 Task: Find connections with filter location Isla Cristina with filter topic #technologywith filter profile language German with filter current company BYJU'S with filter school Srinivas Institute of Technology, Mangalore with filter industry Household Services with filter service category Nature Photography with filter keywords title Biological Engineer
Action: Mouse moved to (535, 72)
Screenshot: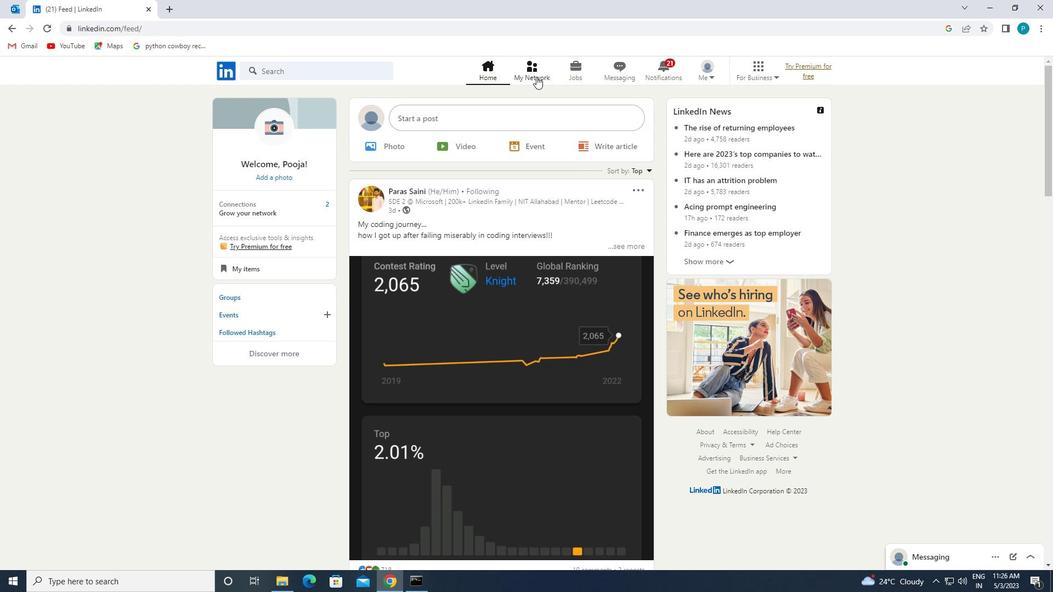 
Action: Mouse pressed left at (535, 72)
Screenshot: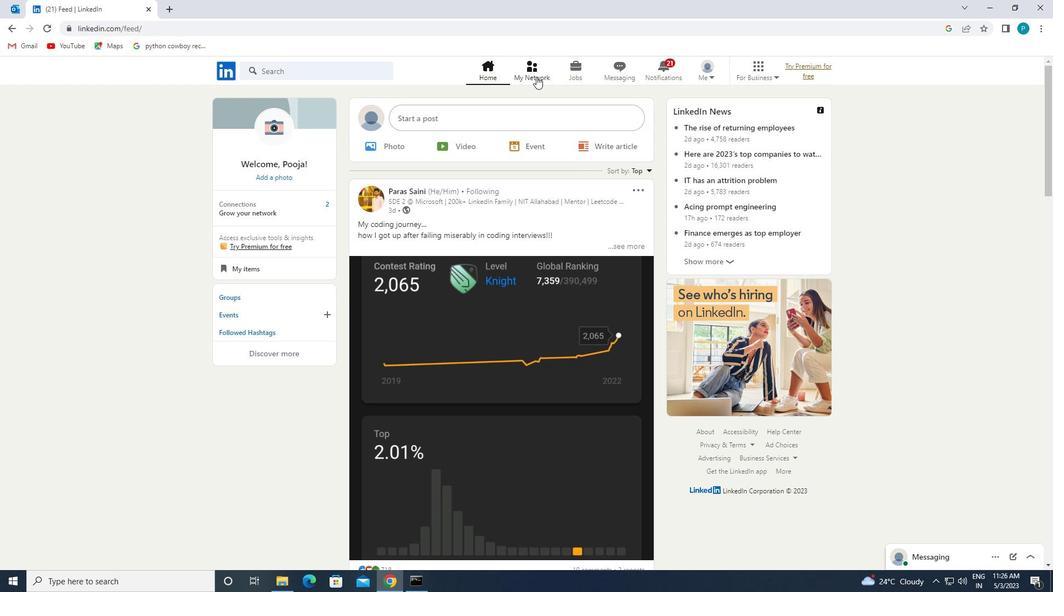 
Action: Mouse moved to (267, 125)
Screenshot: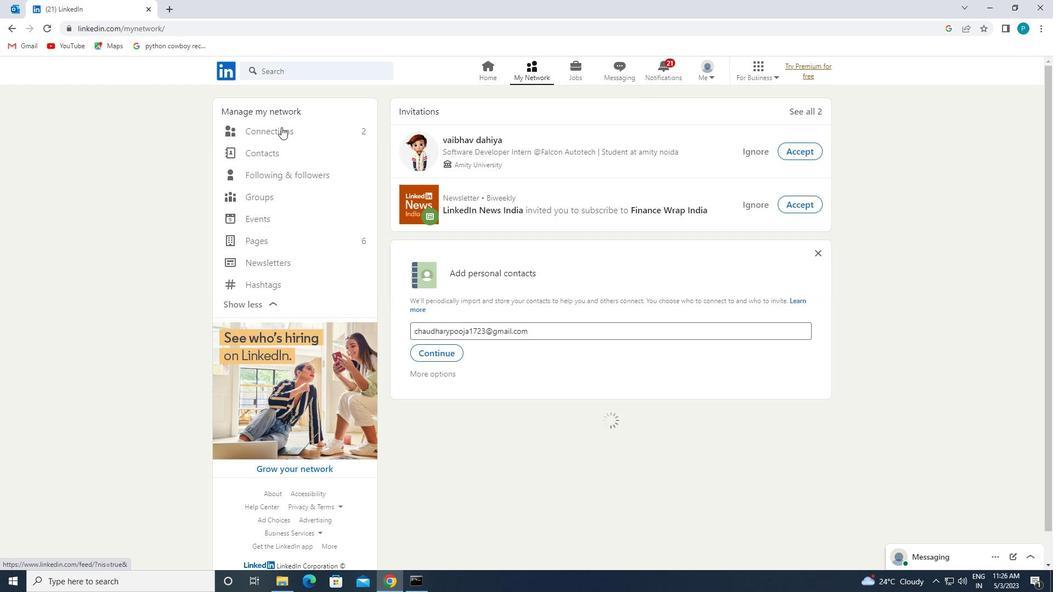 
Action: Mouse pressed left at (267, 125)
Screenshot: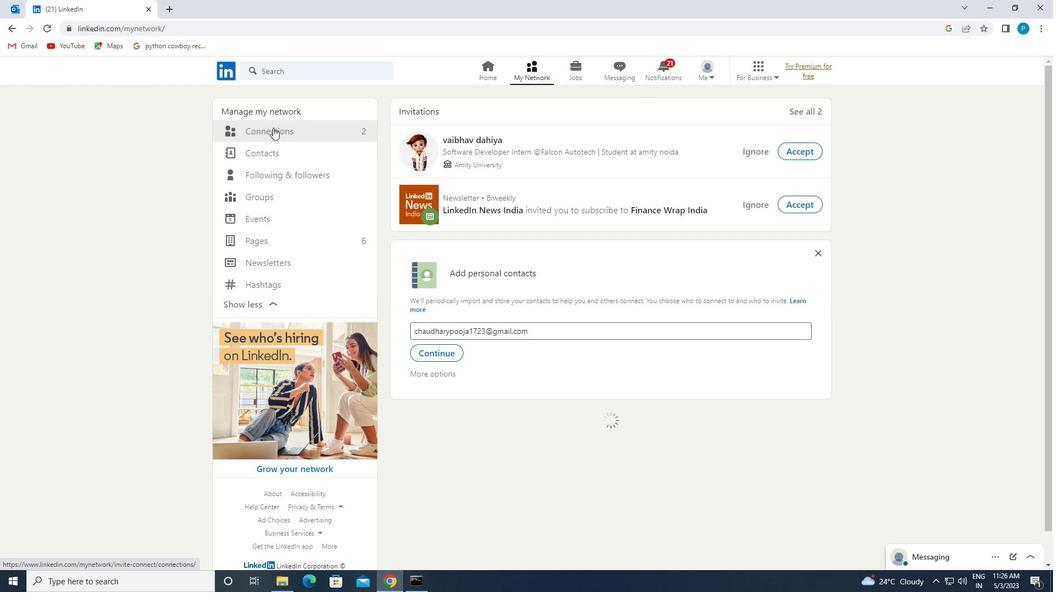 
Action: Mouse moved to (632, 130)
Screenshot: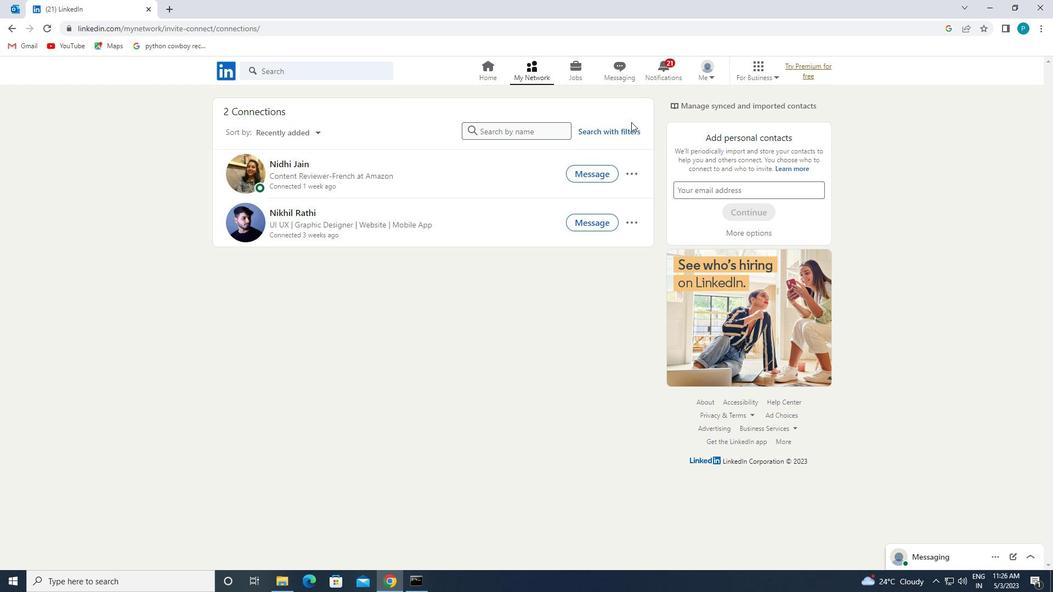 
Action: Mouse pressed left at (632, 130)
Screenshot: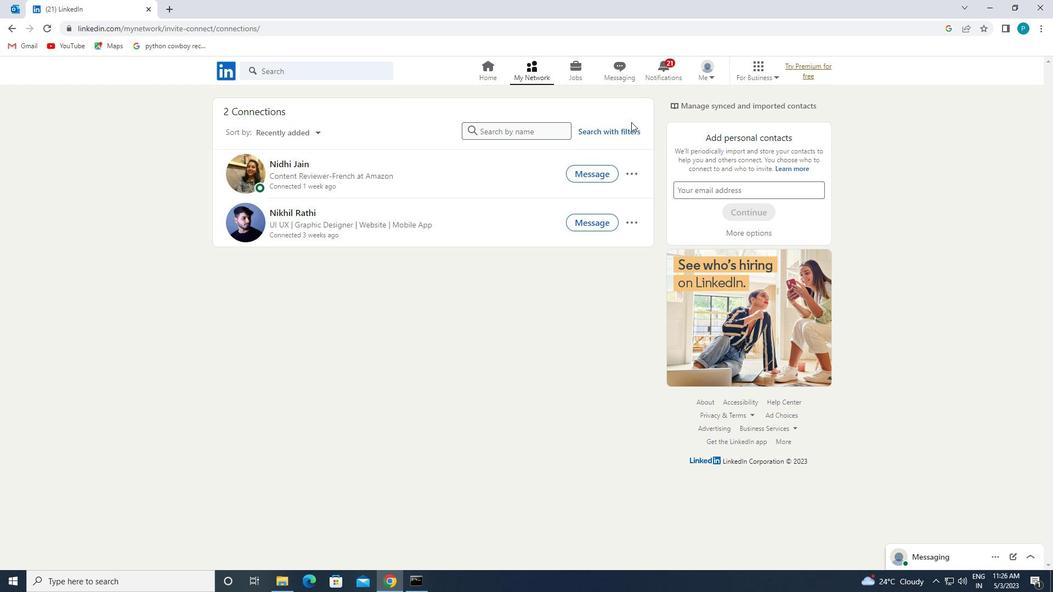 
Action: Mouse moved to (560, 103)
Screenshot: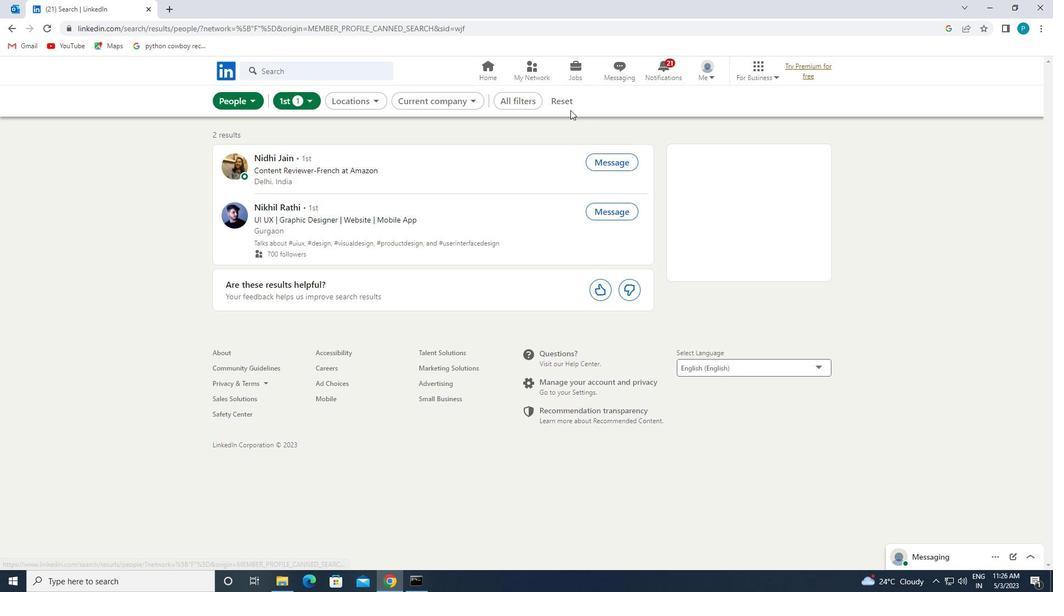 
Action: Mouse pressed left at (560, 103)
Screenshot: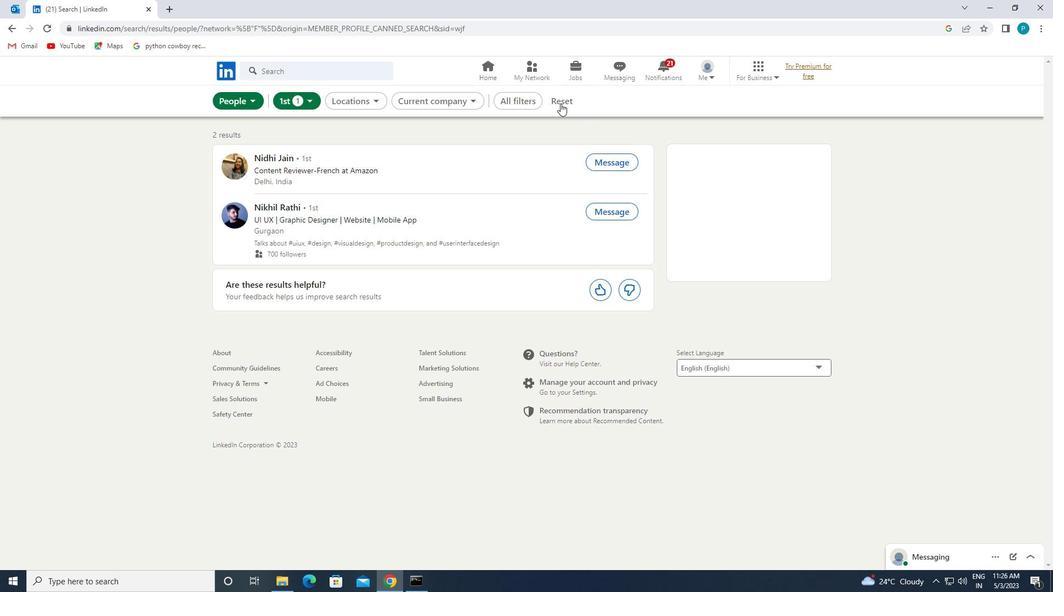 
Action: Mouse moved to (532, 98)
Screenshot: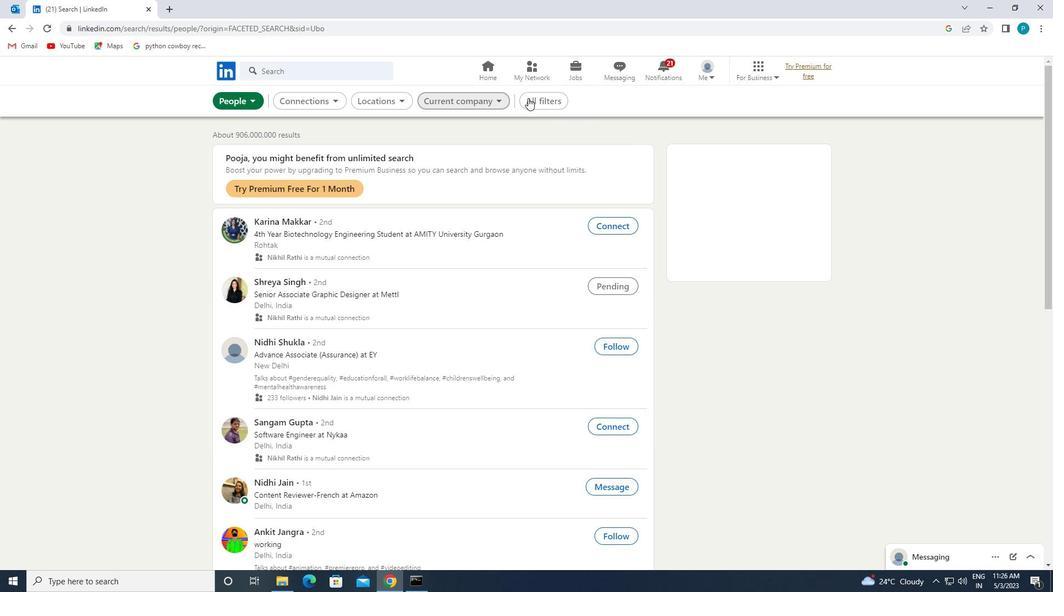 
Action: Mouse pressed left at (532, 98)
Screenshot: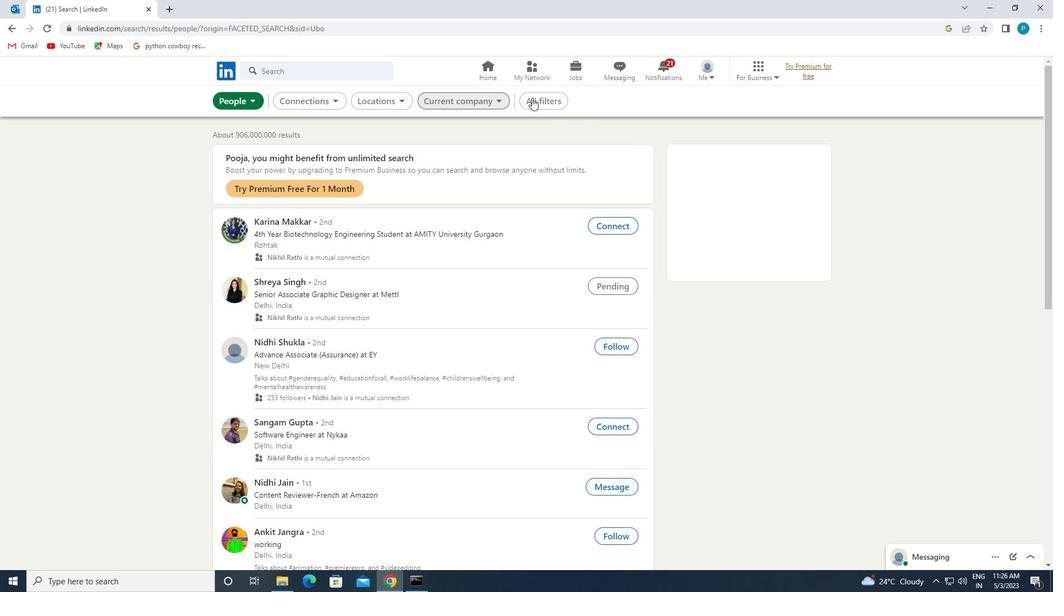 
Action: Mouse moved to (910, 328)
Screenshot: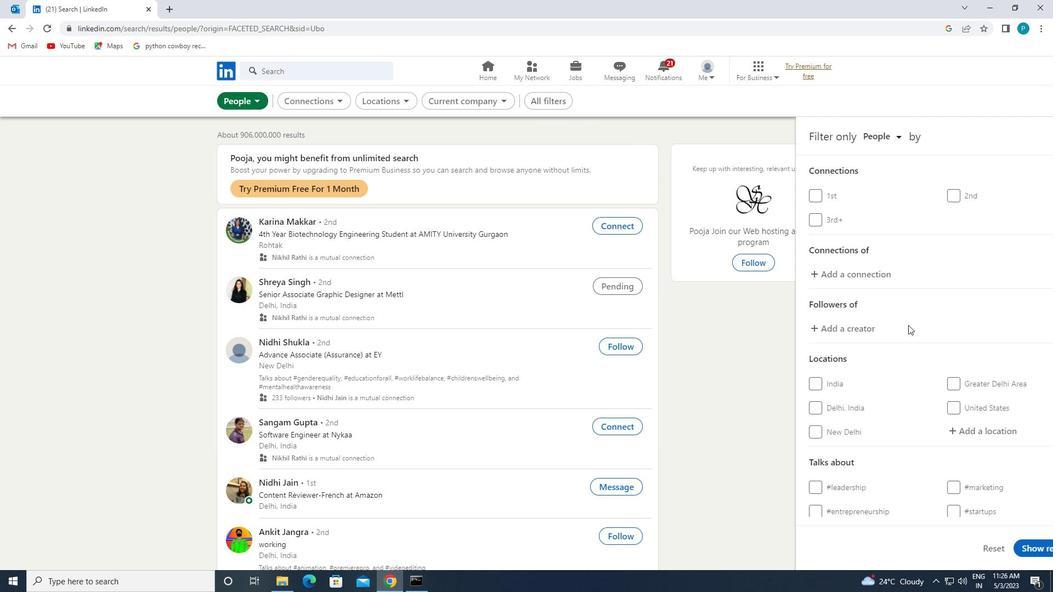 
Action: Mouse scrolled (910, 327) with delta (0, 0)
Screenshot: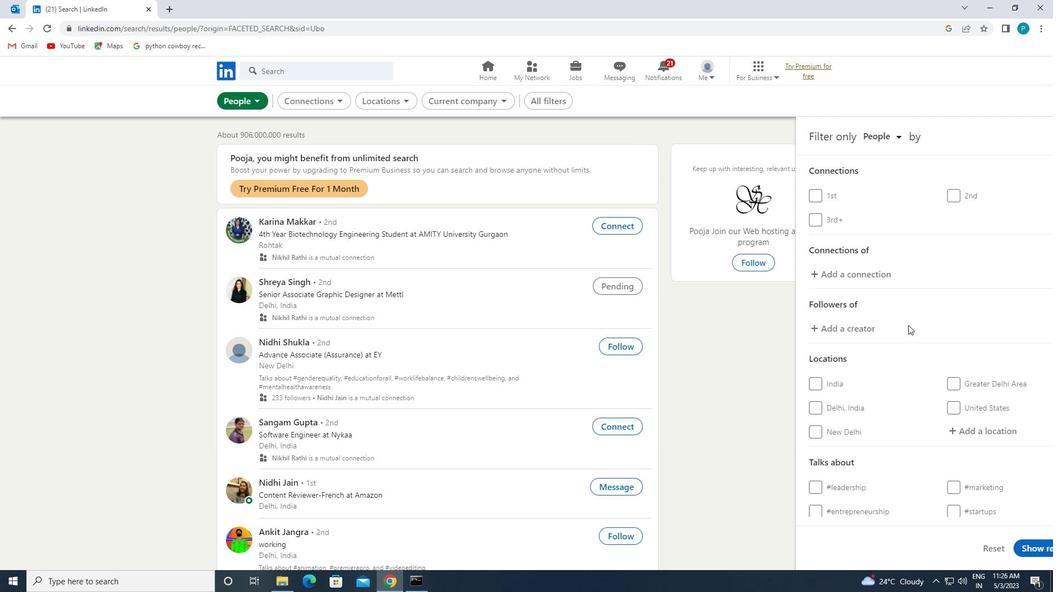 
Action: Mouse scrolled (910, 327) with delta (0, 0)
Screenshot: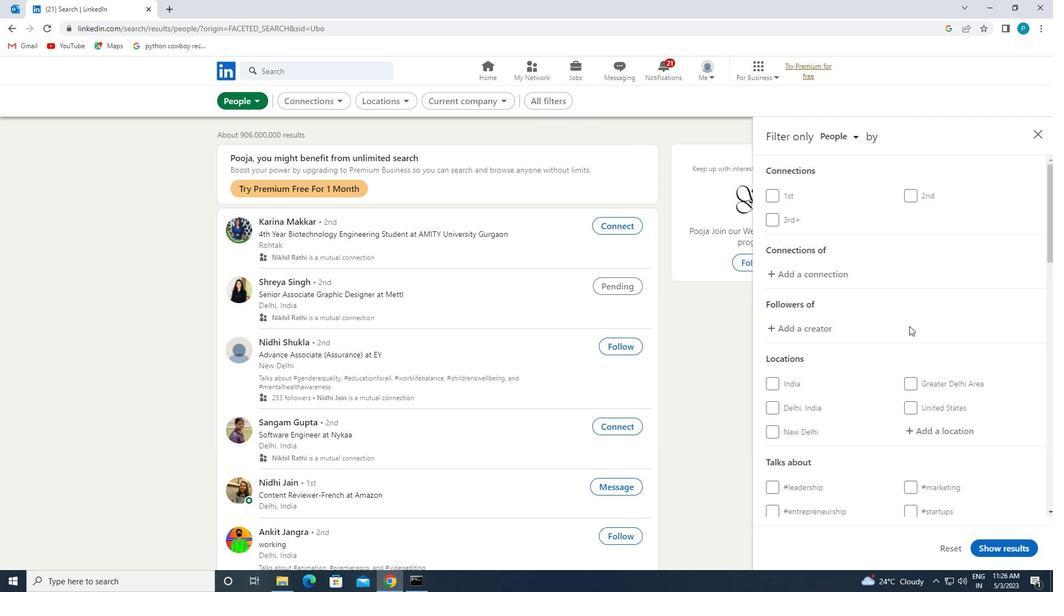 
Action: Mouse moved to (919, 324)
Screenshot: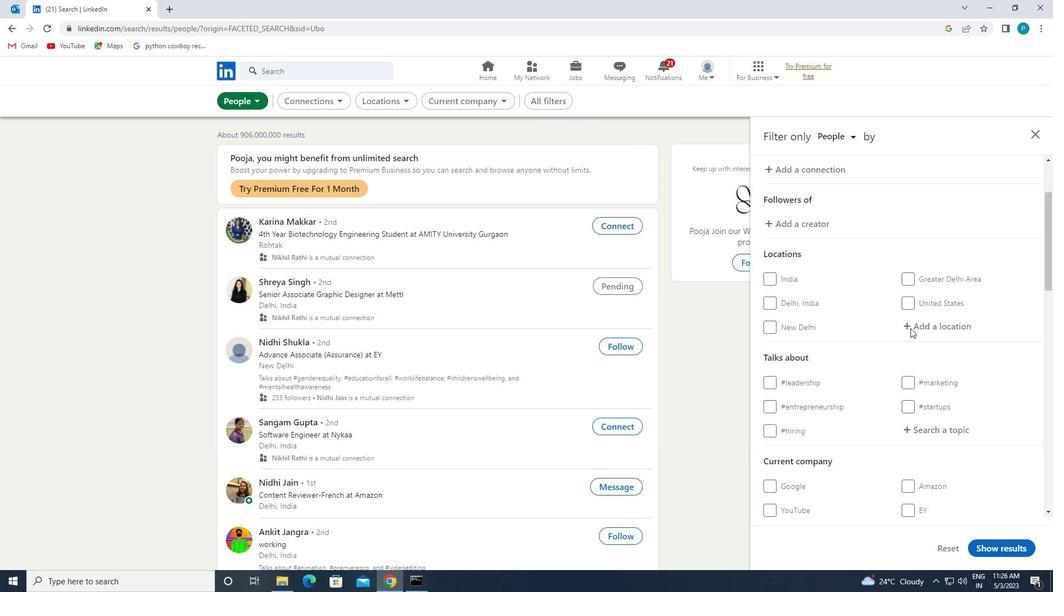 
Action: Mouse pressed left at (919, 324)
Screenshot: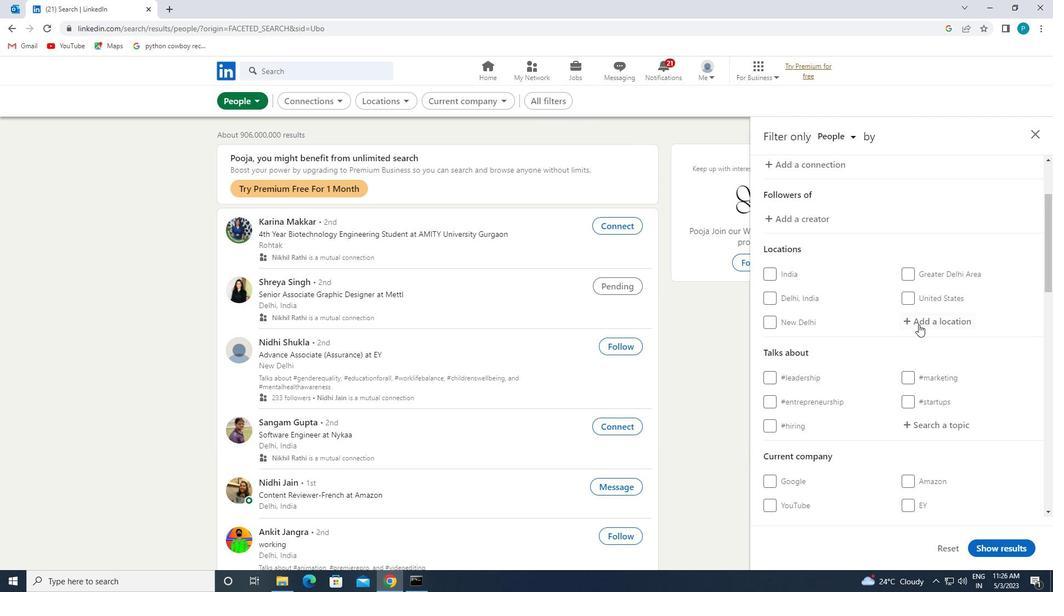 
Action: Mouse moved to (919, 324)
Screenshot: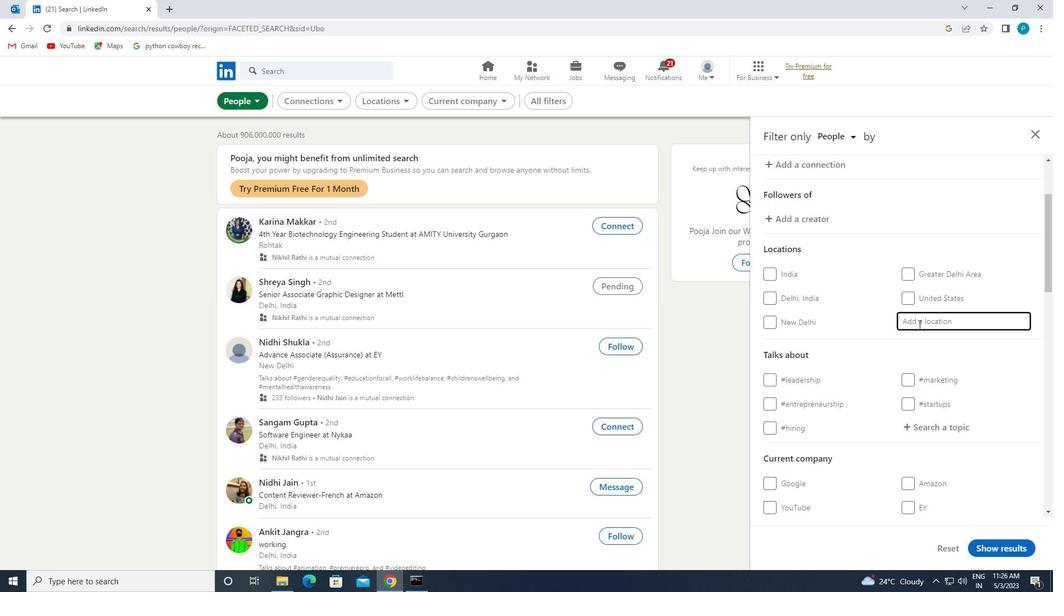 
Action: Key pressed <Key.caps_lock>i<Key.caps_lock>sla
Screenshot: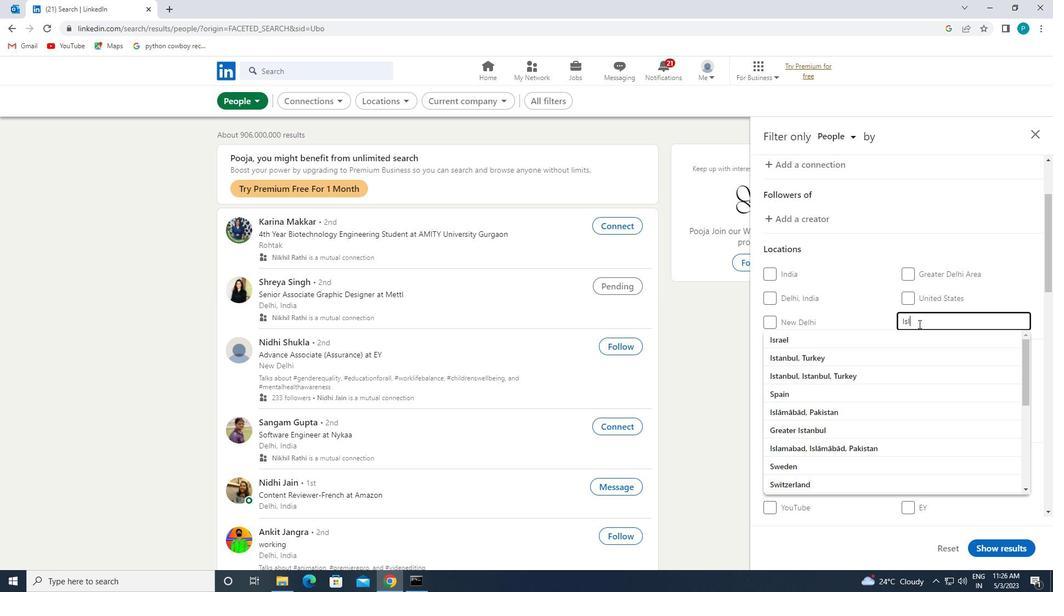 
Action: Mouse moved to (919, 324)
Screenshot: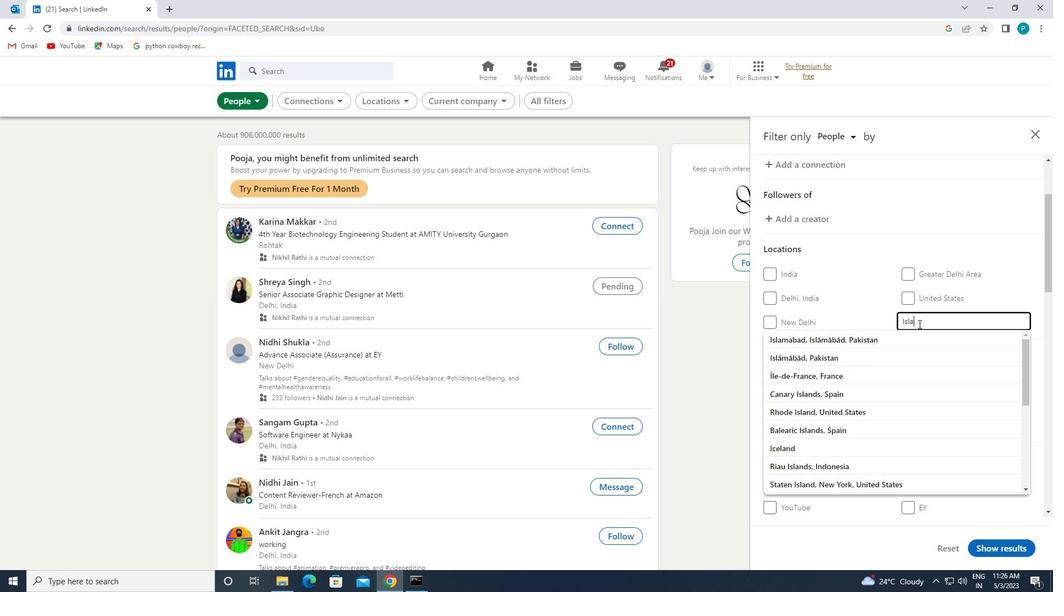 
Action: Key pressed <Key.space><Key.caps_lock>c<Key.caps_lock>ristina
Screenshot: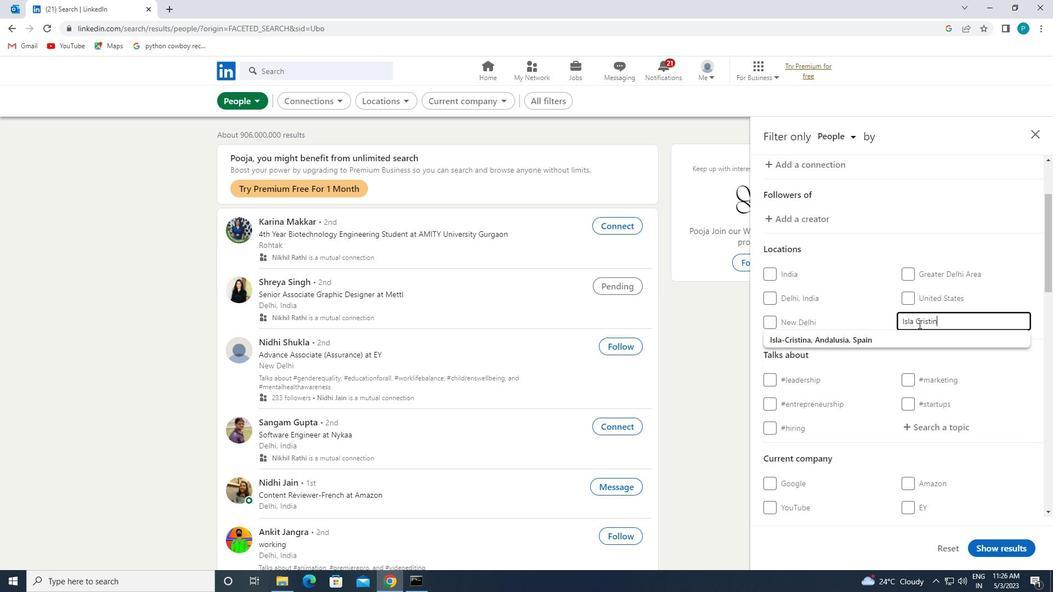 
Action: Mouse moved to (912, 336)
Screenshot: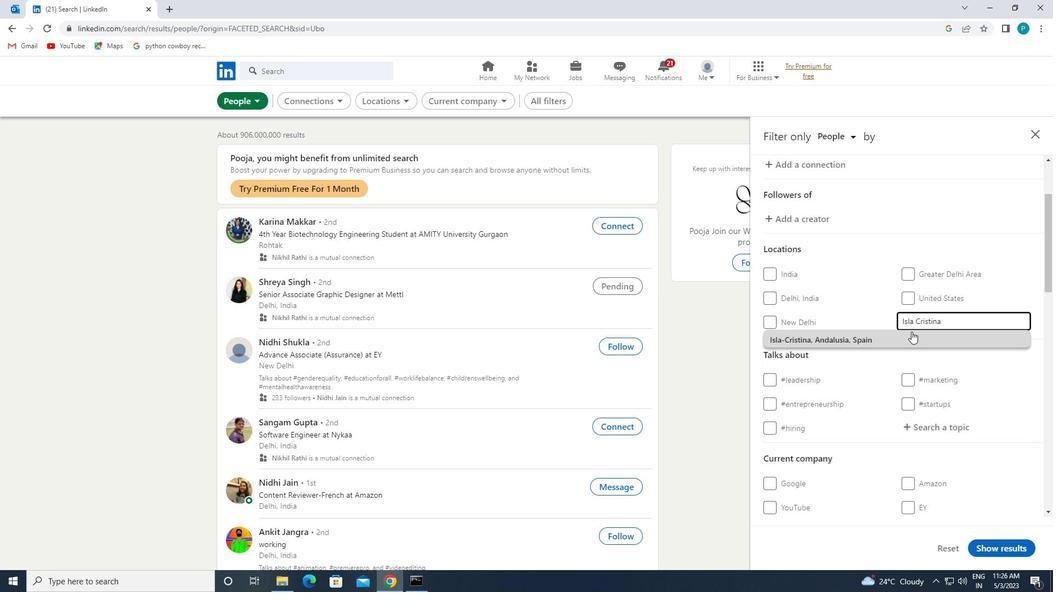 
Action: Mouse pressed left at (912, 336)
Screenshot: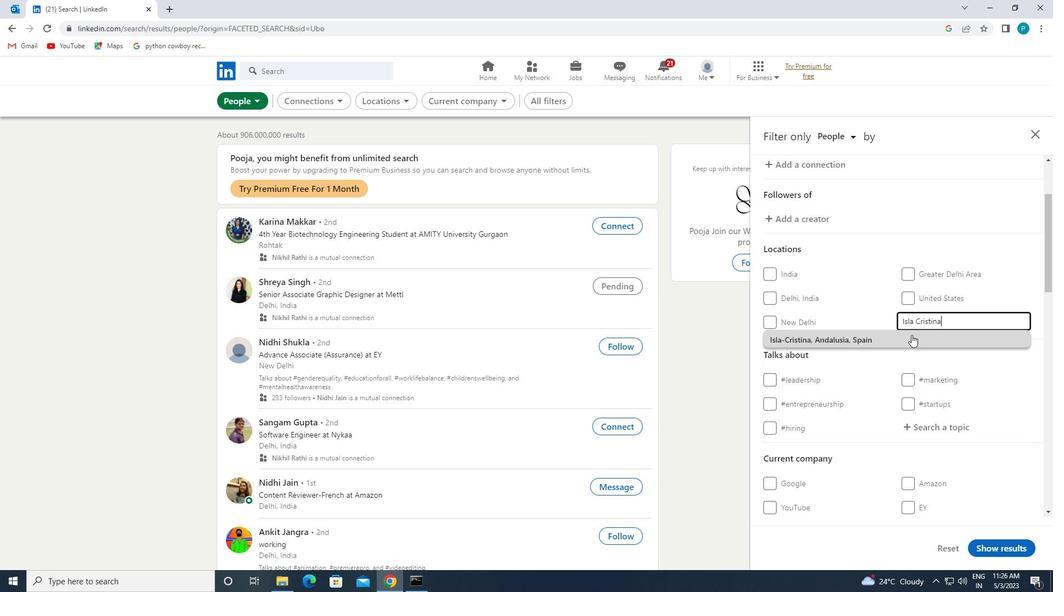 
Action: Mouse moved to (912, 339)
Screenshot: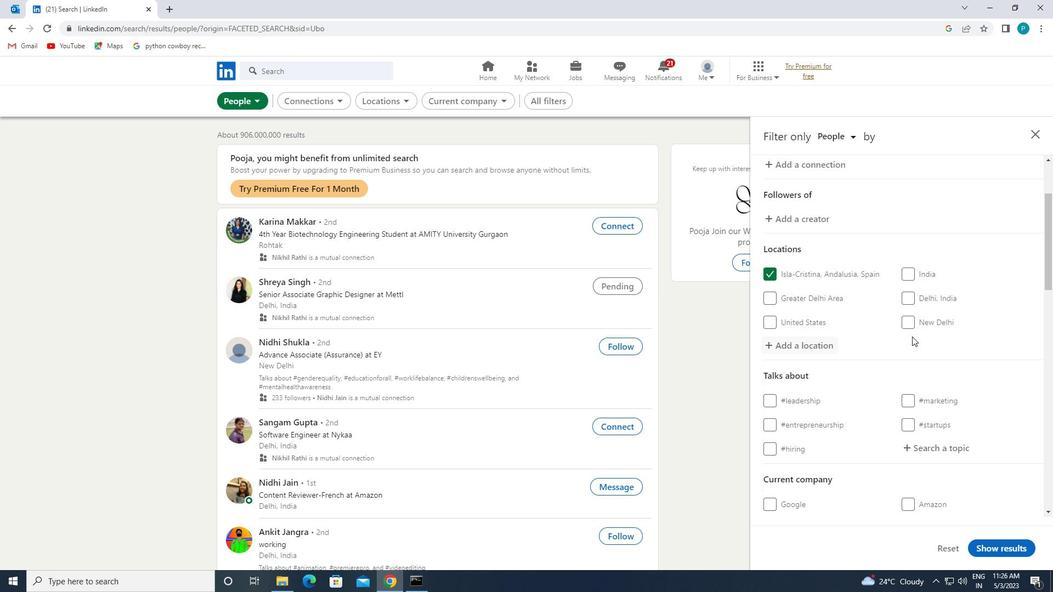 
Action: Mouse scrolled (912, 338) with delta (0, 0)
Screenshot: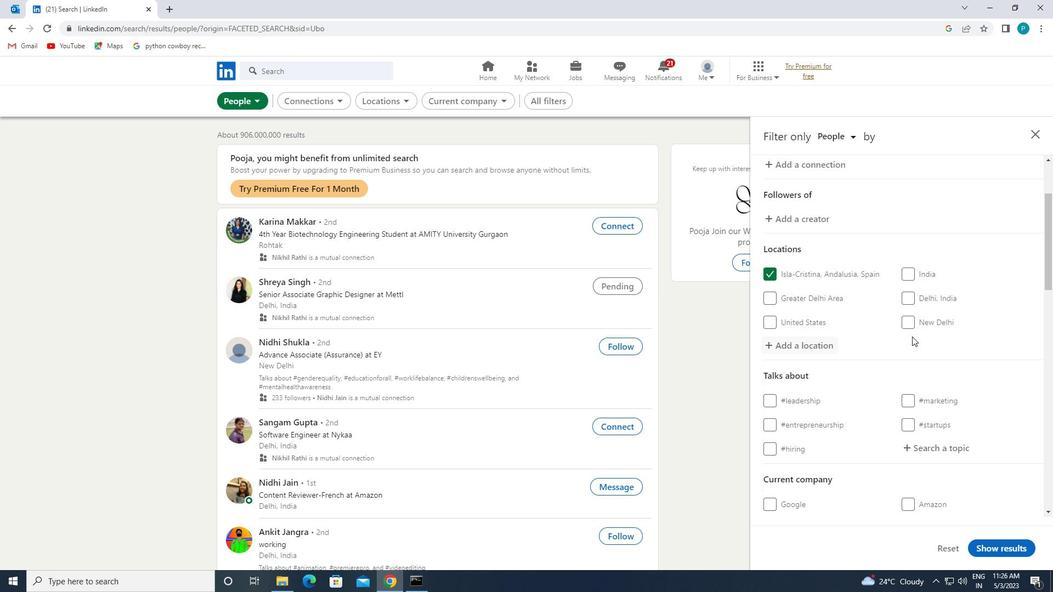
Action: Mouse moved to (912, 340)
Screenshot: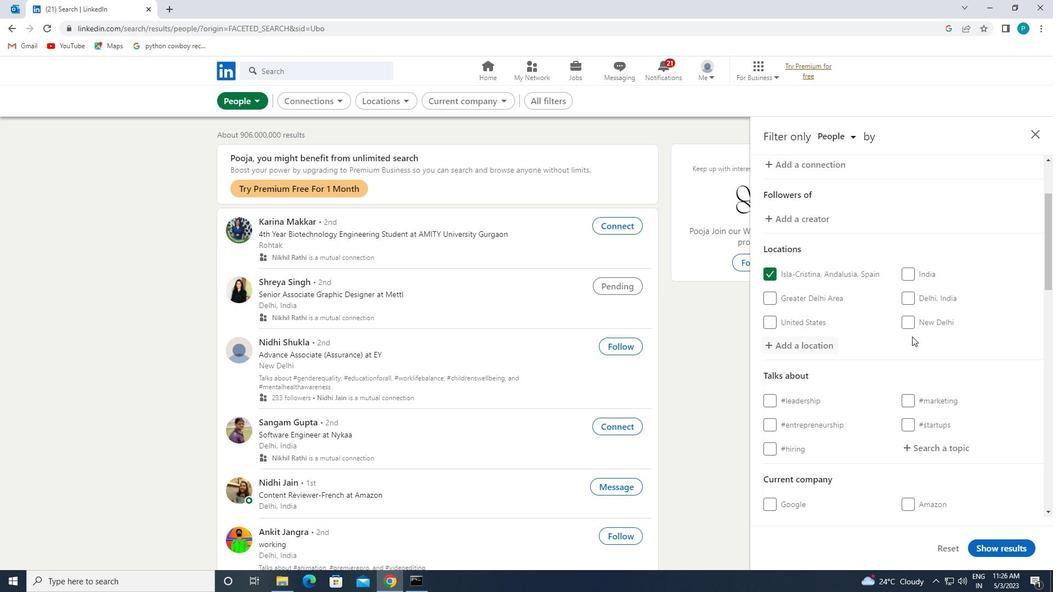 
Action: Mouse scrolled (912, 340) with delta (0, 0)
Screenshot: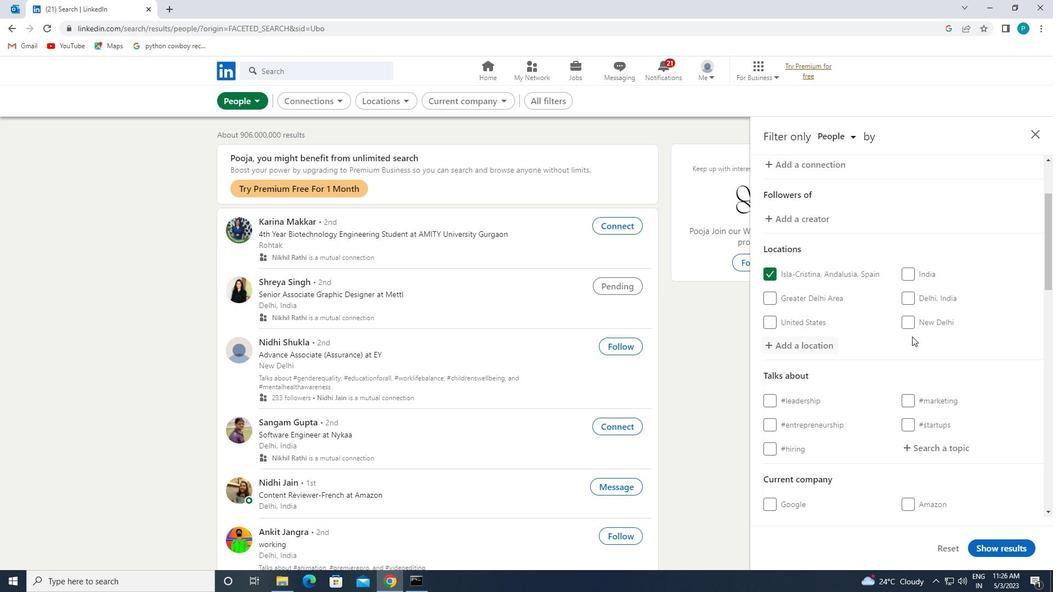 
Action: Mouse moved to (912, 346)
Screenshot: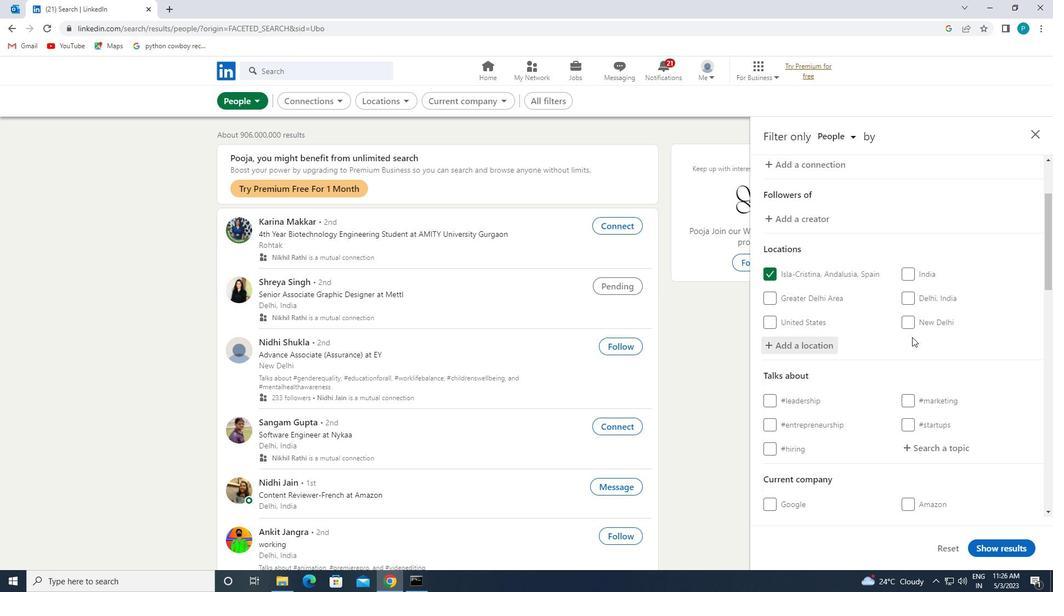 
Action: Mouse scrolled (912, 345) with delta (0, 0)
Screenshot: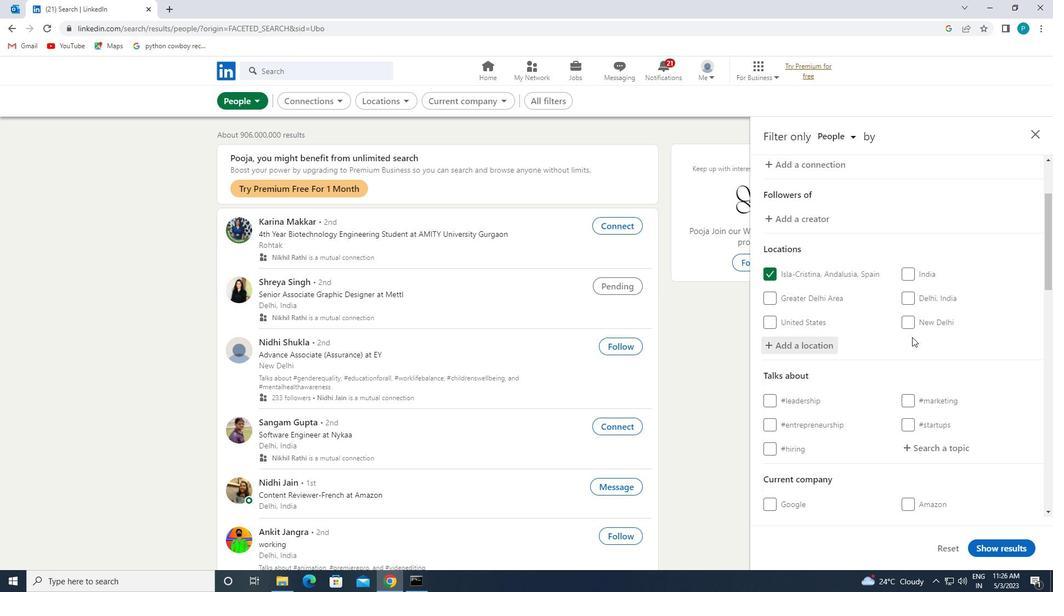
Action: Mouse moved to (935, 291)
Screenshot: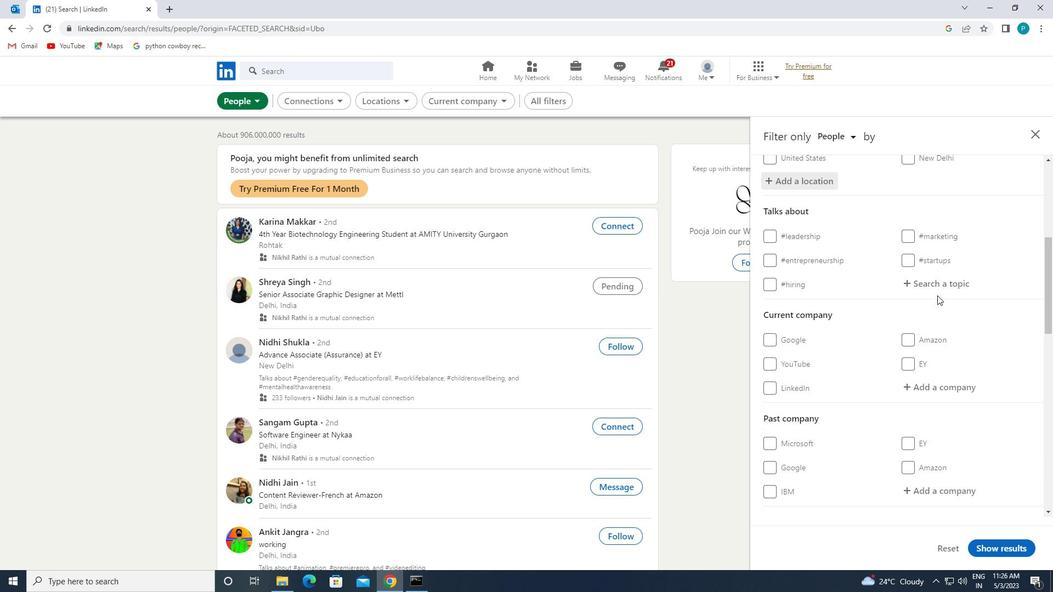
Action: Mouse pressed left at (935, 291)
Screenshot: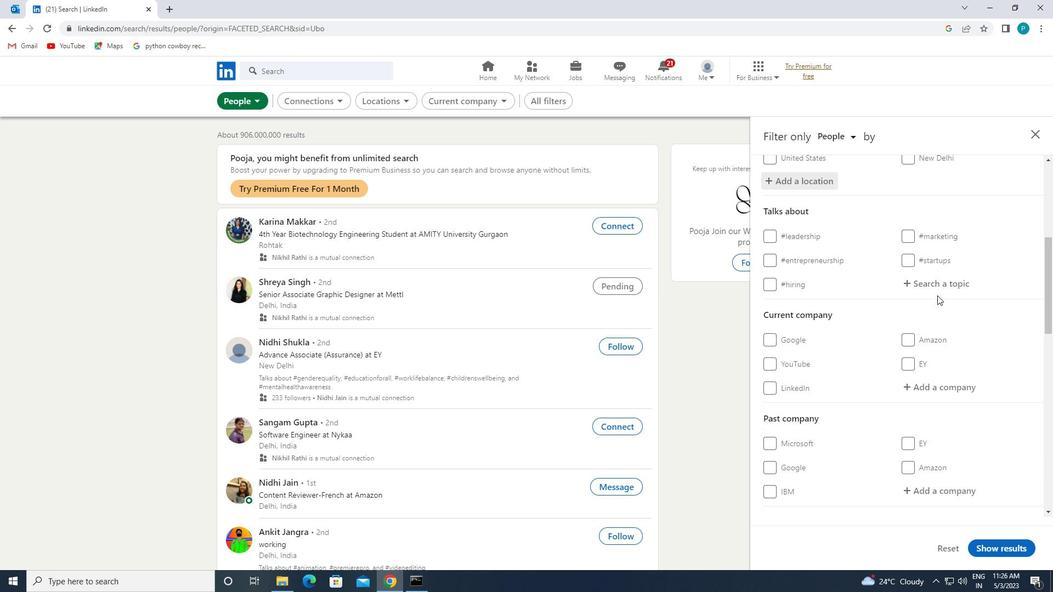 
Action: Mouse moved to (963, 309)
Screenshot: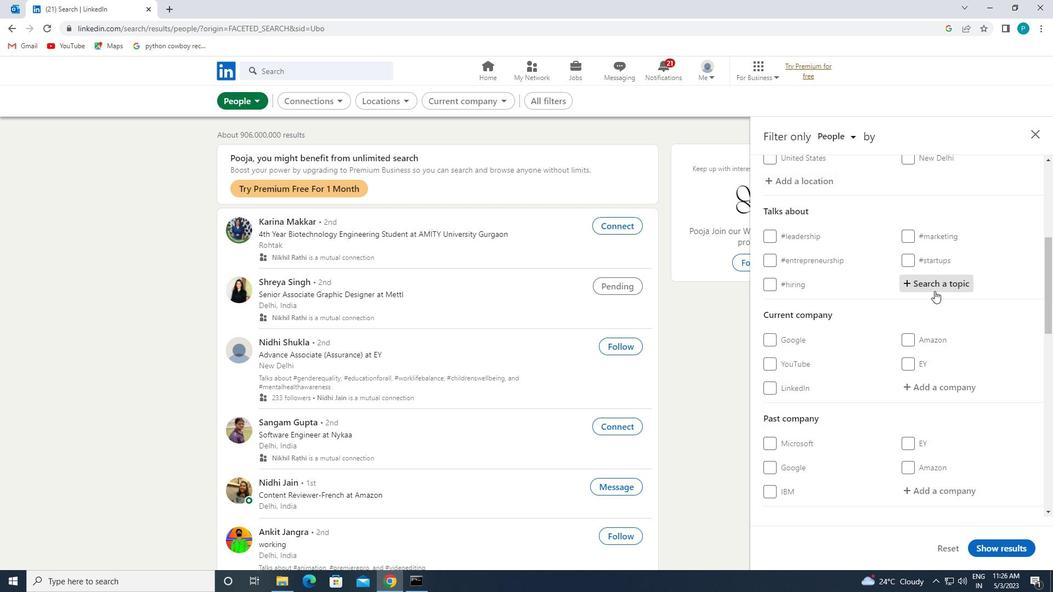 
Action: Key pressed <Key.shift><Key.shift>#TECHNOLOGY
Screenshot: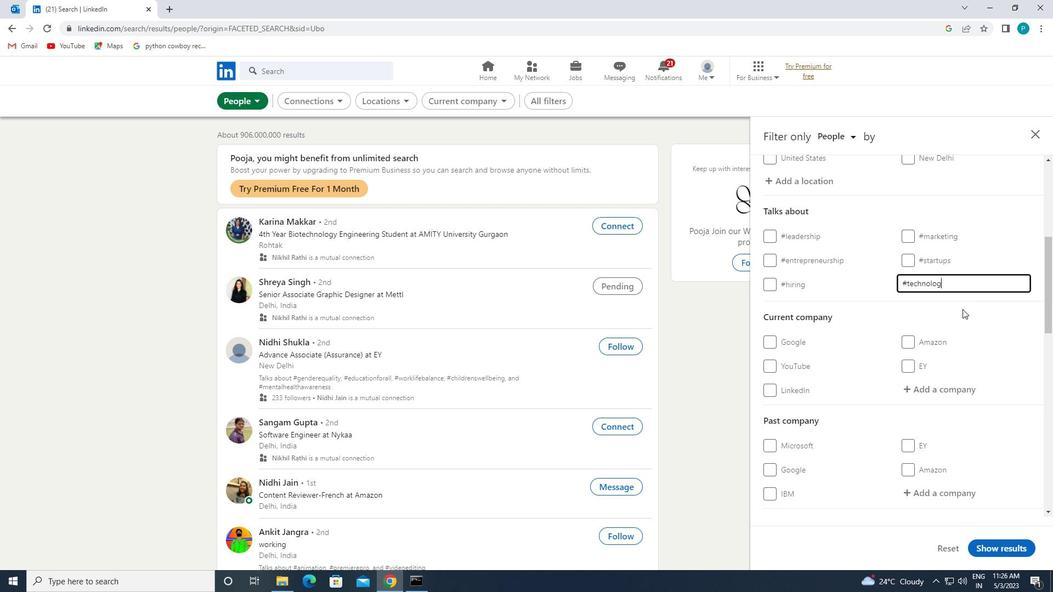 
Action: Mouse moved to (933, 333)
Screenshot: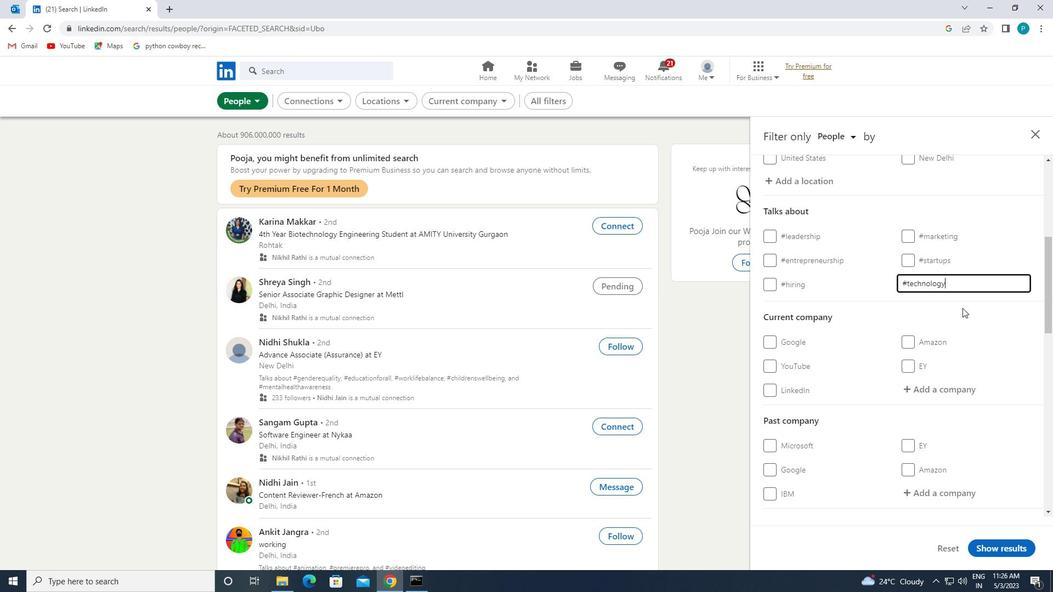 
Action: Mouse scrolled (933, 333) with delta (0, 0)
Screenshot: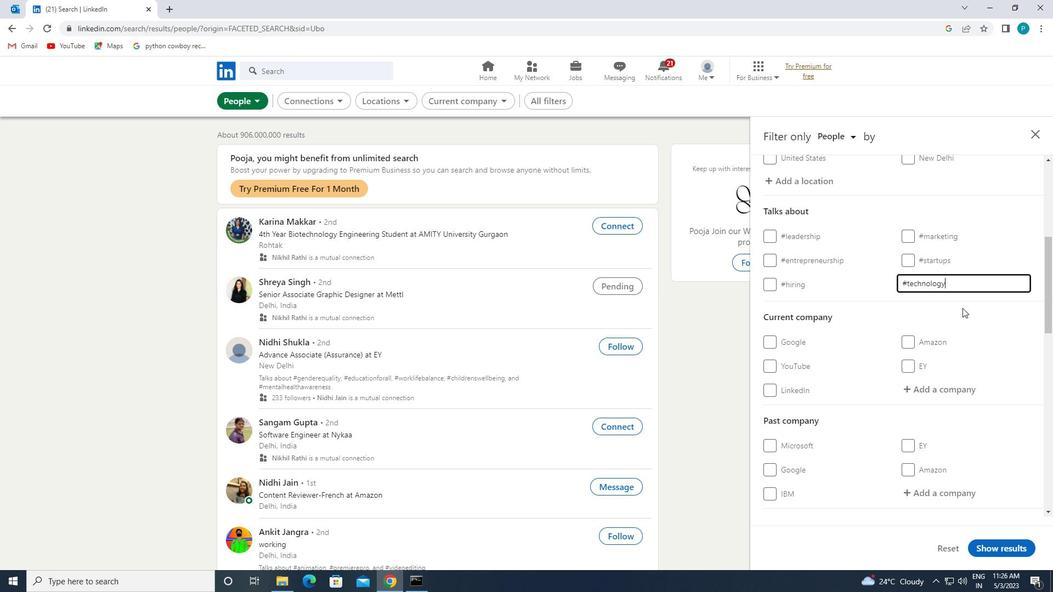 
Action: Mouse moved to (932, 334)
Screenshot: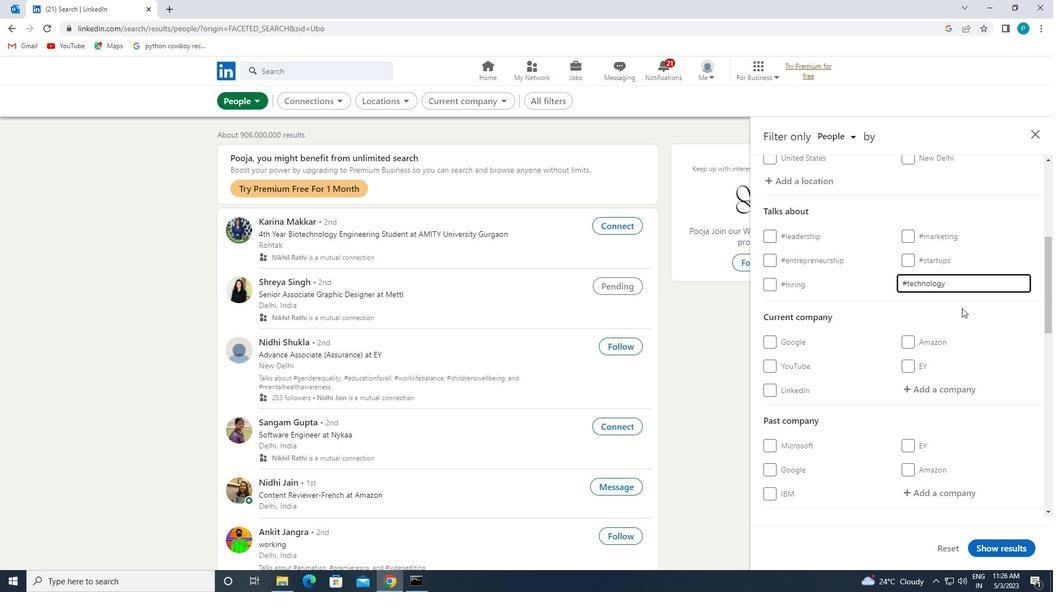 
Action: Mouse scrolled (932, 334) with delta (0, 0)
Screenshot: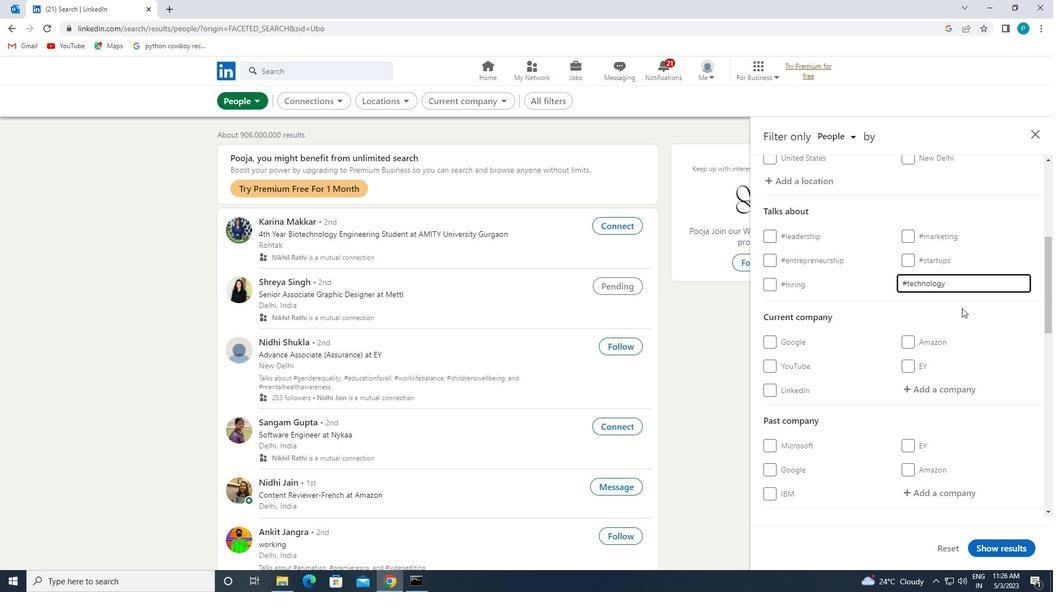 
Action: Mouse moved to (851, 384)
Screenshot: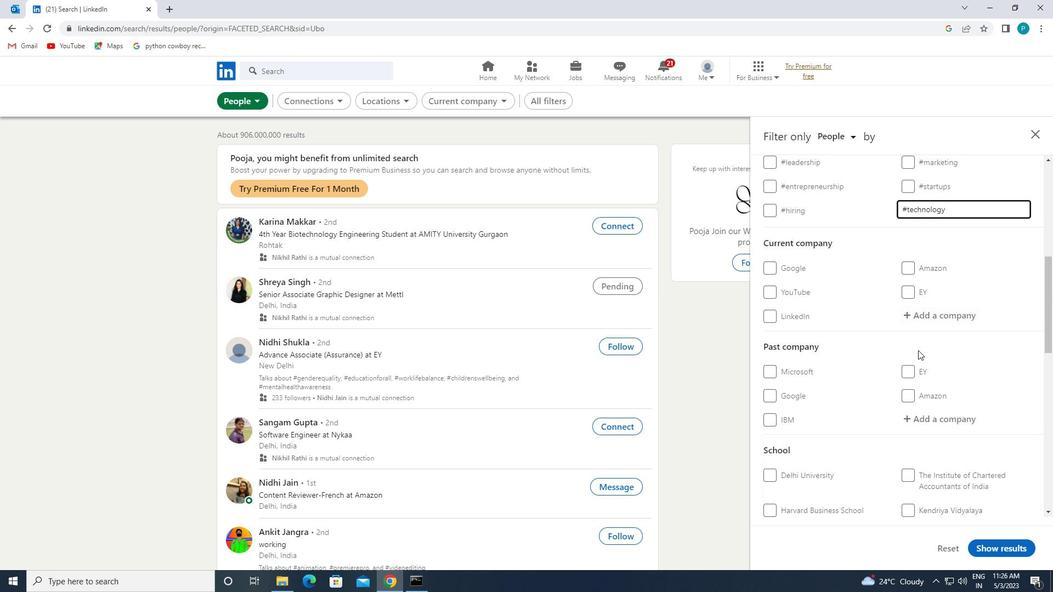 
Action: Mouse scrolled (851, 384) with delta (0, 0)
Screenshot: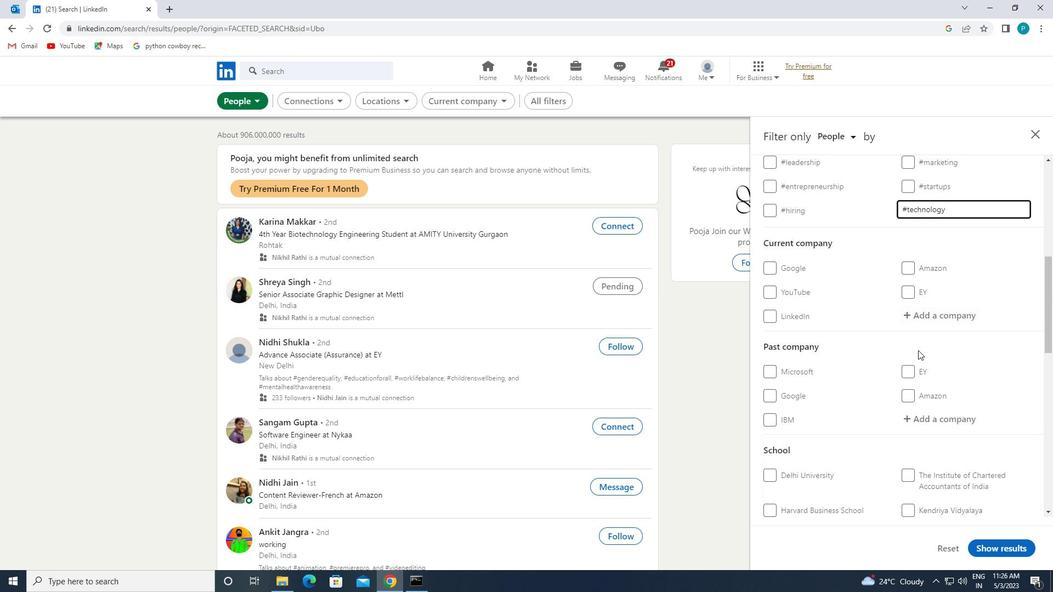 
Action: Mouse moved to (851, 385)
Screenshot: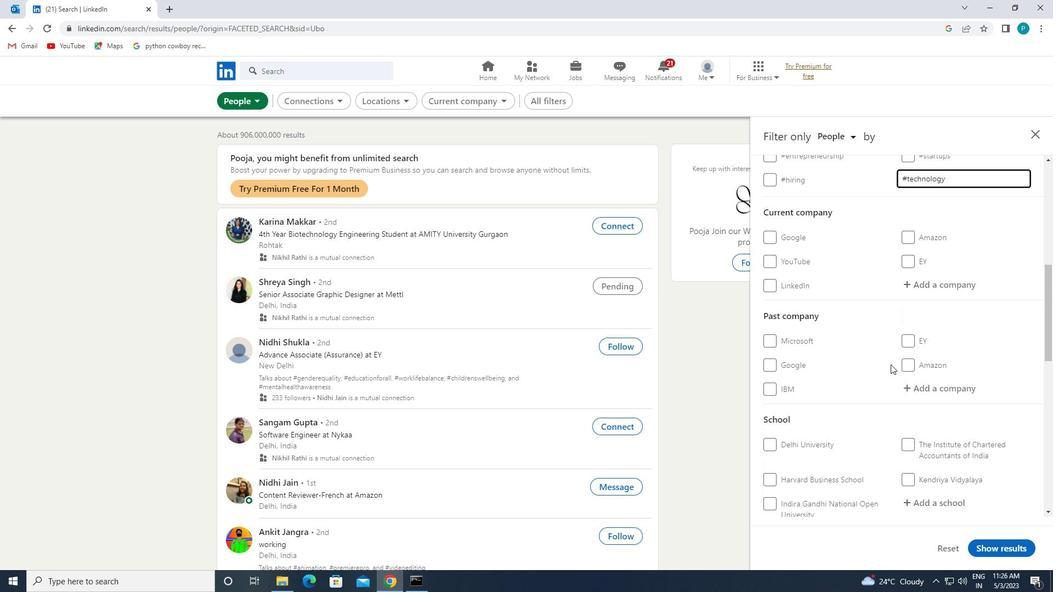
Action: Mouse scrolled (851, 384) with delta (0, 0)
Screenshot: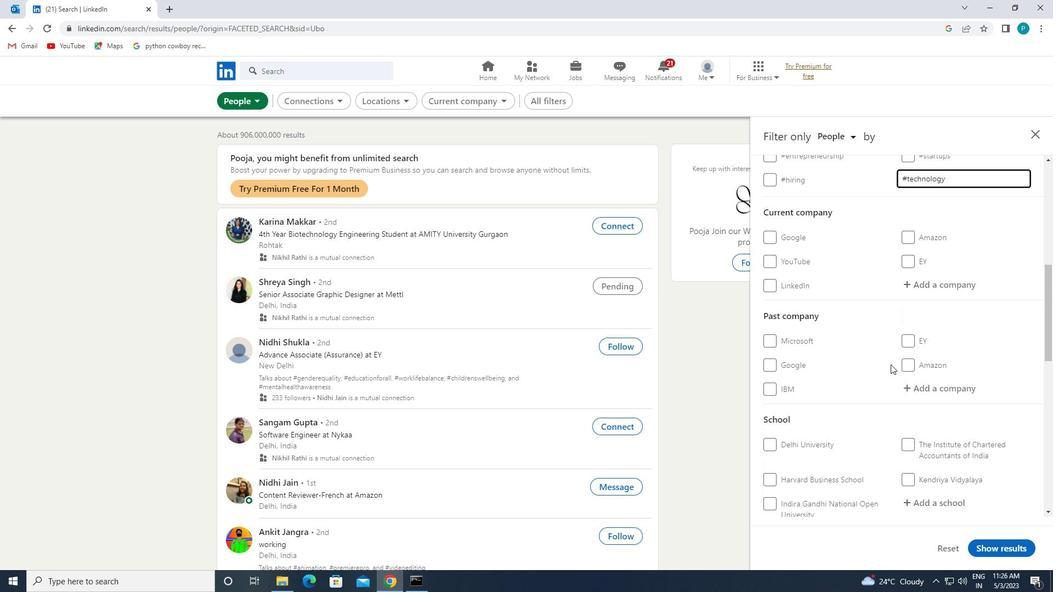
Action: Mouse moved to (851, 385)
Screenshot: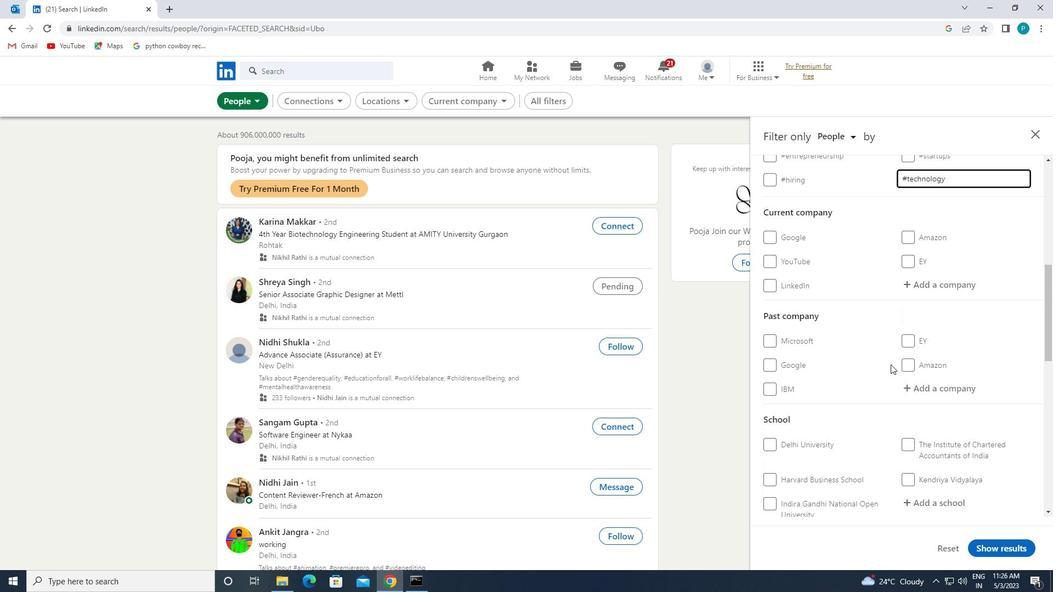 
Action: Mouse scrolled (851, 385) with delta (0, 0)
Screenshot: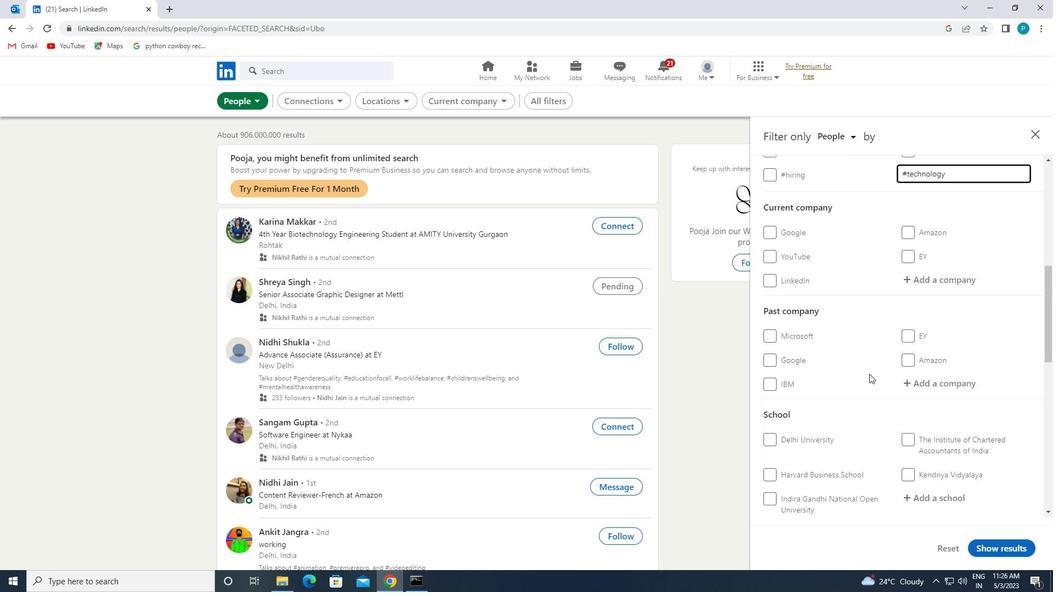 
Action: Mouse moved to (835, 409)
Screenshot: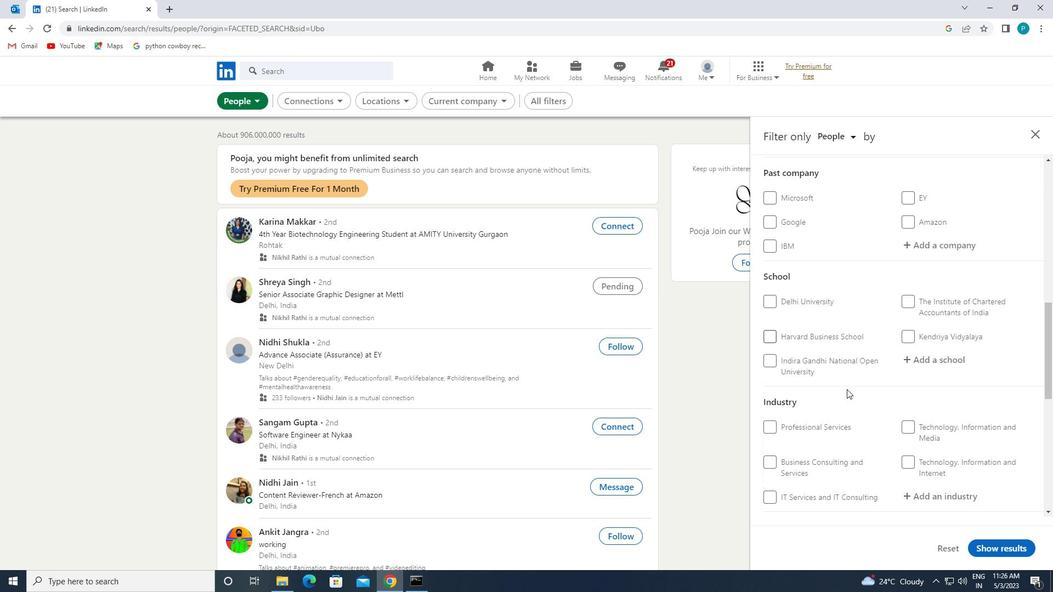
Action: Mouse scrolled (835, 409) with delta (0, 0)
Screenshot: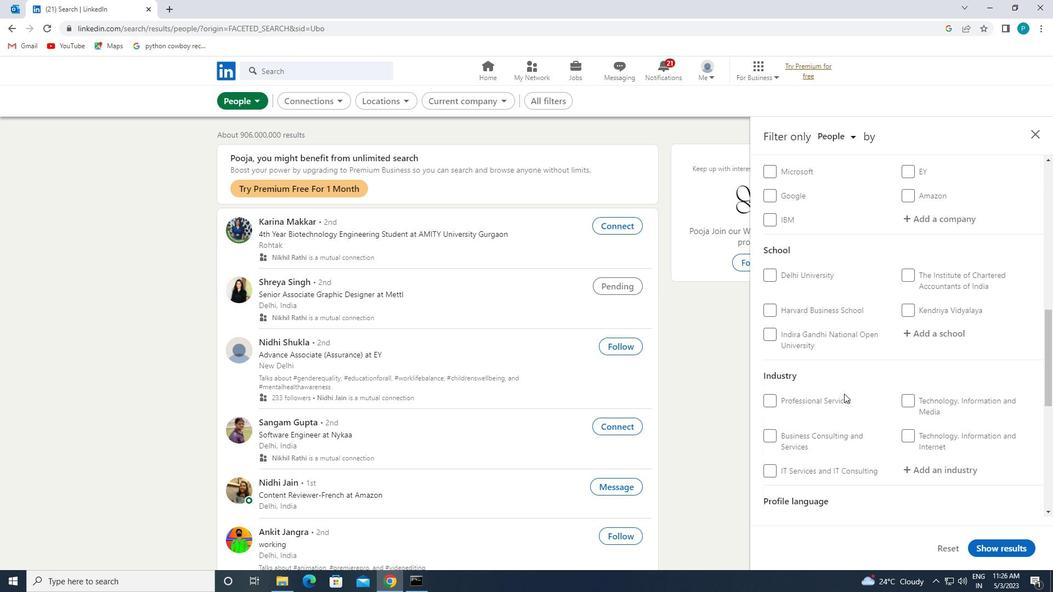
Action: Mouse scrolled (835, 409) with delta (0, 0)
Screenshot: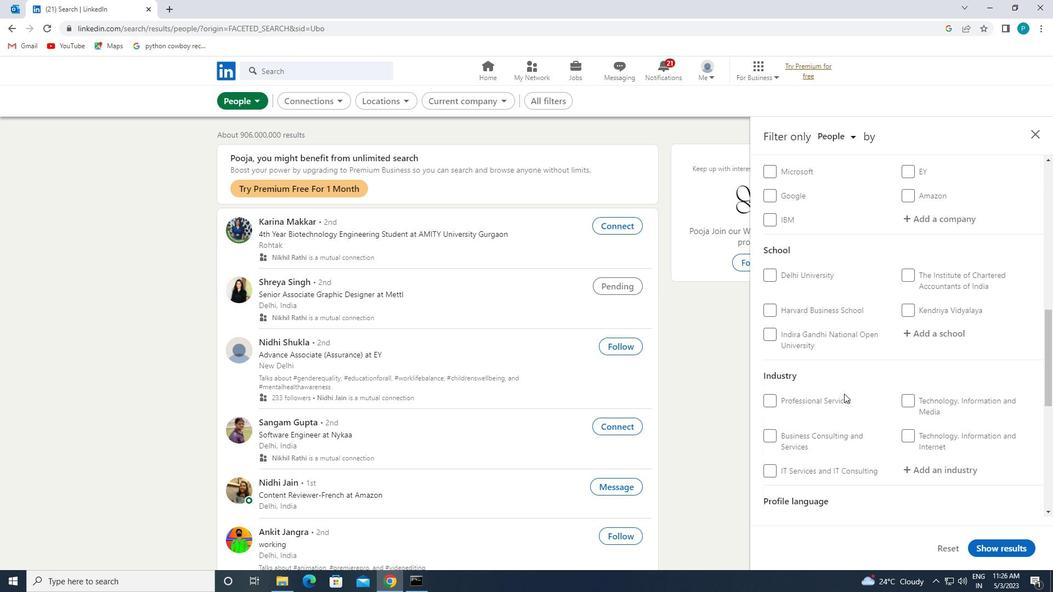 
Action: Mouse moved to (798, 465)
Screenshot: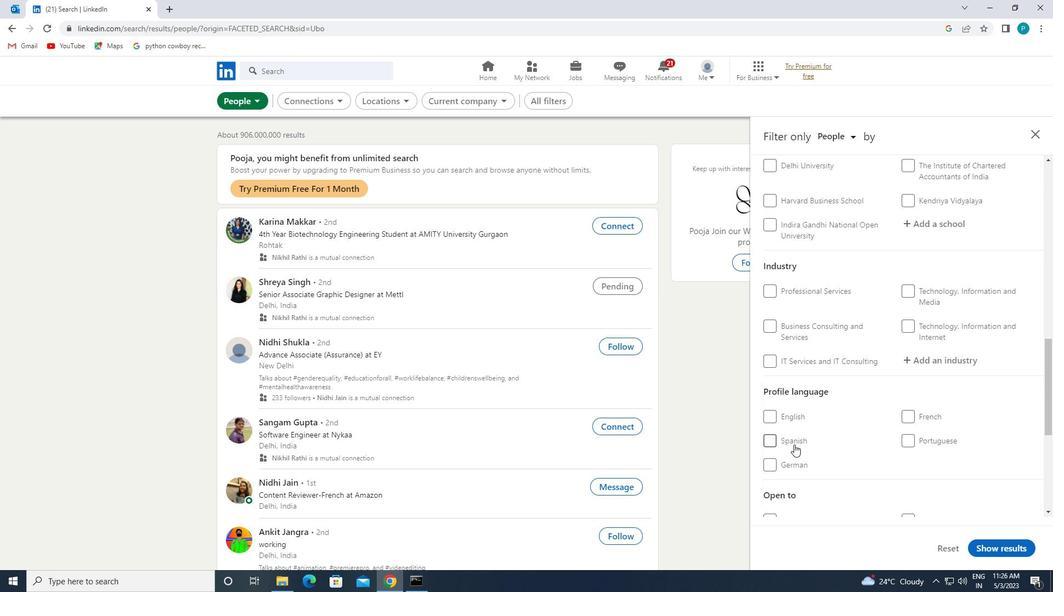 
Action: Mouse pressed left at (798, 465)
Screenshot: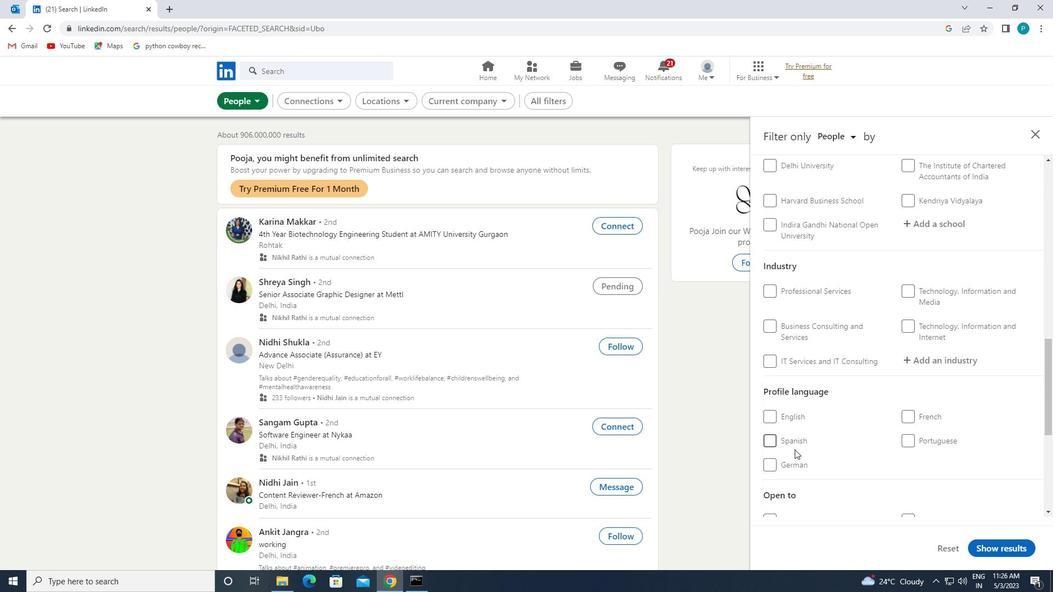 
Action: Mouse moved to (875, 424)
Screenshot: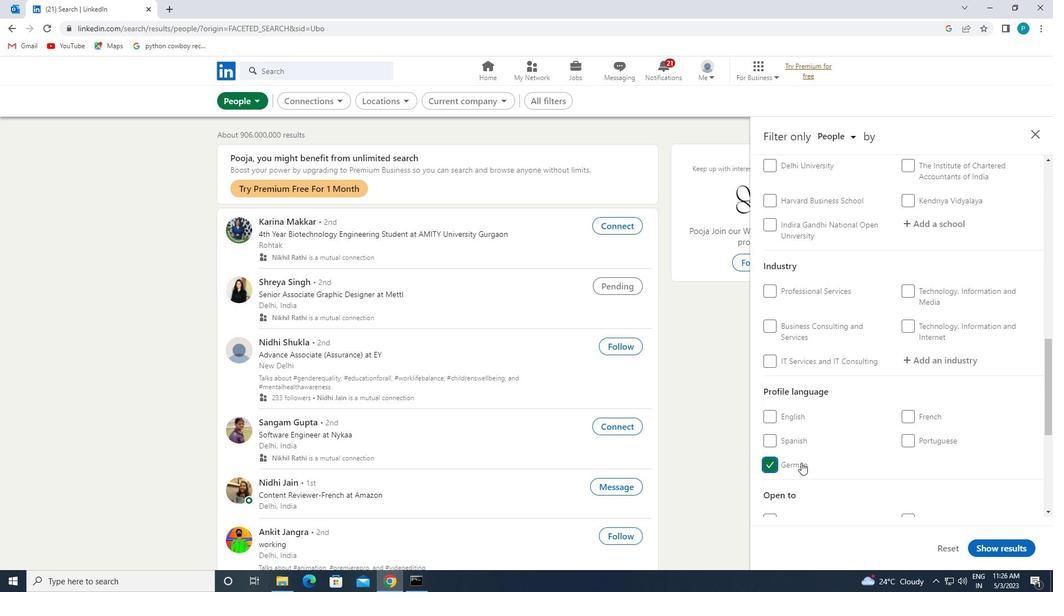 
Action: Mouse scrolled (875, 424) with delta (0, 0)
Screenshot: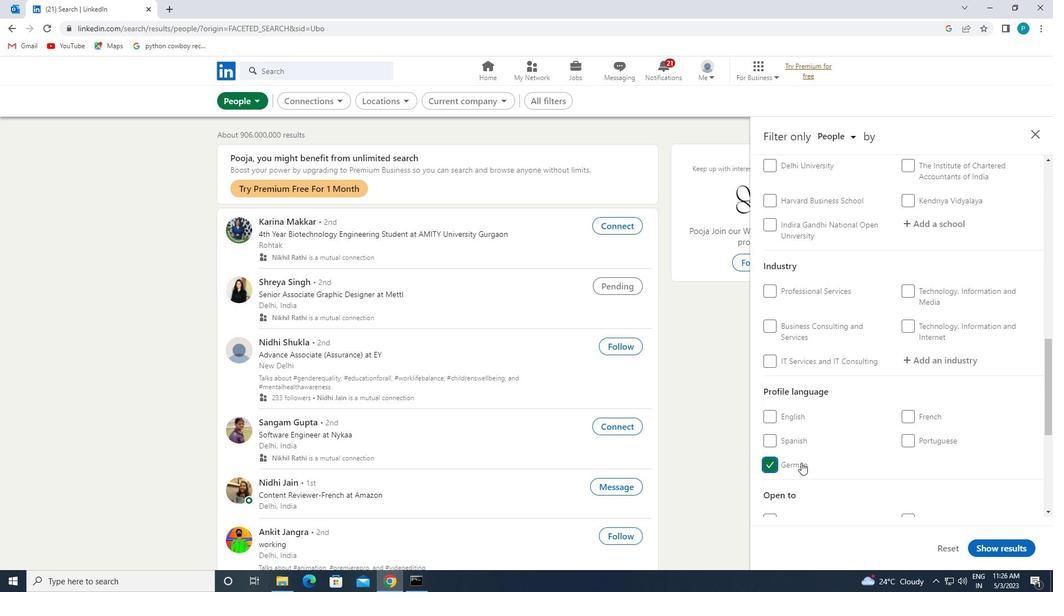 
Action: Mouse moved to (875, 422)
Screenshot: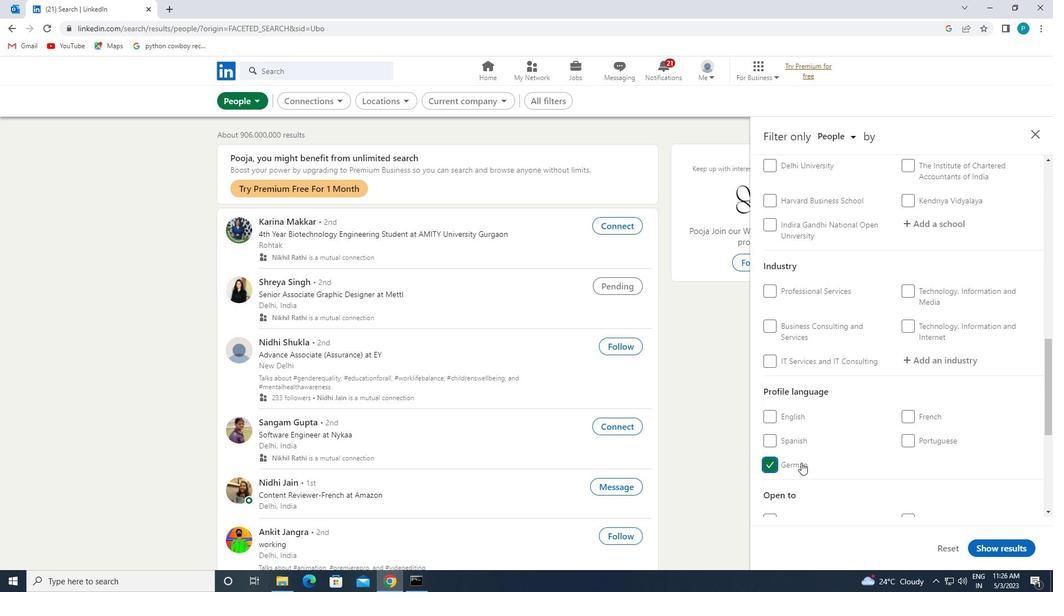 
Action: Mouse scrolled (875, 423) with delta (0, 0)
Screenshot: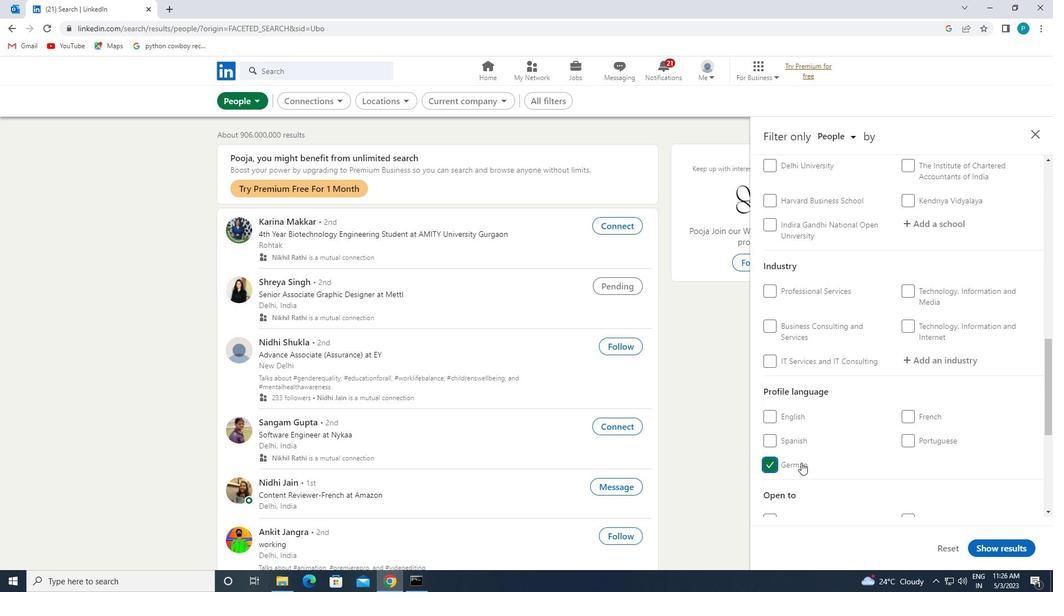 
Action: Mouse moved to (875, 421)
Screenshot: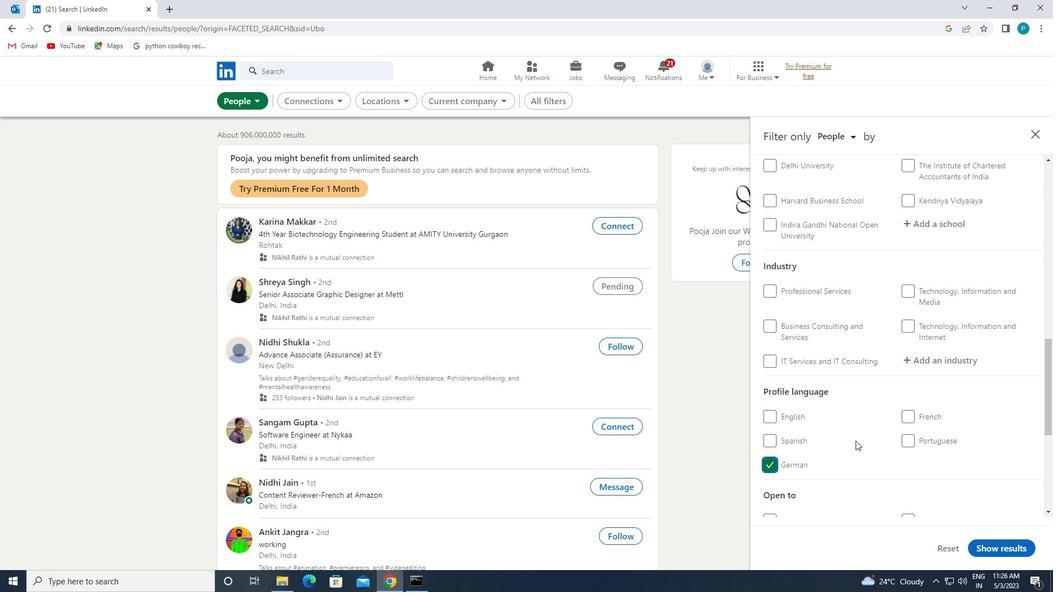 
Action: Mouse scrolled (875, 422) with delta (0, 0)
Screenshot: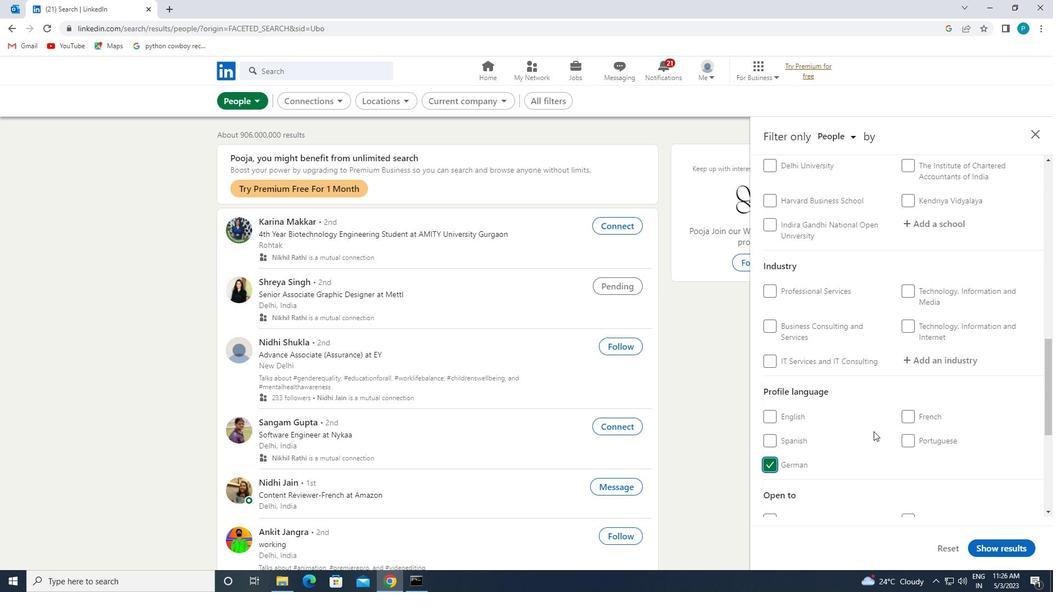 
Action: Mouse moved to (896, 407)
Screenshot: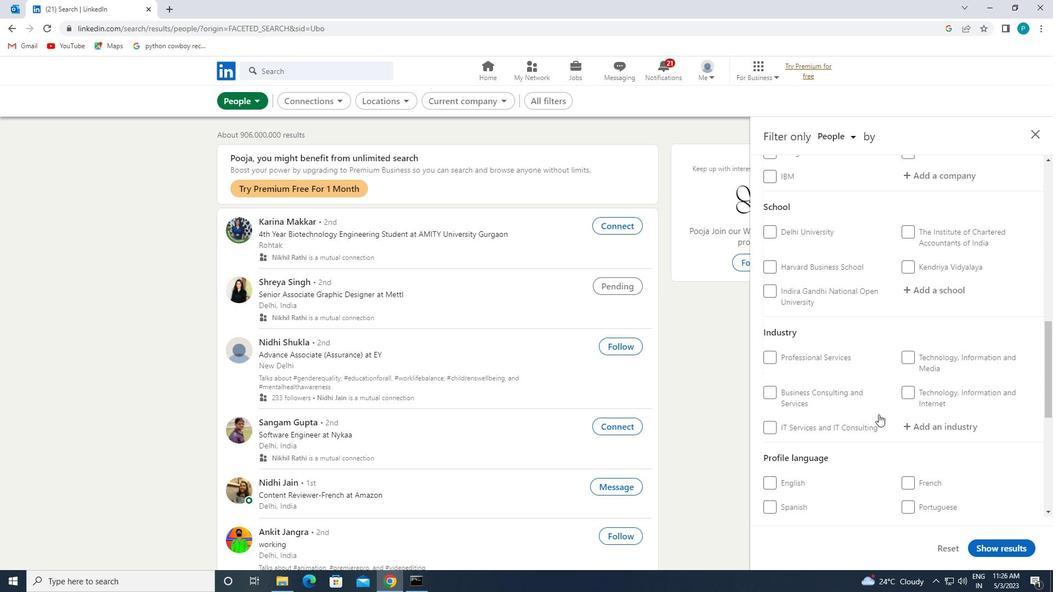 
Action: Mouse scrolled (896, 407) with delta (0, 0)
Screenshot: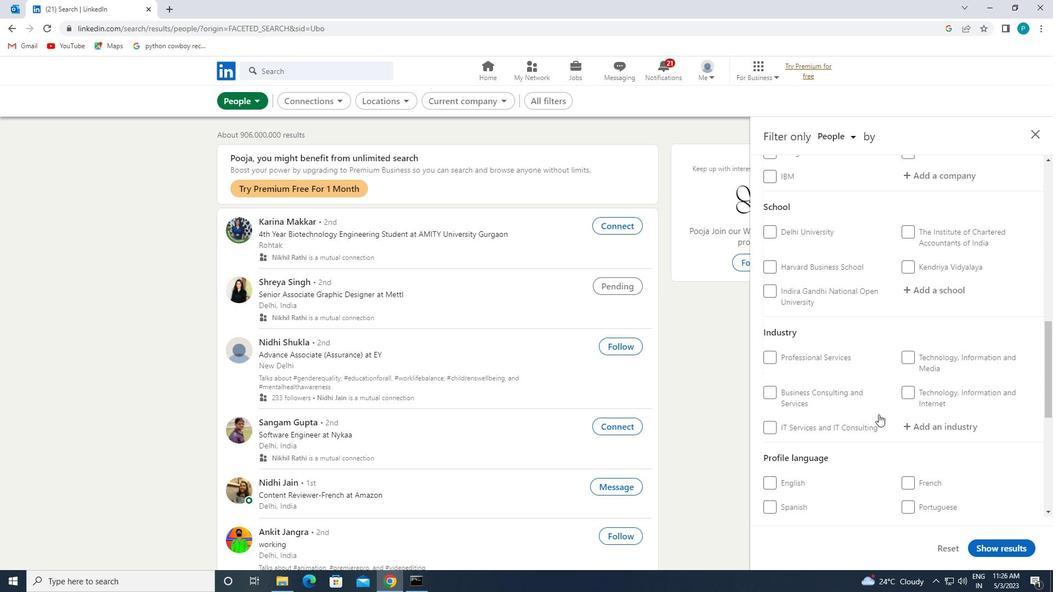 
Action: Mouse moved to (897, 406)
Screenshot: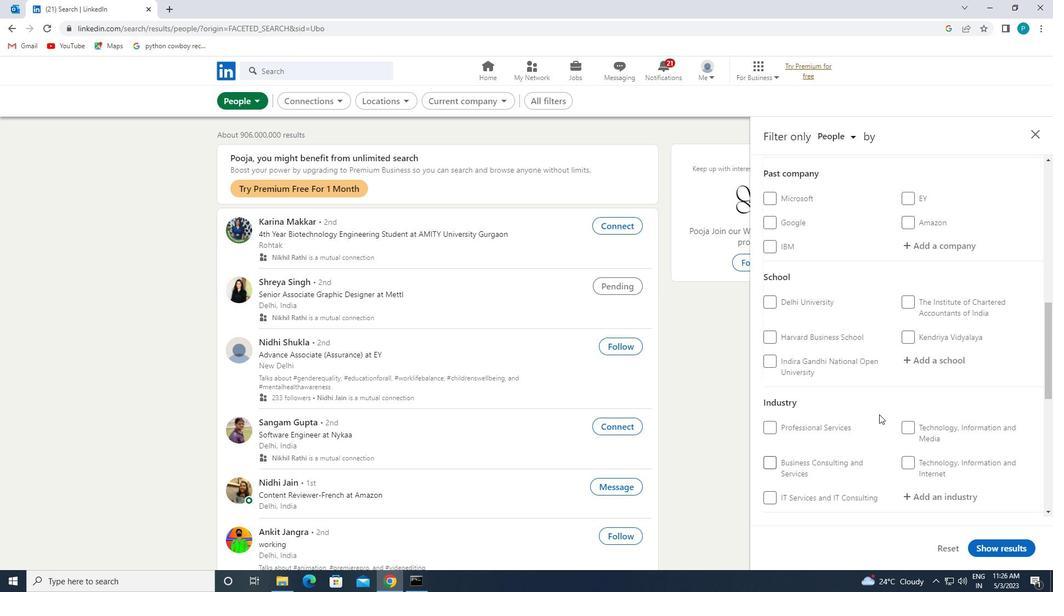 
Action: Mouse scrolled (897, 407) with delta (0, 0)
Screenshot: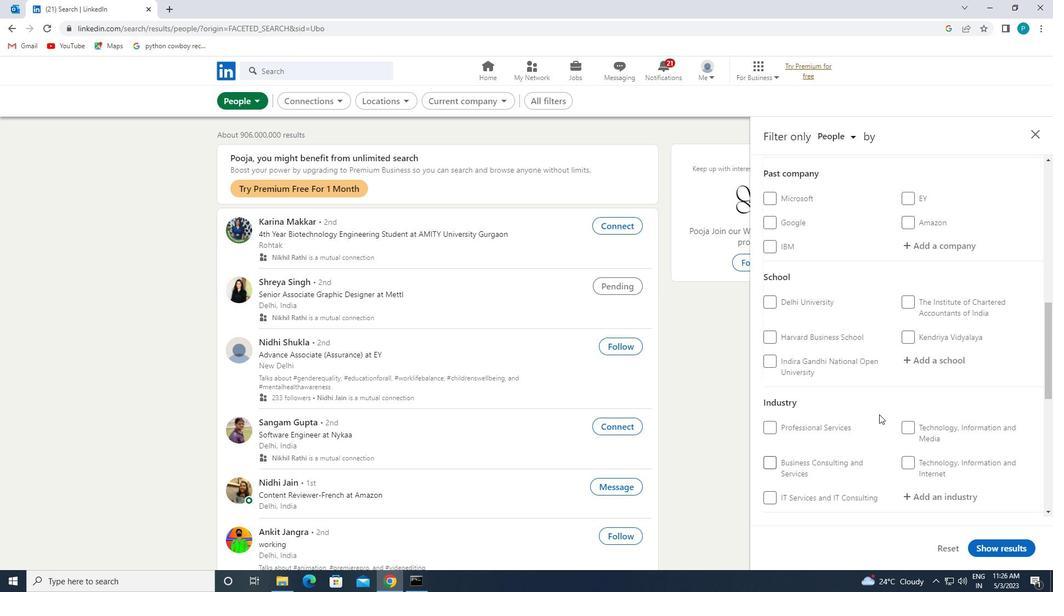 
Action: Mouse moved to (897, 406)
Screenshot: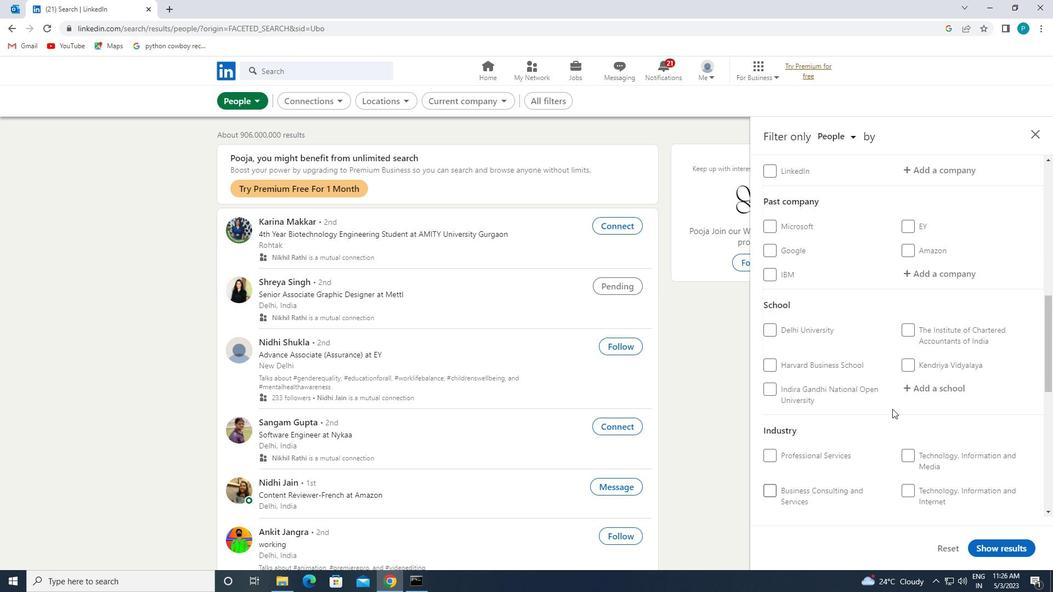 
Action: Mouse scrolled (897, 406) with delta (0, 0)
Screenshot: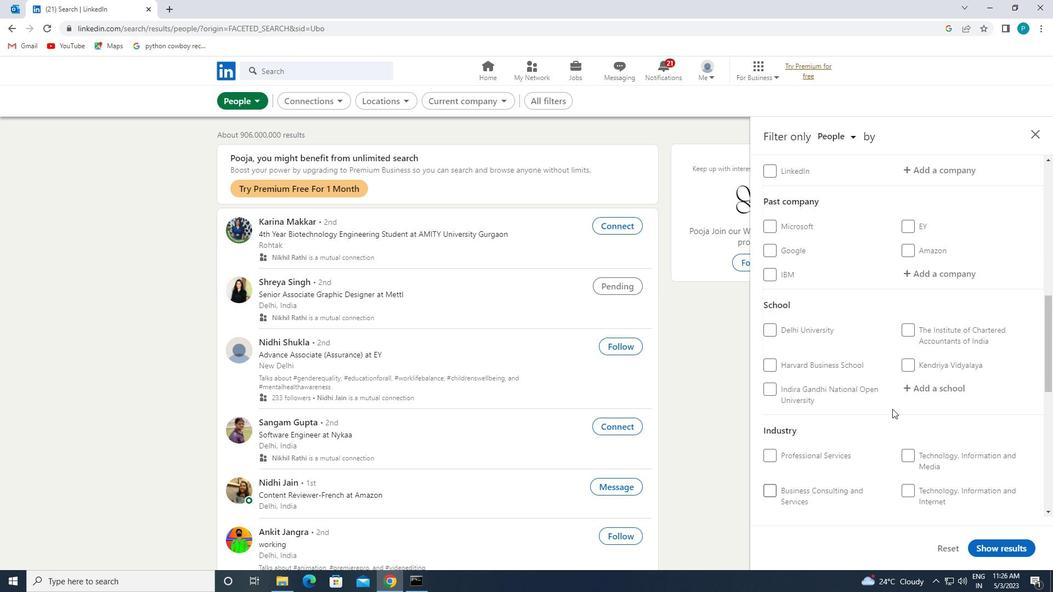 
Action: Mouse scrolled (897, 406) with delta (0, 0)
Screenshot: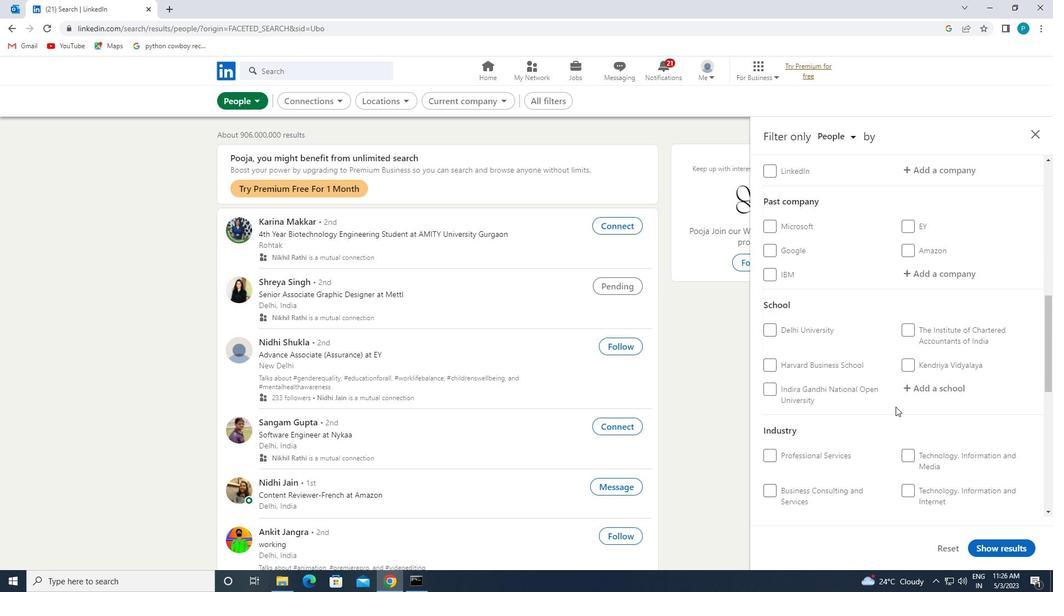 
Action: Mouse moved to (916, 389)
Screenshot: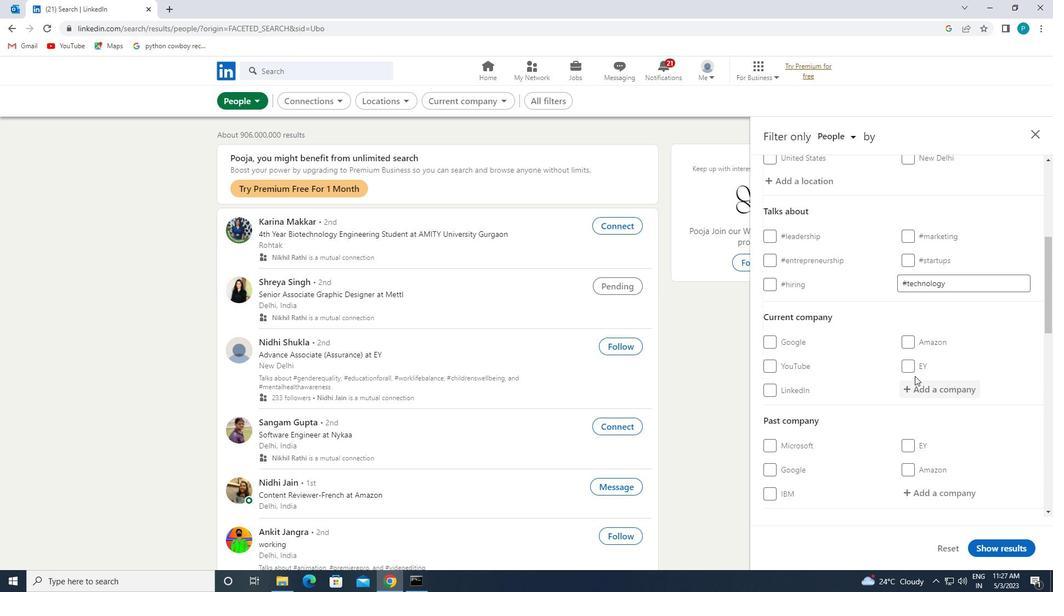 
Action: Mouse pressed left at (916, 389)
Screenshot: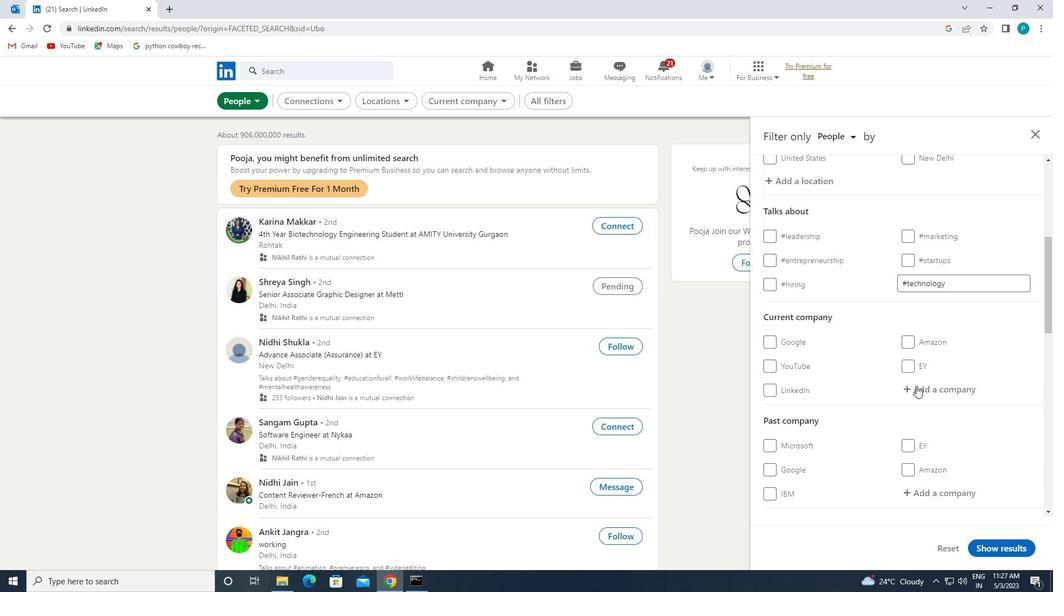 
Action: Mouse moved to (923, 394)
Screenshot: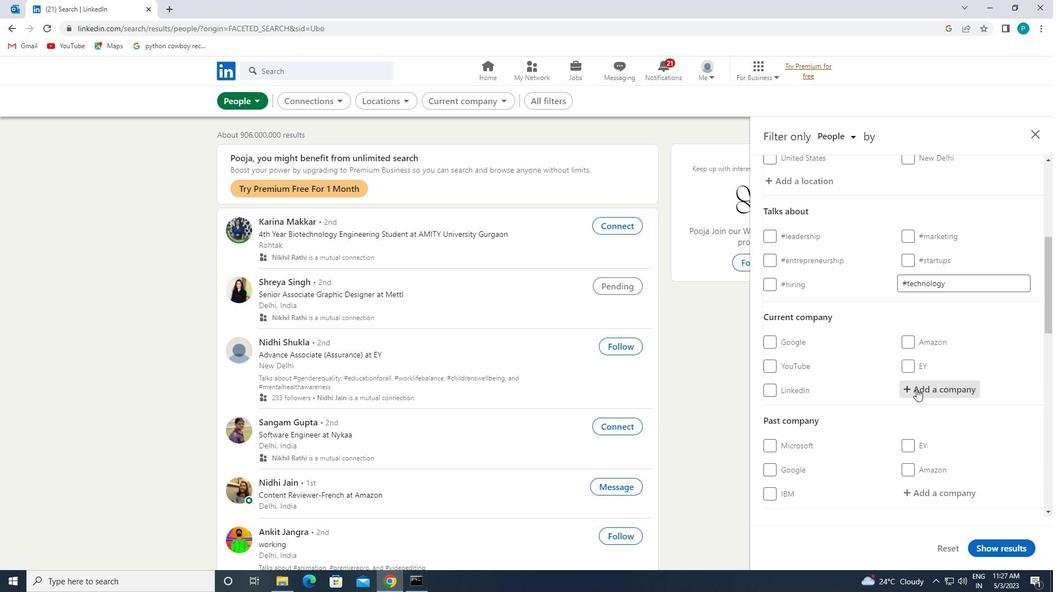 
Action: Key pressed <Key.caps_lock>BYJU
Screenshot: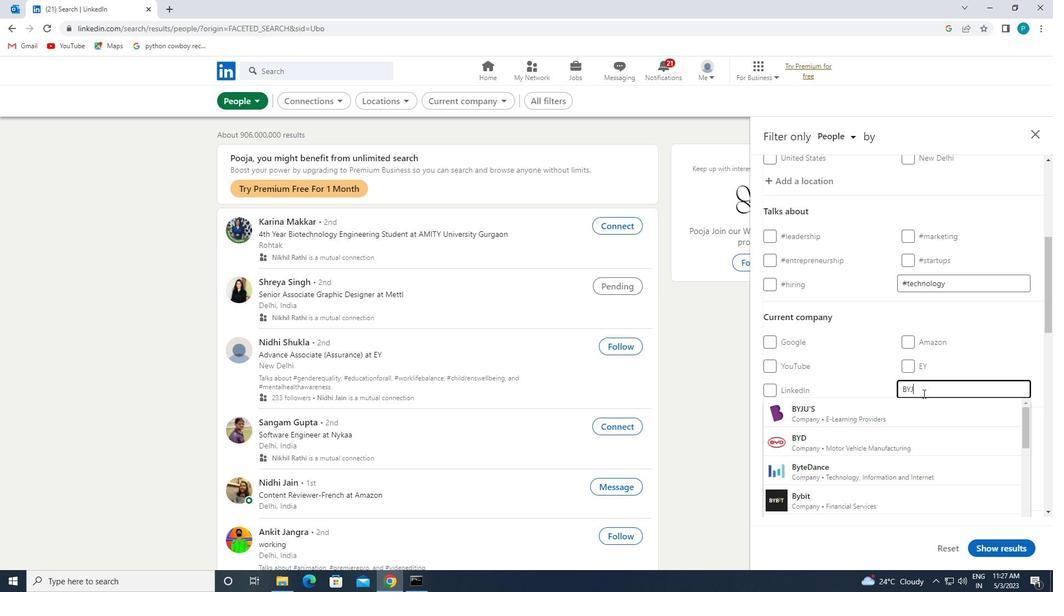 
Action: Mouse moved to (896, 404)
Screenshot: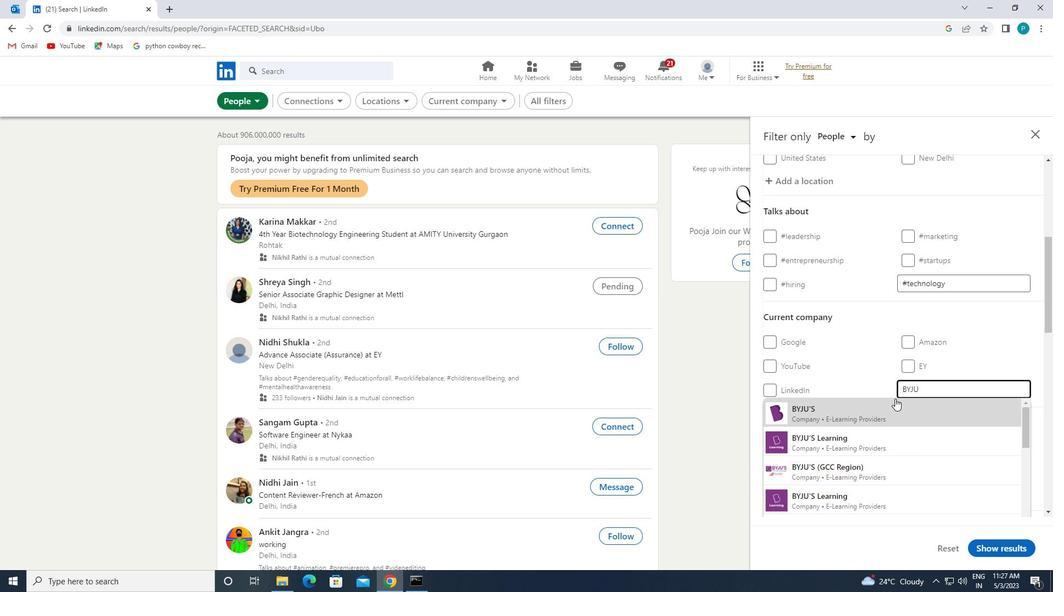 
Action: Mouse pressed left at (896, 404)
Screenshot: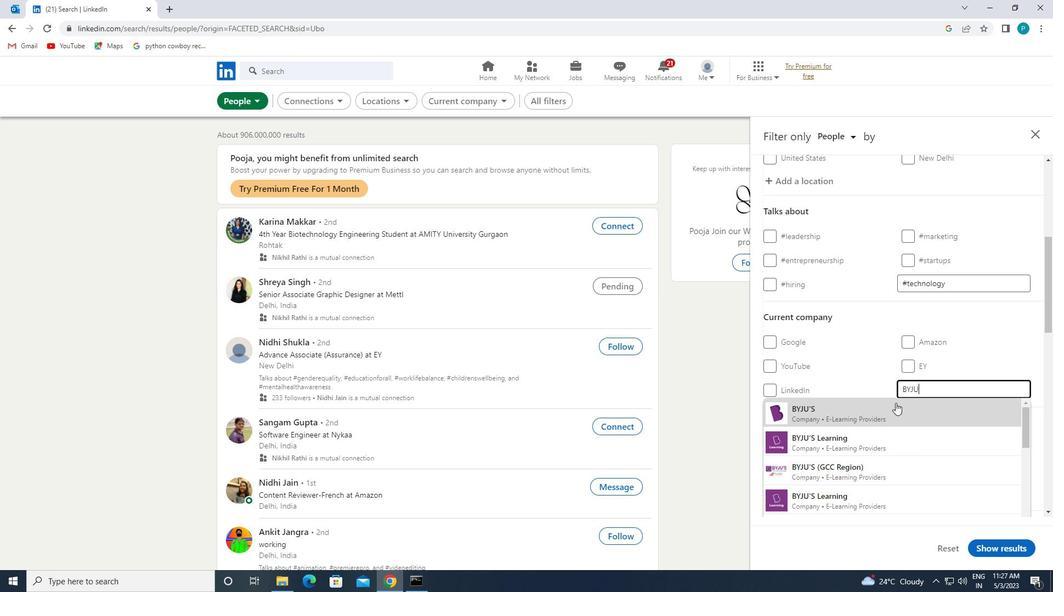 
Action: Mouse moved to (897, 406)
Screenshot: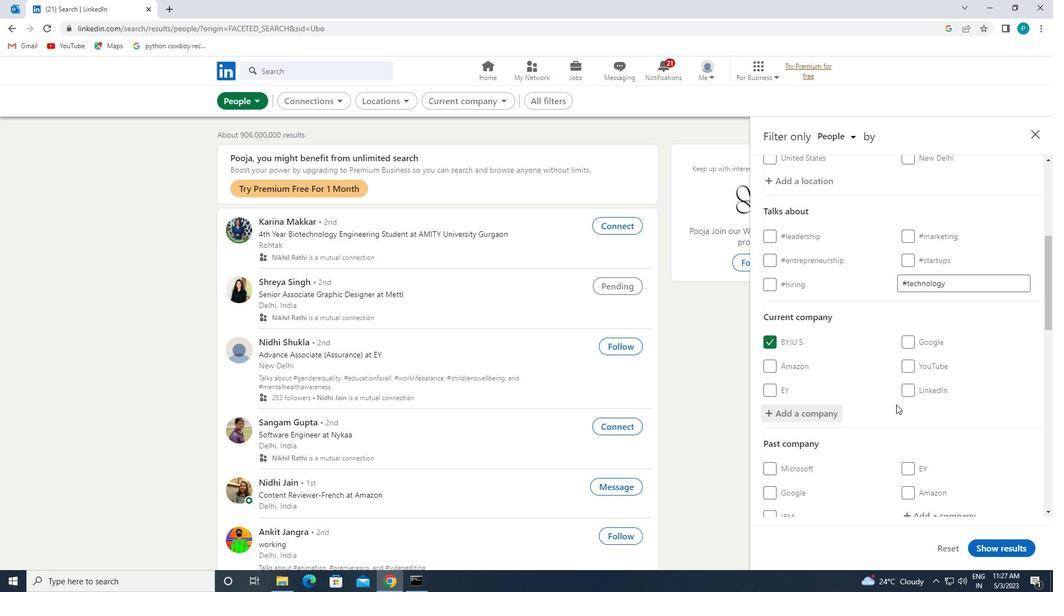 
Action: Mouse scrolled (897, 406) with delta (0, 0)
Screenshot: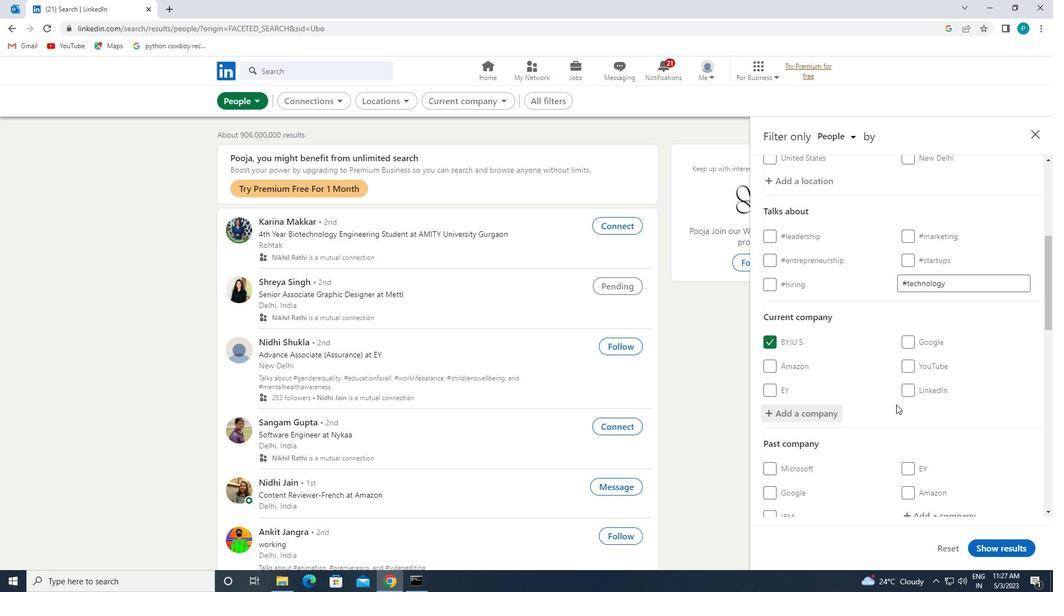
Action: Mouse moved to (898, 407)
Screenshot: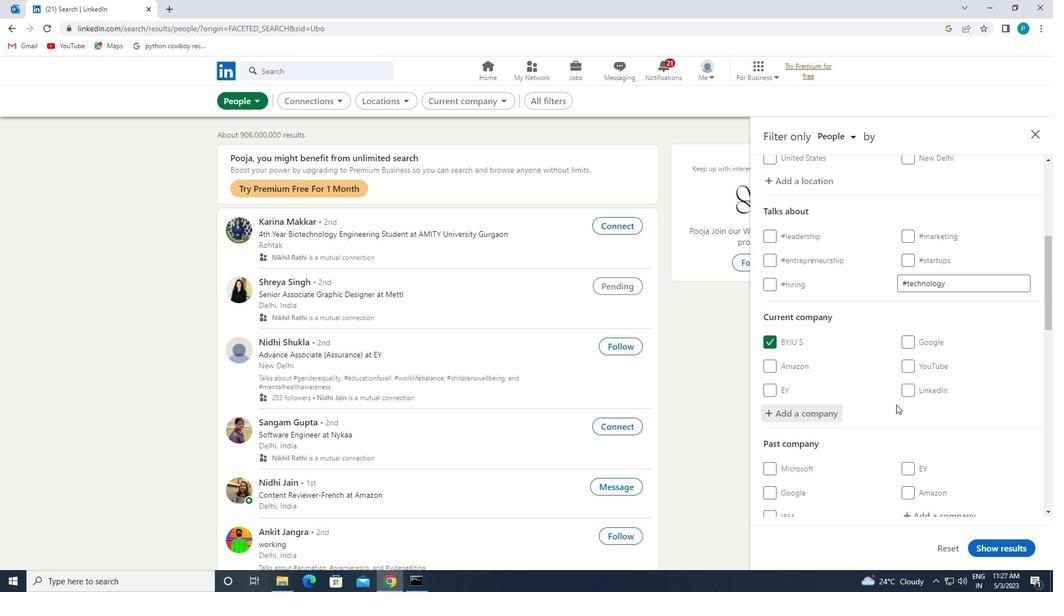 
Action: Mouse scrolled (898, 407) with delta (0, 0)
Screenshot: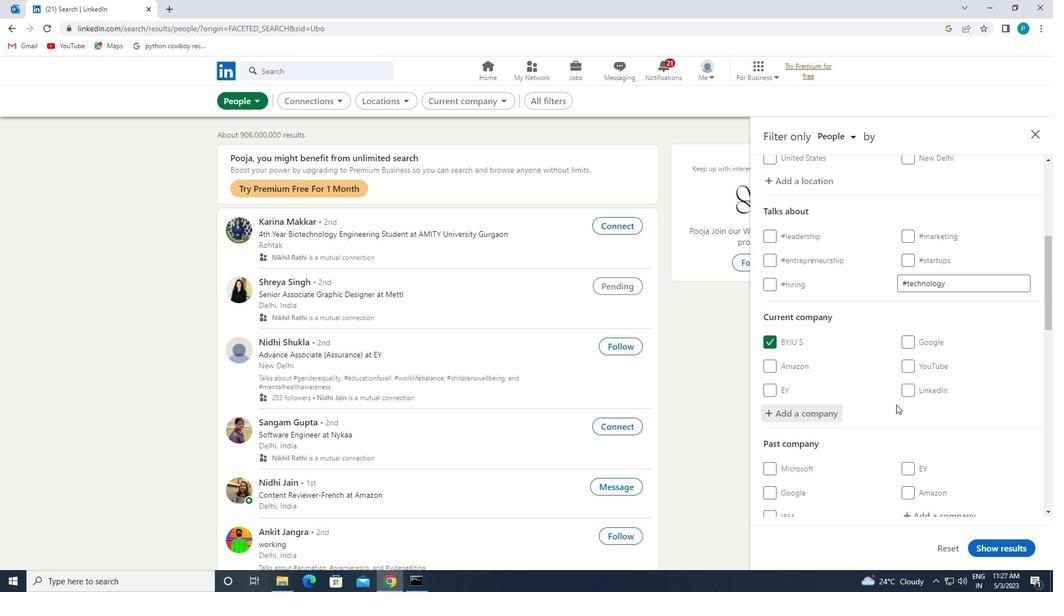 
Action: Mouse moved to (899, 415)
Screenshot: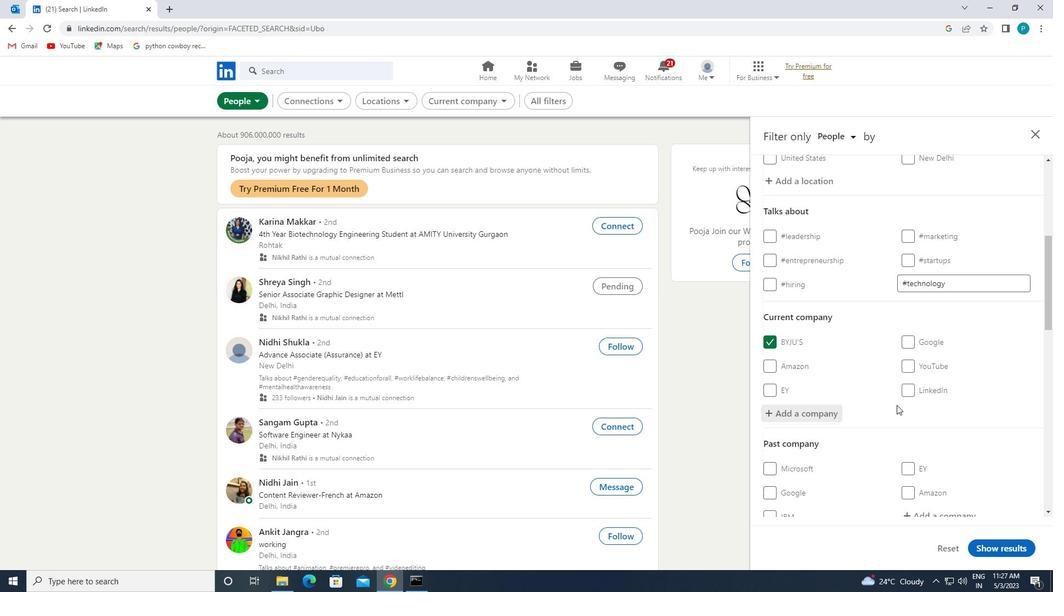 
Action: Mouse scrolled (899, 415) with delta (0, 0)
Screenshot: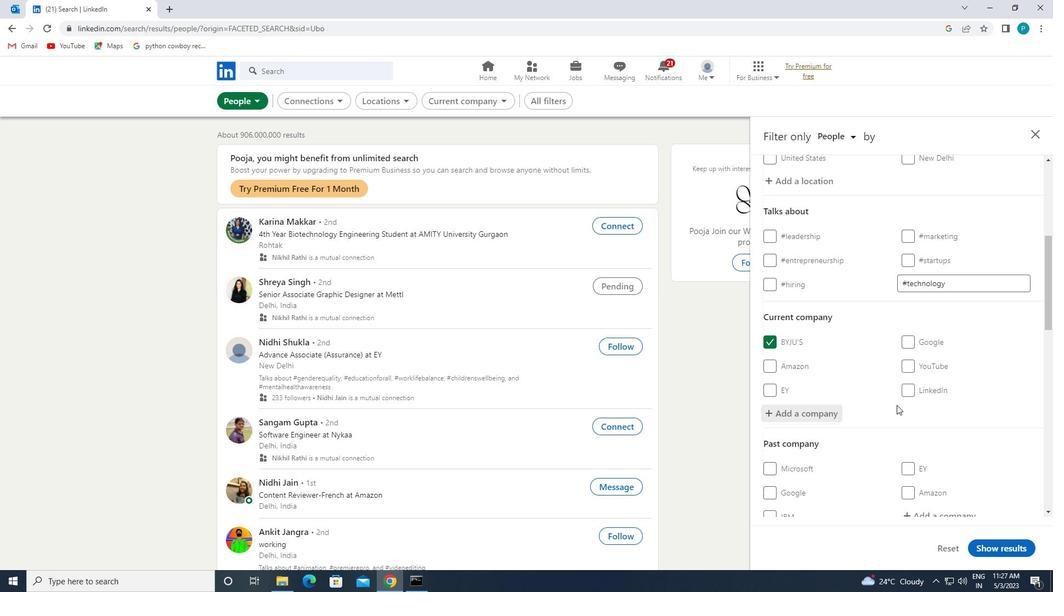 
Action: Mouse moved to (910, 458)
Screenshot: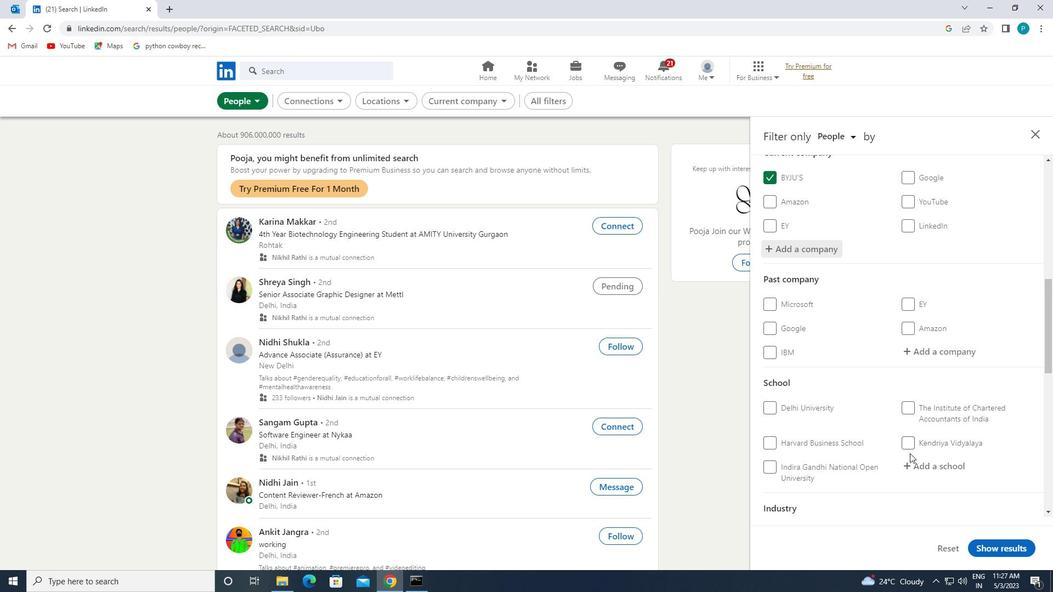 
Action: Mouse pressed left at (910, 458)
Screenshot: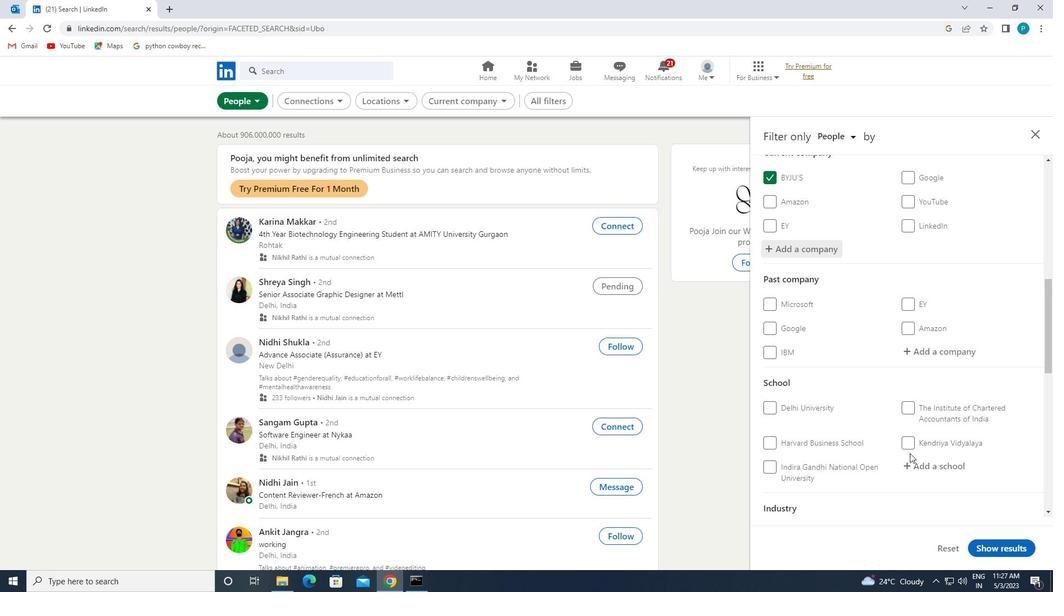 
Action: Key pressed S<Key.caps_lock>RINIVAS
Screenshot: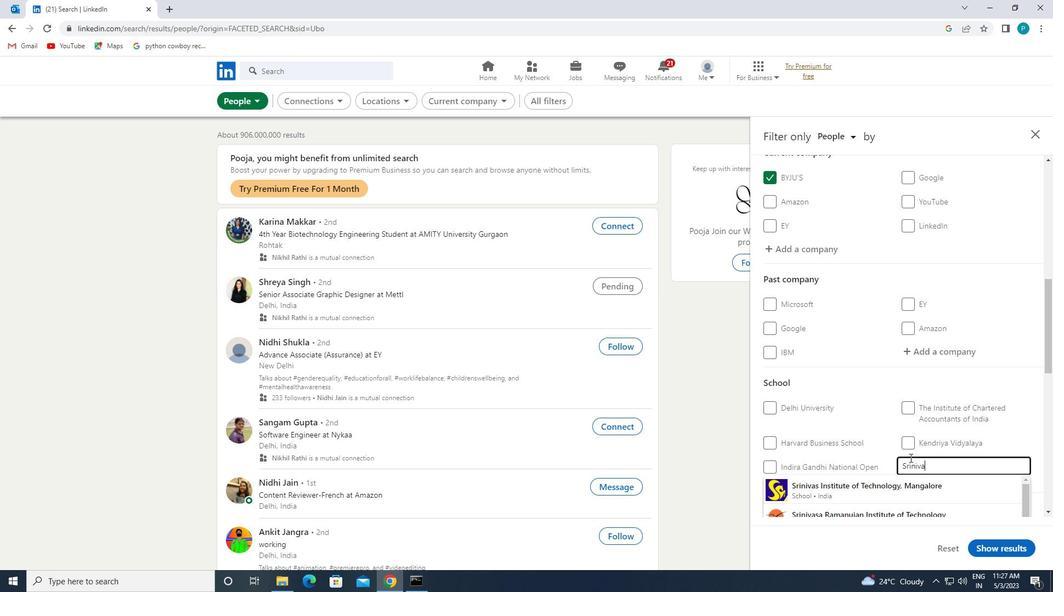 
Action: Mouse moved to (890, 488)
Screenshot: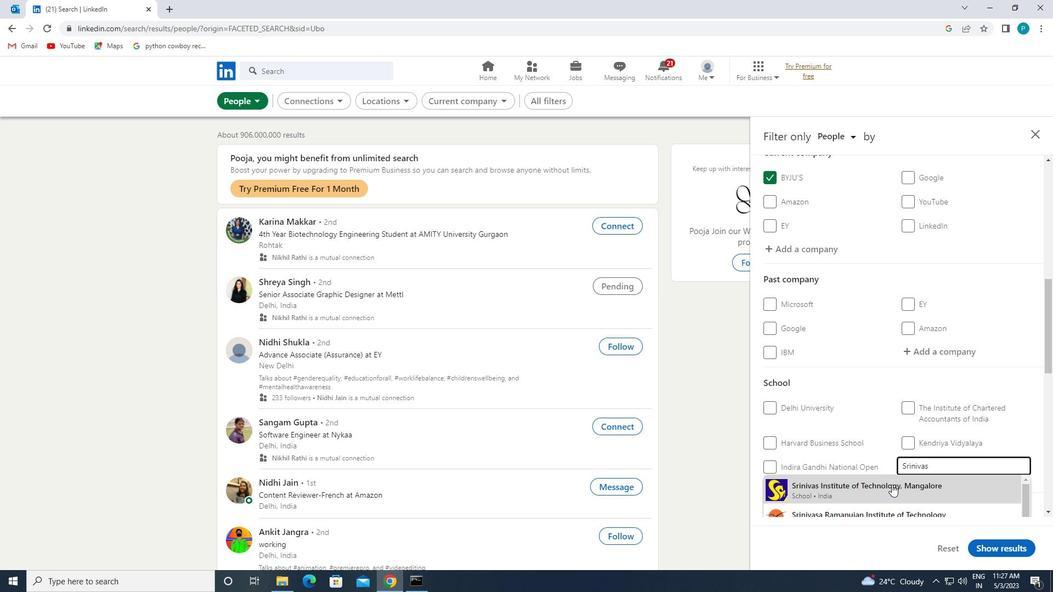 
Action: Mouse pressed left at (890, 488)
Screenshot: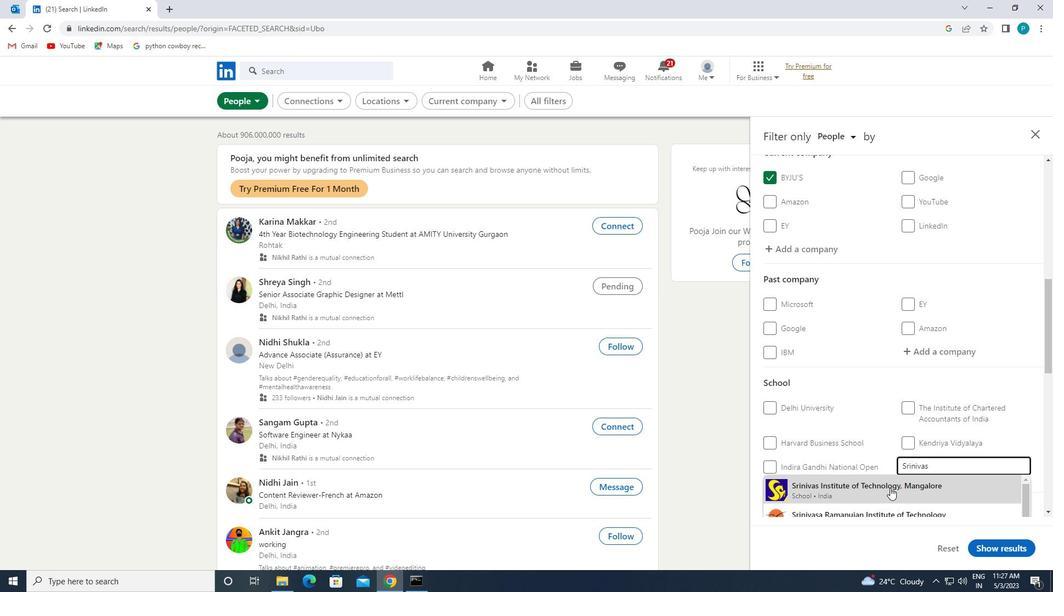 
Action: Mouse scrolled (890, 487) with delta (0, 0)
Screenshot: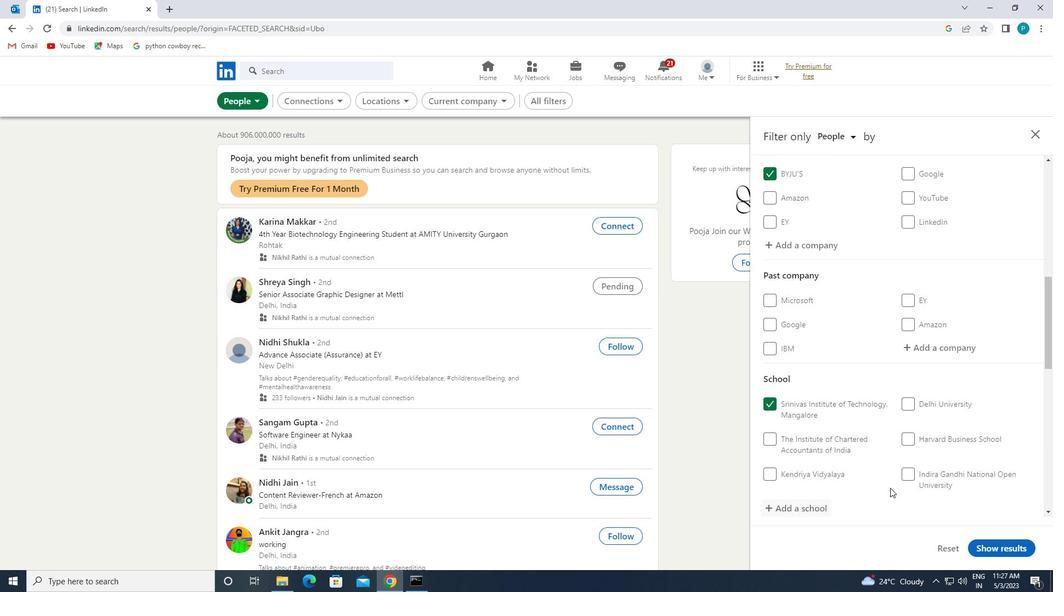 
Action: Mouse scrolled (890, 487) with delta (0, 0)
Screenshot: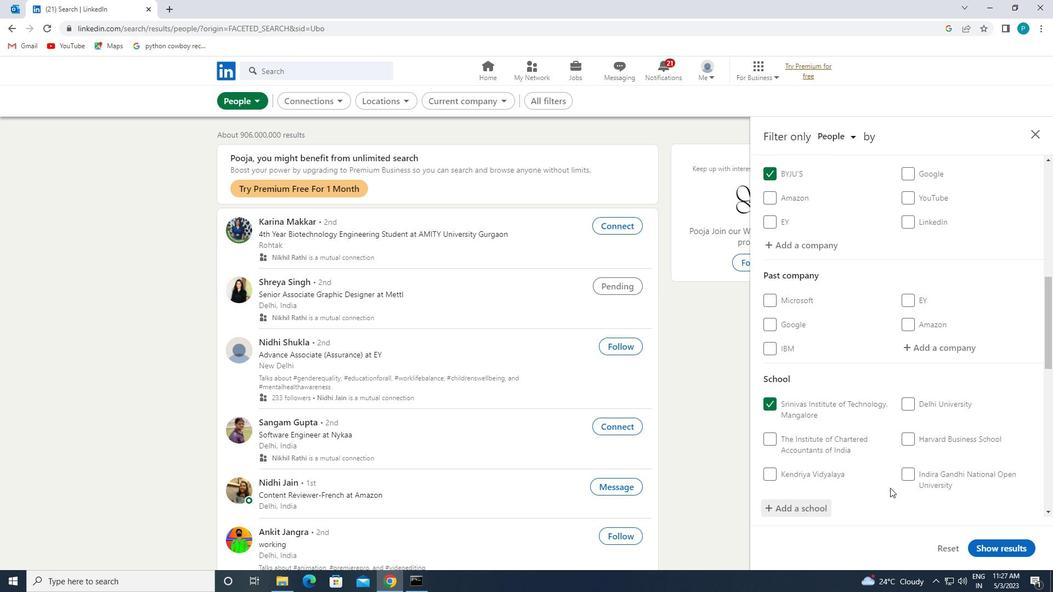 
Action: Mouse scrolled (890, 487) with delta (0, 0)
Screenshot: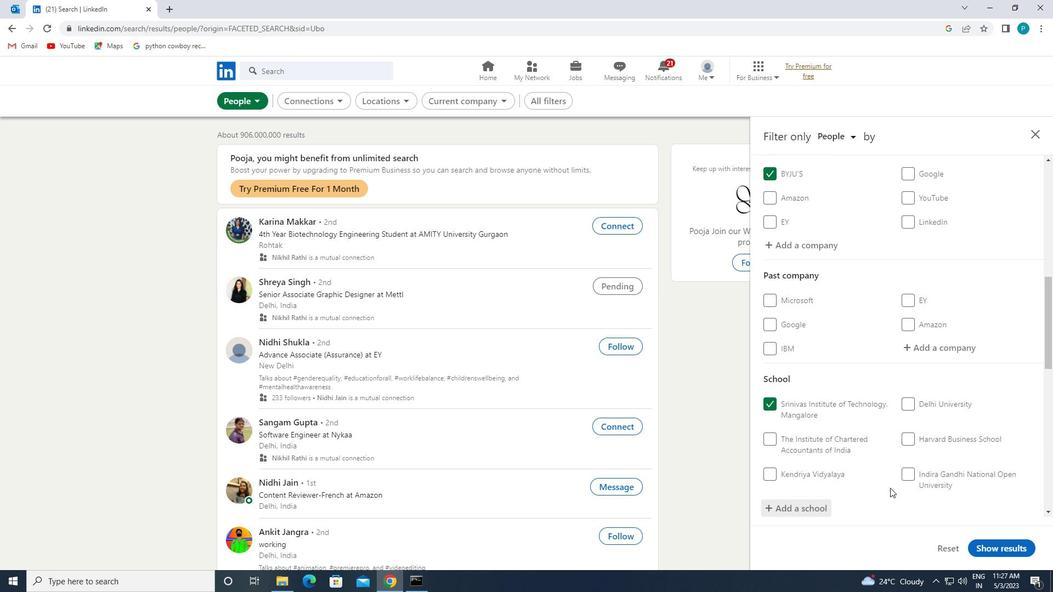 
Action: Mouse scrolled (890, 487) with delta (0, 0)
Screenshot: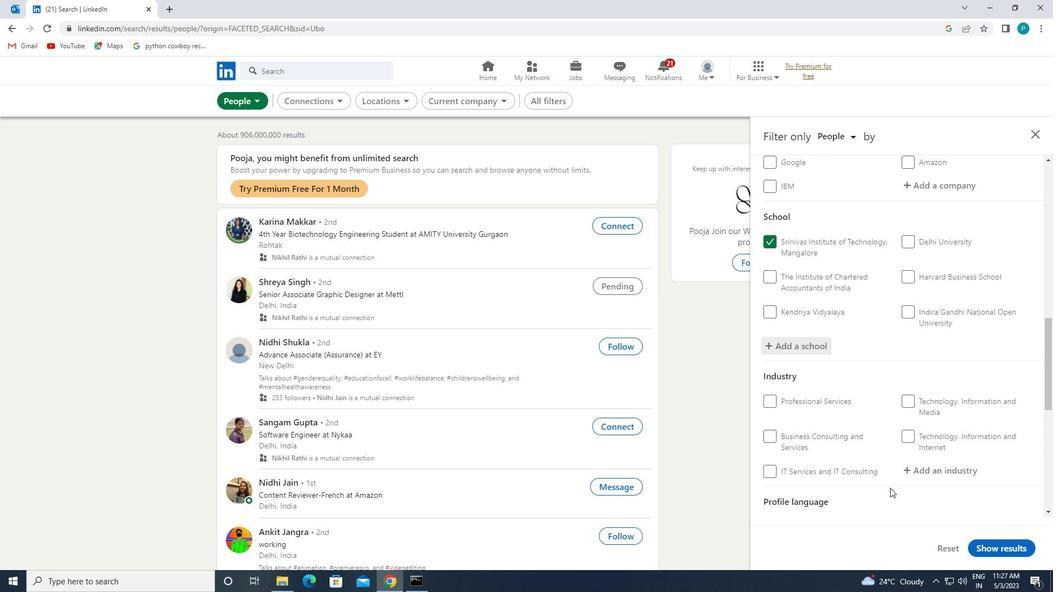 
Action: Mouse moved to (902, 408)
Screenshot: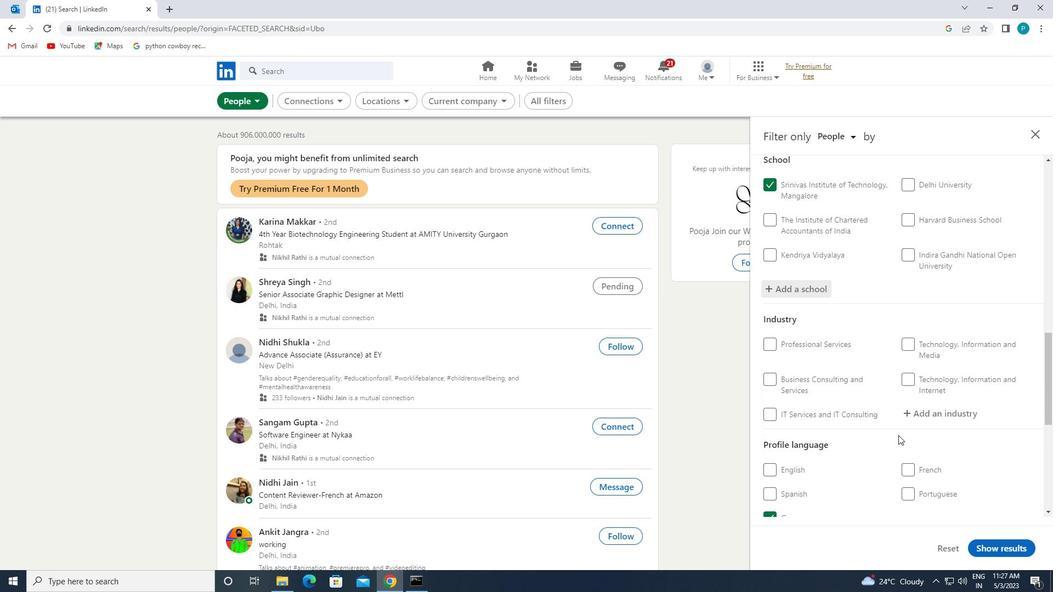 
Action: Mouse pressed left at (902, 408)
Screenshot: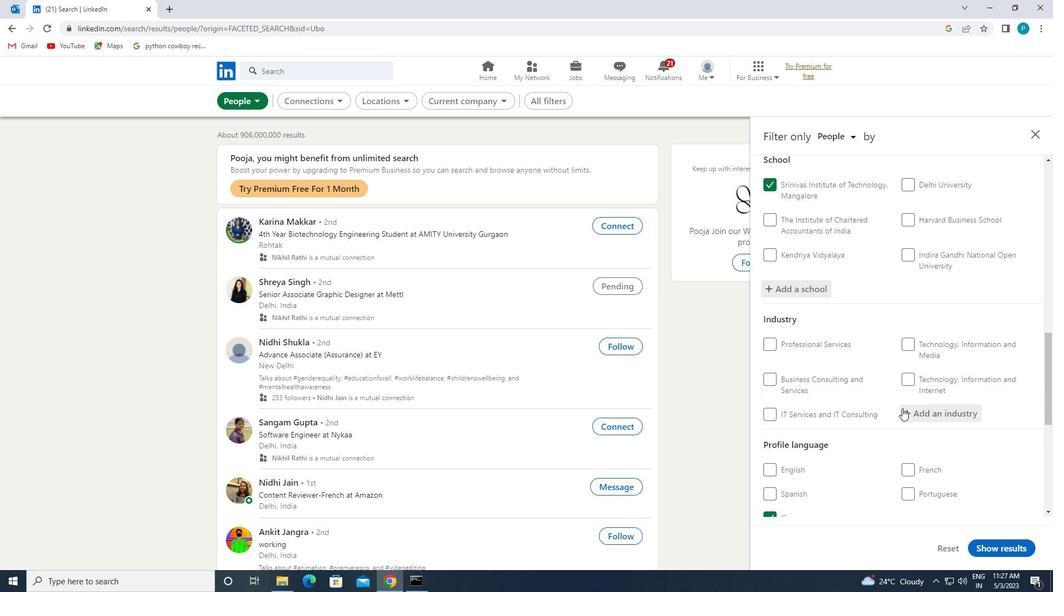 
Action: Key pressed <Key.caps_lock>H<Key.caps_lock>OS<Key.backspace>USE
Screenshot: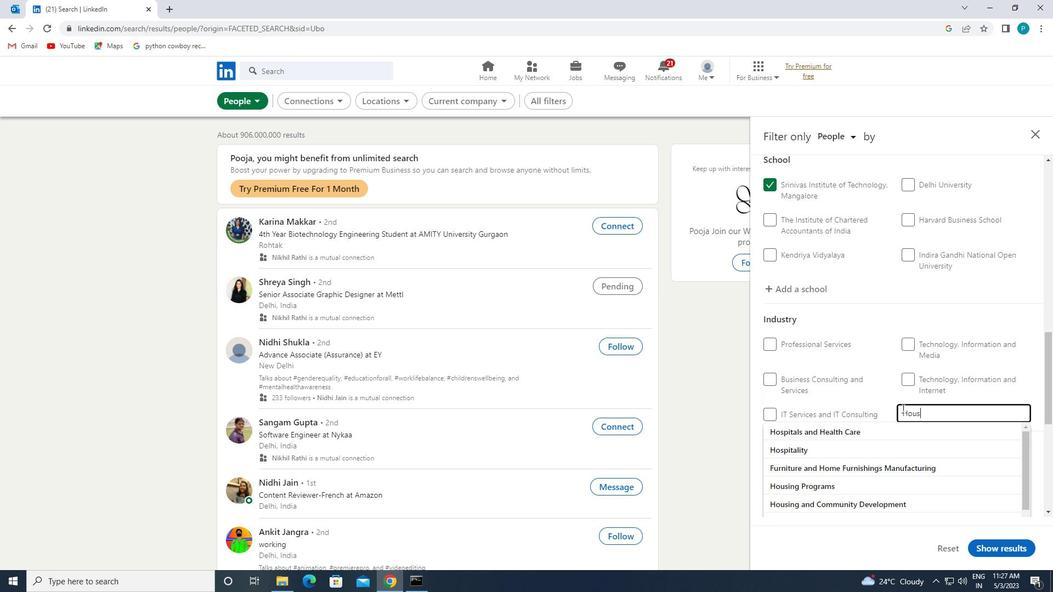 
Action: Mouse moved to (867, 436)
Screenshot: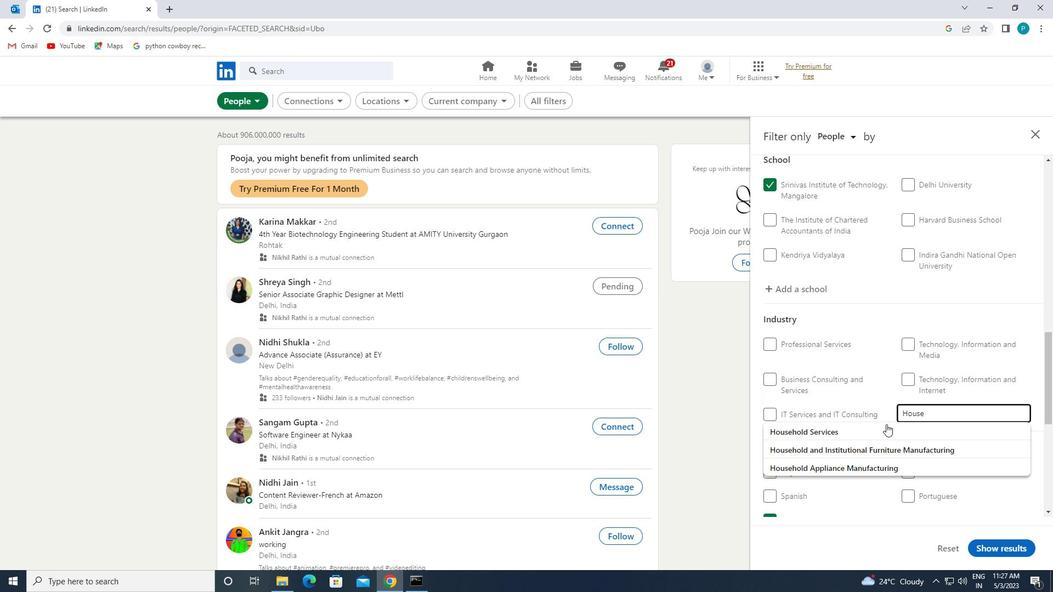 
Action: Mouse pressed left at (867, 436)
Screenshot: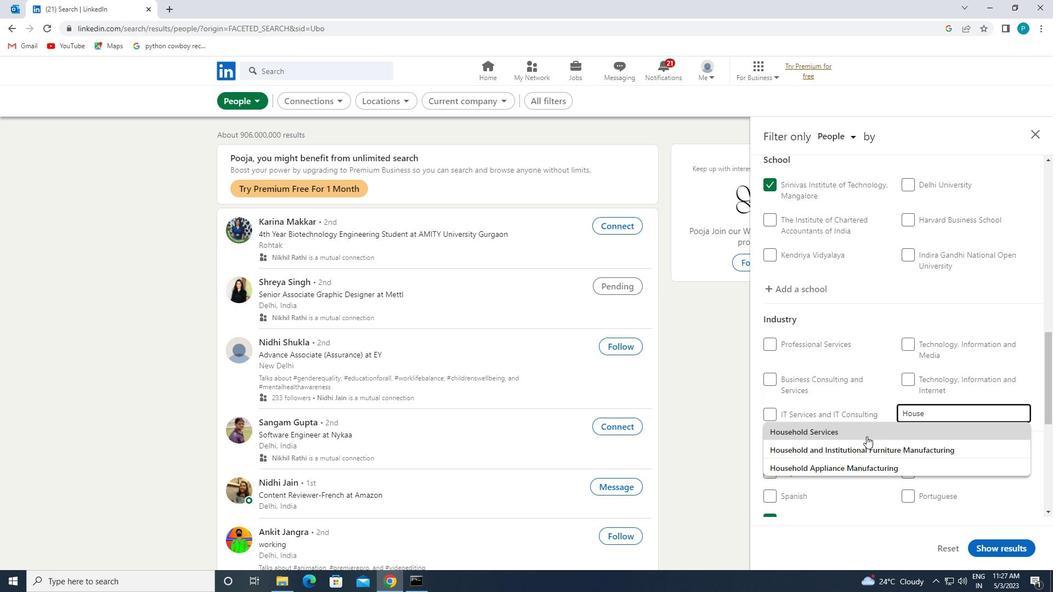 
Action: Mouse moved to (868, 439)
Screenshot: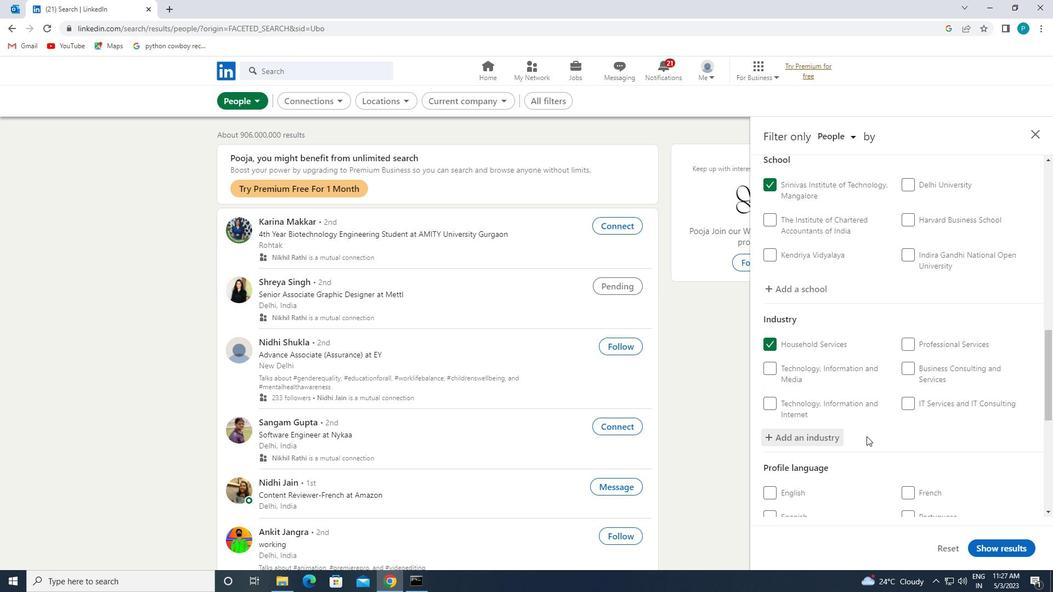 
Action: Mouse scrolled (868, 438) with delta (0, 0)
Screenshot: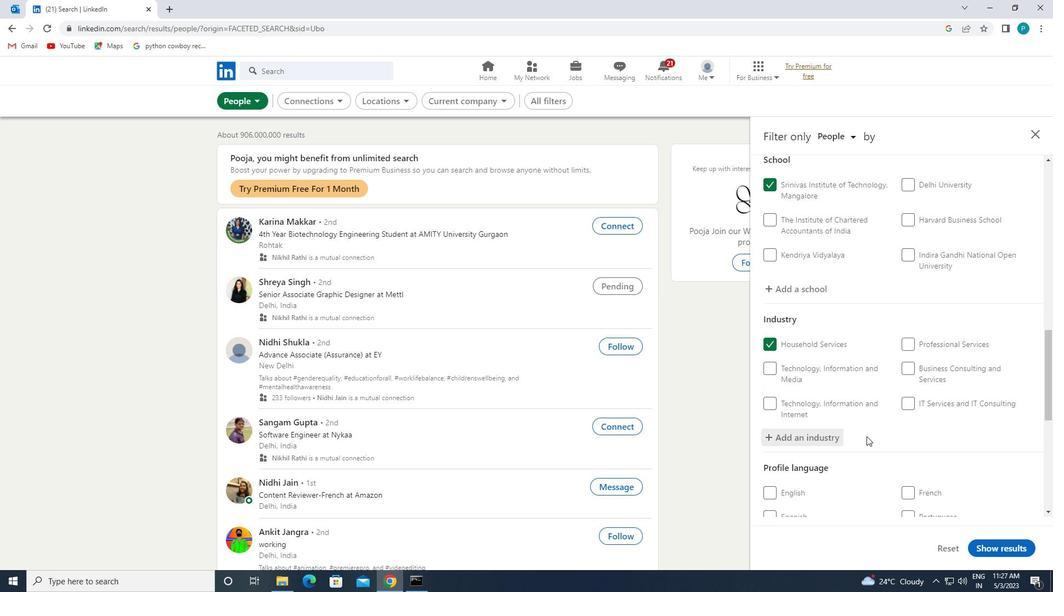 
Action: Mouse scrolled (868, 438) with delta (0, 0)
Screenshot: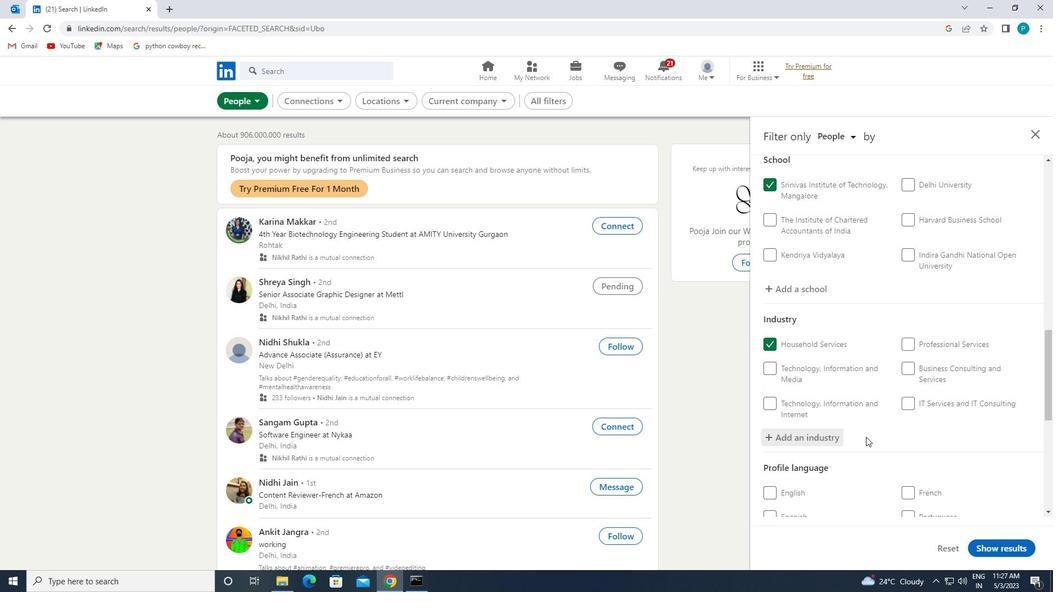 
Action: Mouse scrolled (868, 438) with delta (0, 0)
Screenshot: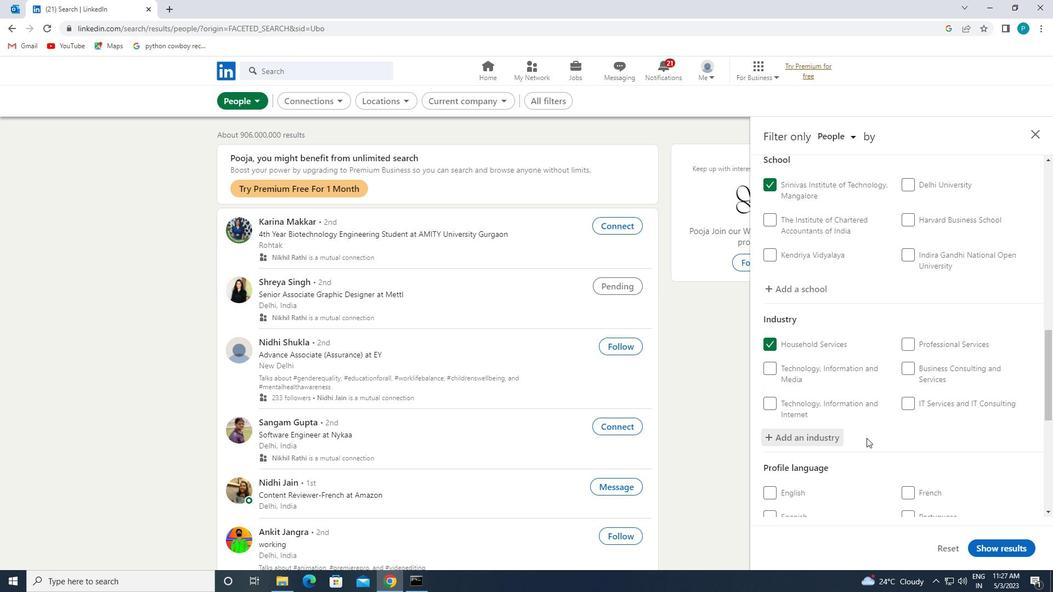
Action: Mouse moved to (920, 445)
Screenshot: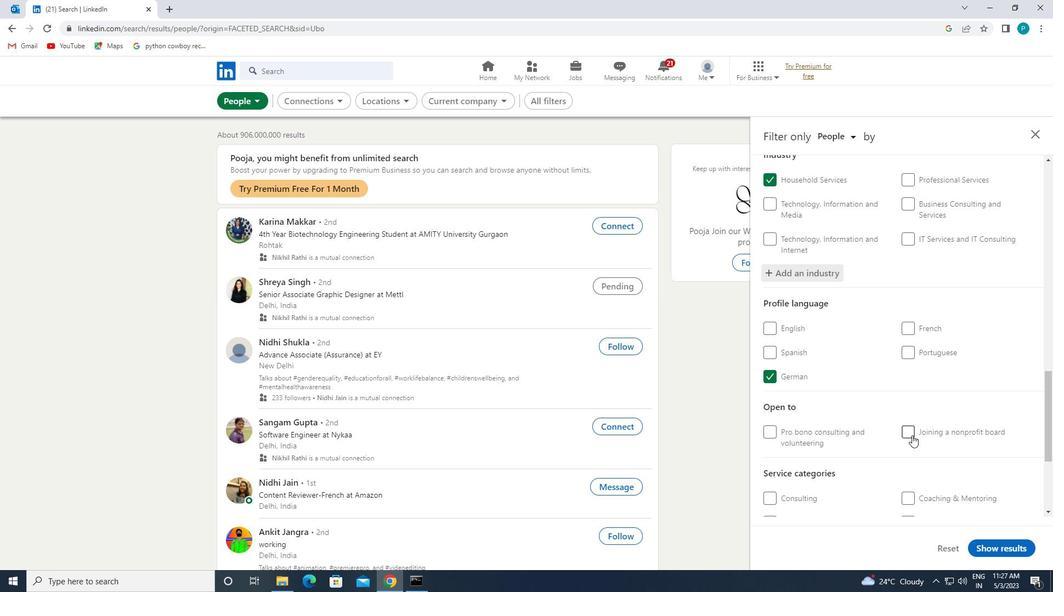 
Action: Mouse scrolled (920, 445) with delta (0, 0)
Screenshot: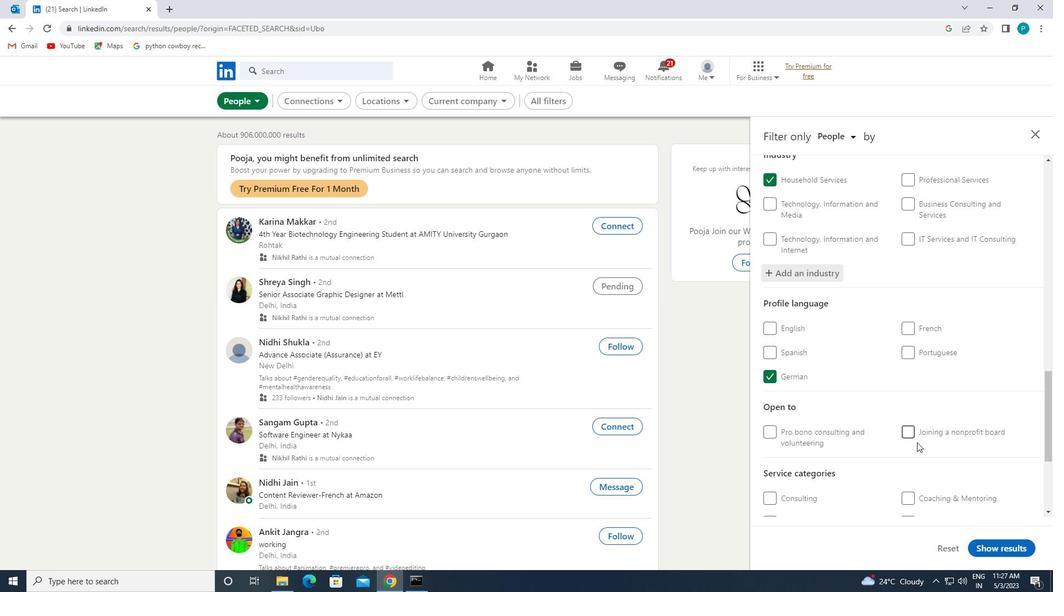 
Action: Mouse scrolled (920, 445) with delta (0, 0)
Screenshot: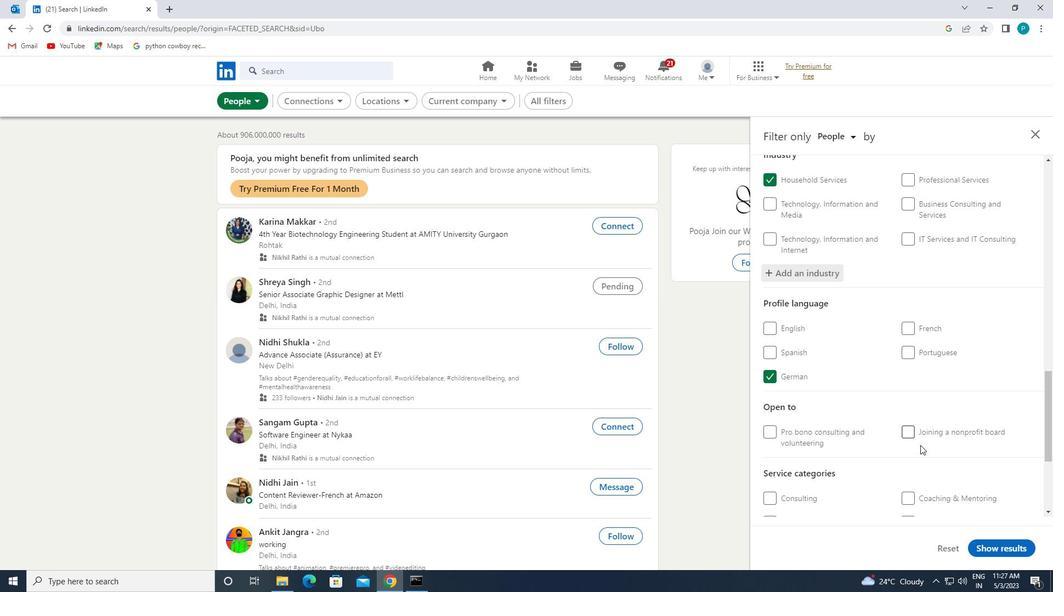 
Action: Mouse scrolled (920, 445) with delta (0, 0)
Screenshot: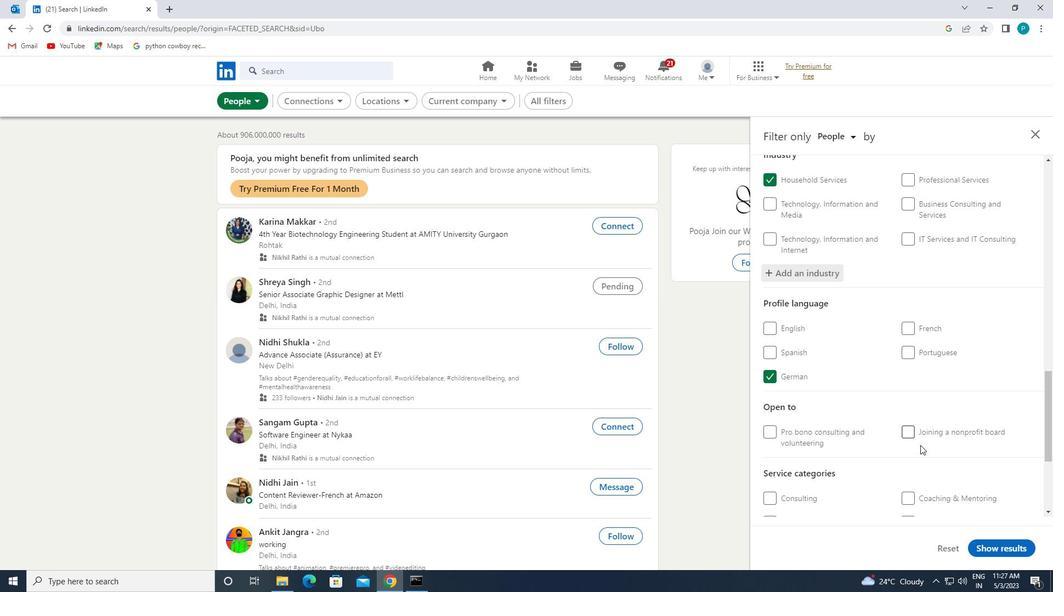 
Action: Mouse moved to (922, 383)
Screenshot: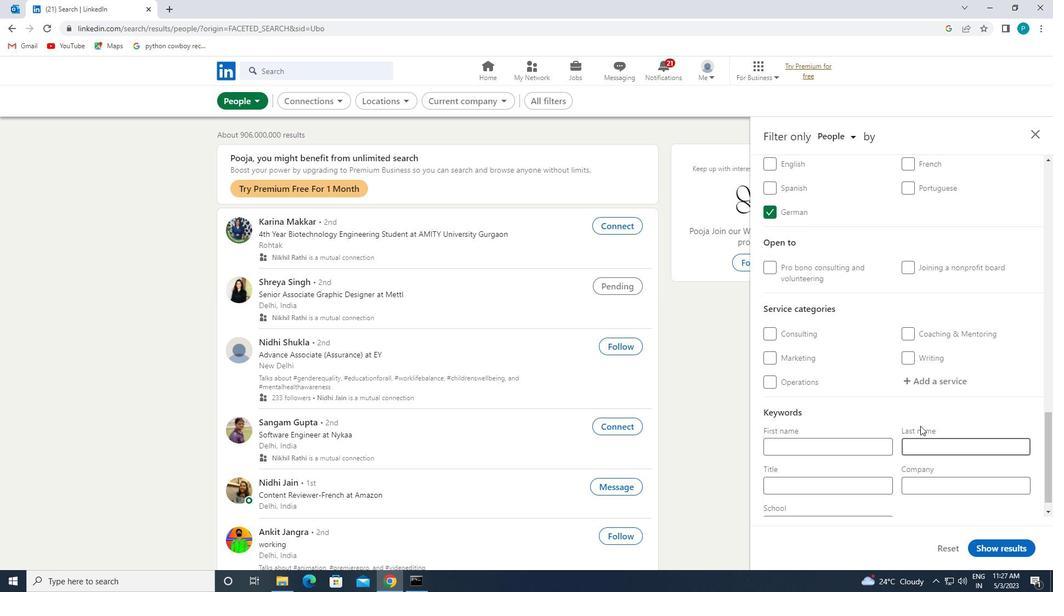 
Action: Mouse pressed left at (922, 383)
Screenshot: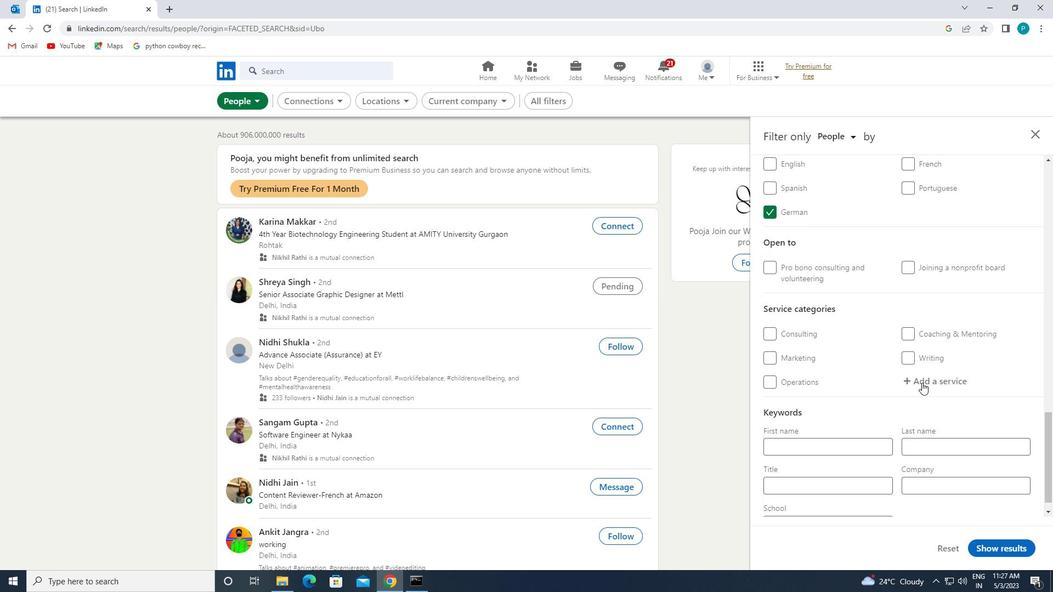 
Action: Key pressed <Key.caps_lock>N<Key.caps_lock>ATURE
Screenshot: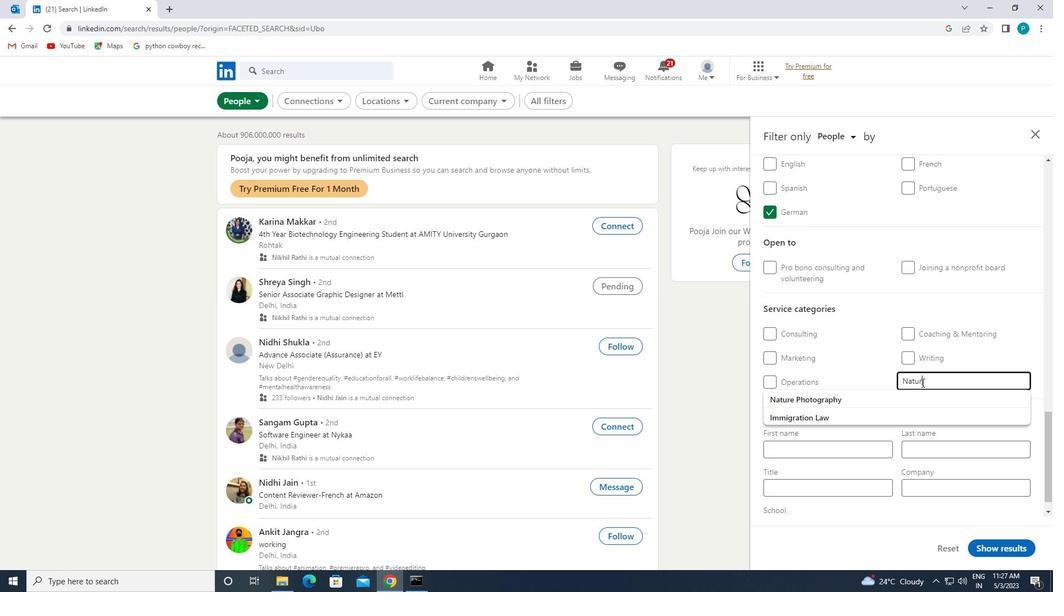 
Action: Mouse moved to (921, 392)
Screenshot: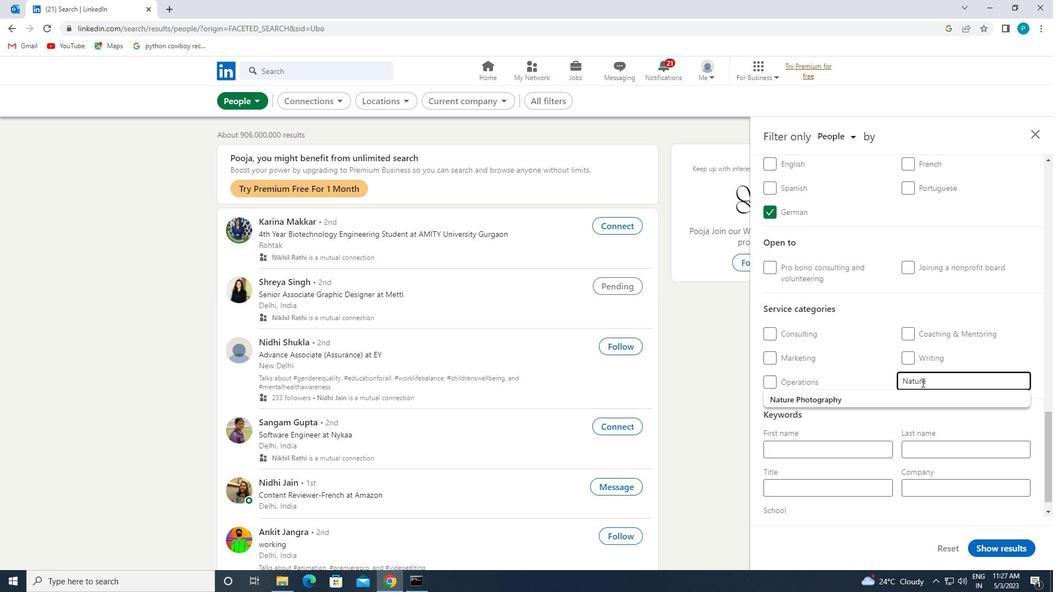 
Action: Mouse pressed left at (921, 392)
Screenshot: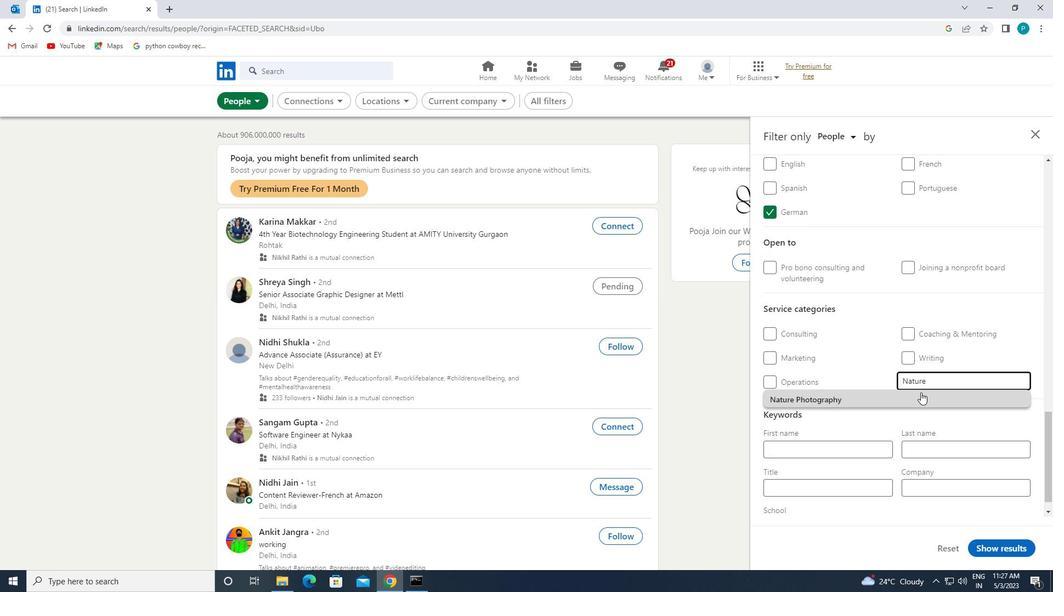 
Action: Mouse moved to (883, 397)
Screenshot: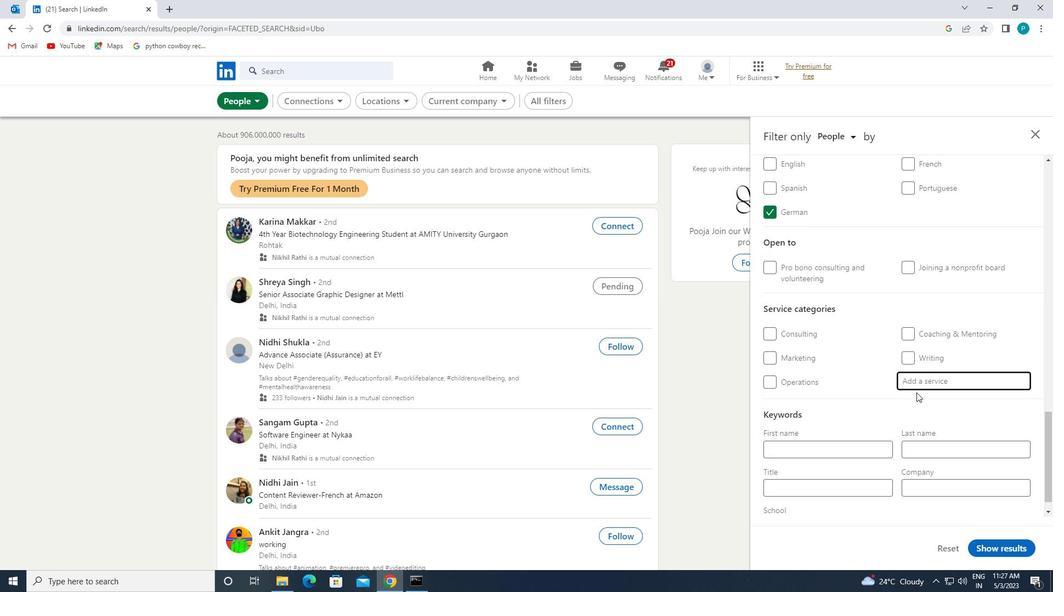 
Action: Mouse scrolled (883, 397) with delta (0, 0)
Screenshot: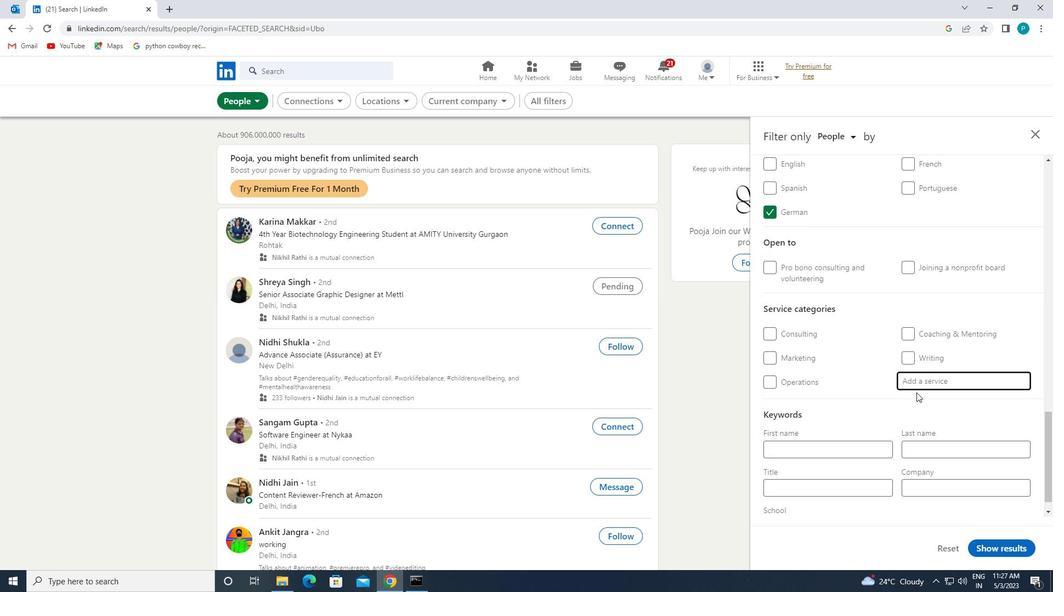 
Action: Mouse moved to (881, 401)
Screenshot: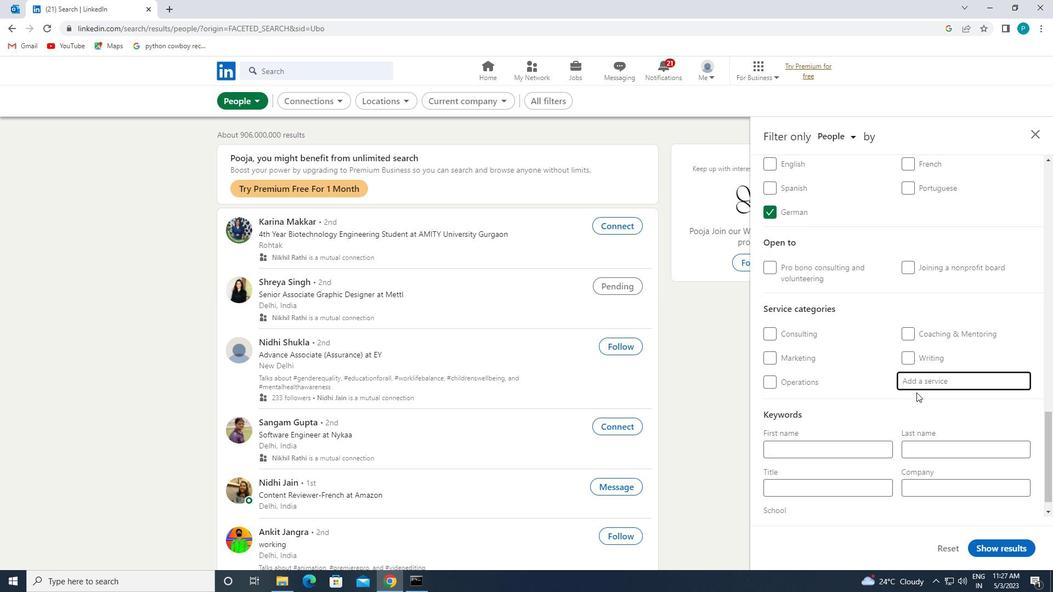 
Action: Mouse scrolled (881, 401) with delta (0, 0)
Screenshot: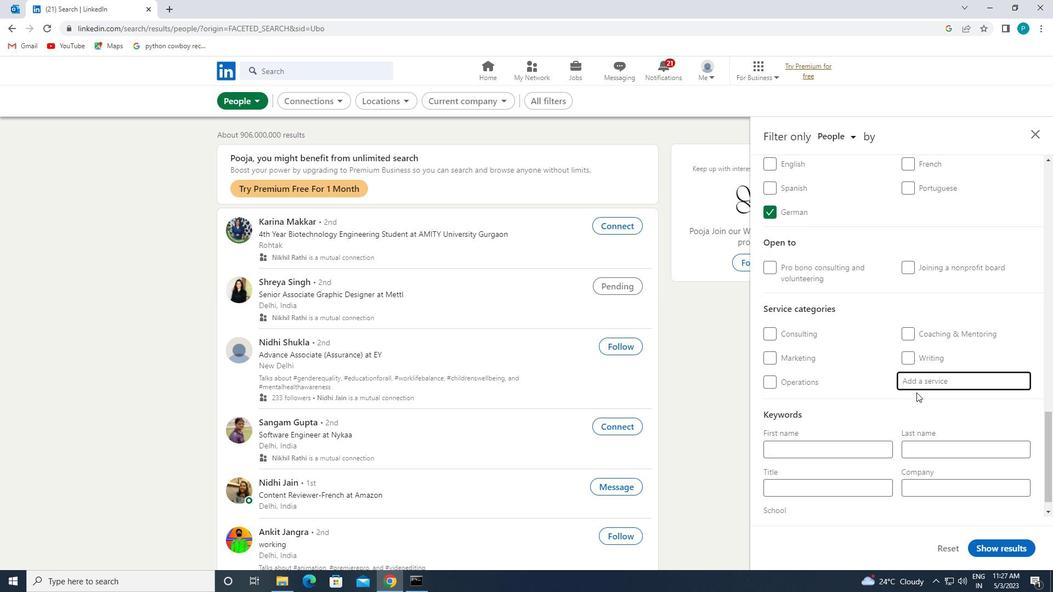 
Action: Mouse moved to (878, 411)
Screenshot: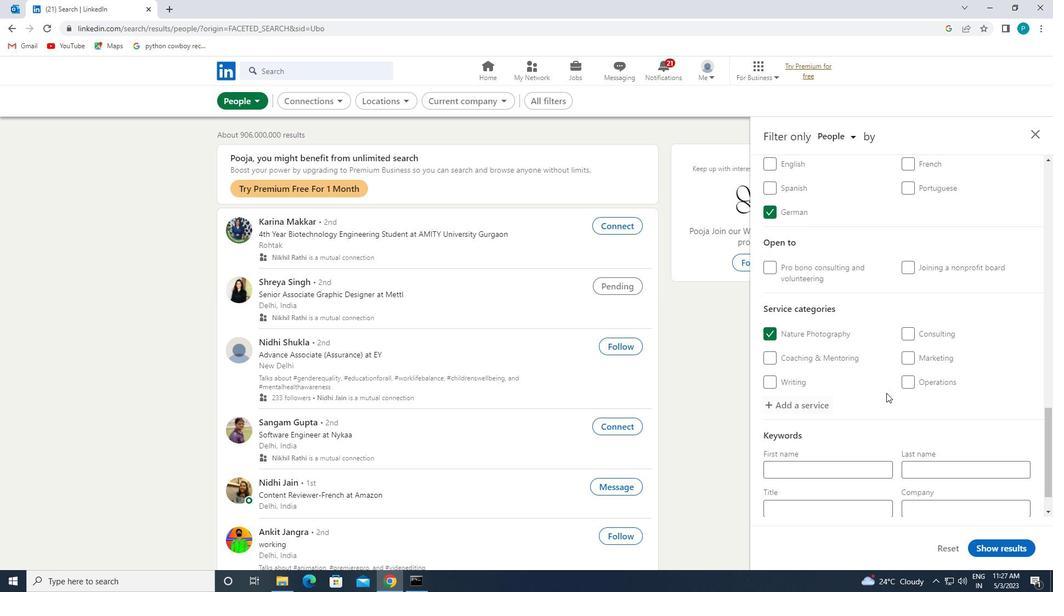 
Action: Mouse scrolled (878, 411) with delta (0, 0)
Screenshot: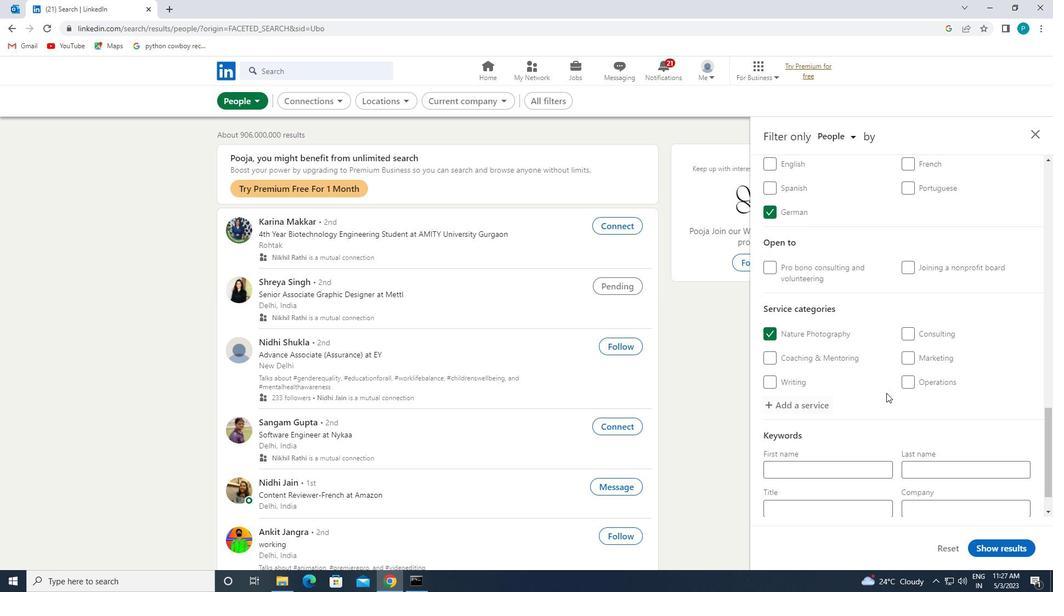
Action: Mouse moved to (848, 472)
Screenshot: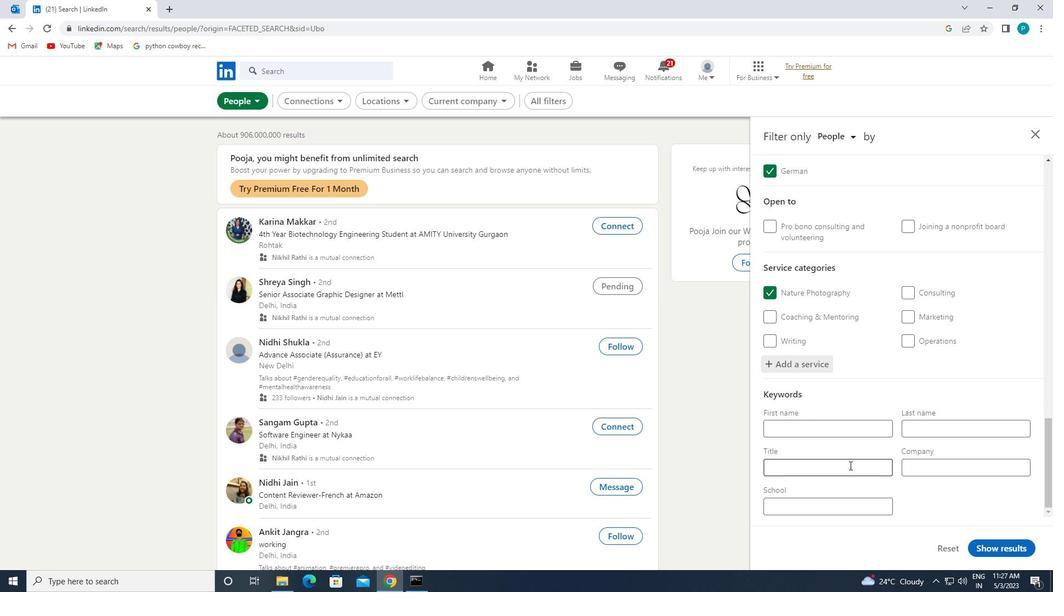 
Action: Mouse pressed left at (848, 472)
Screenshot: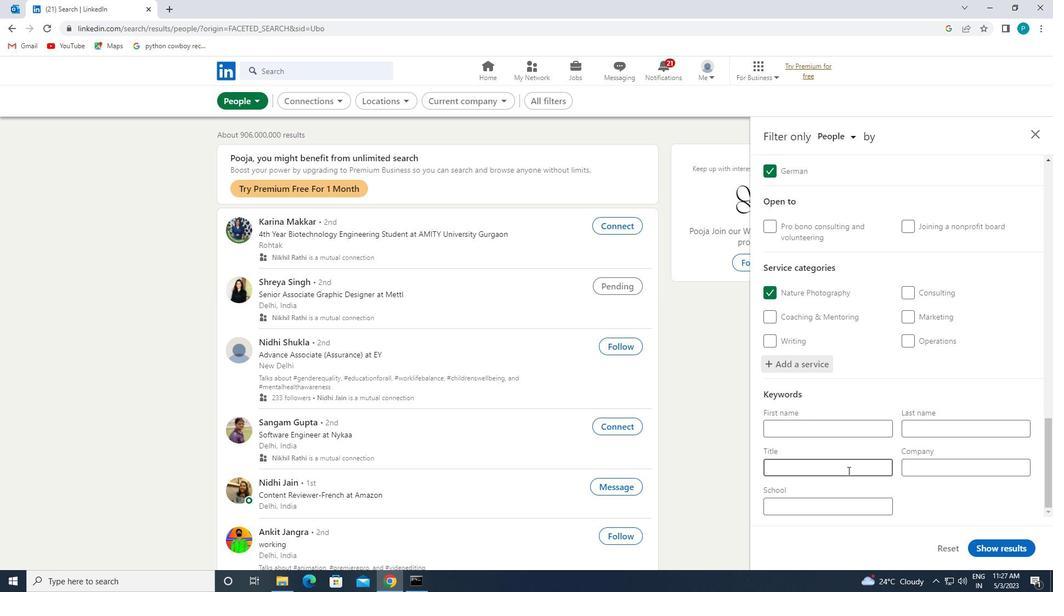 
Action: Mouse moved to (846, 472)
Screenshot: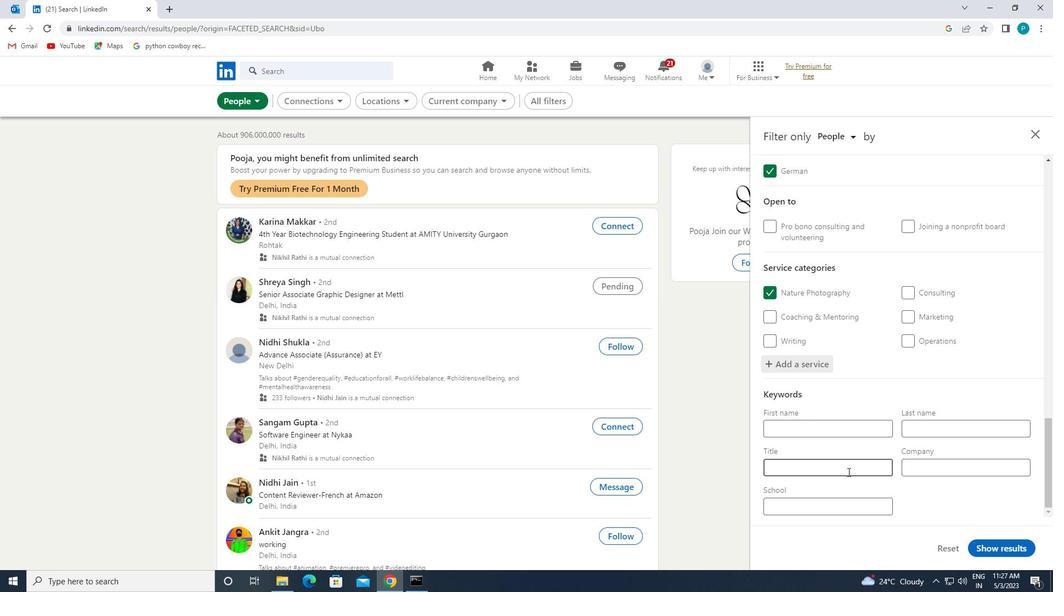 
Action: Key pressed <Key.caps_lock>B<Key.caps_lock>IOLOGICAL<Key.space><Key.caps_lock>E<Key.caps_lock>NGINEER
Screenshot: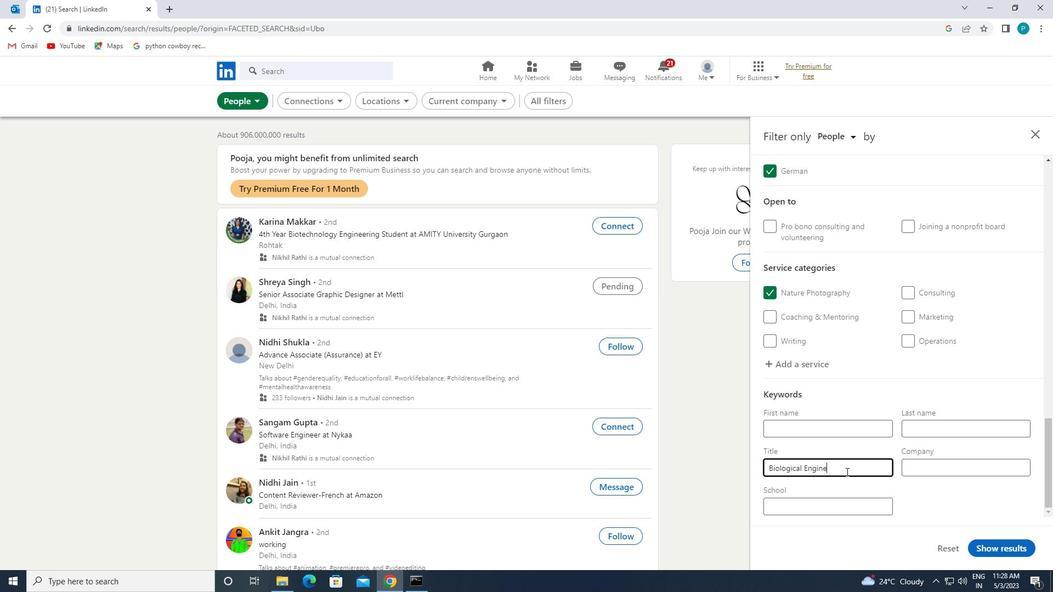 
Action: Mouse moved to (1008, 548)
Screenshot: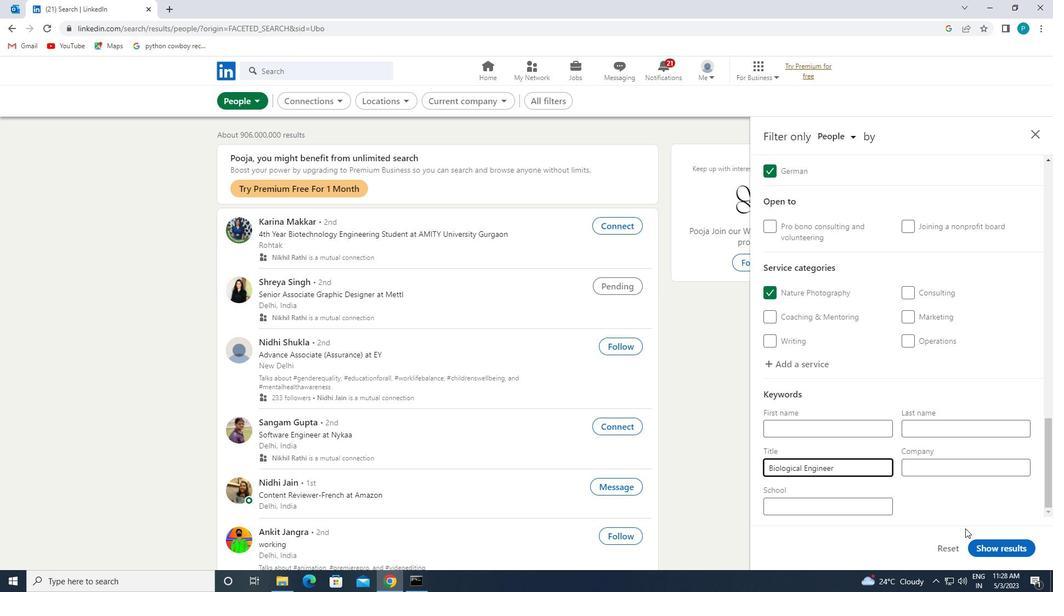 
Action: Mouse pressed left at (1008, 548)
Screenshot: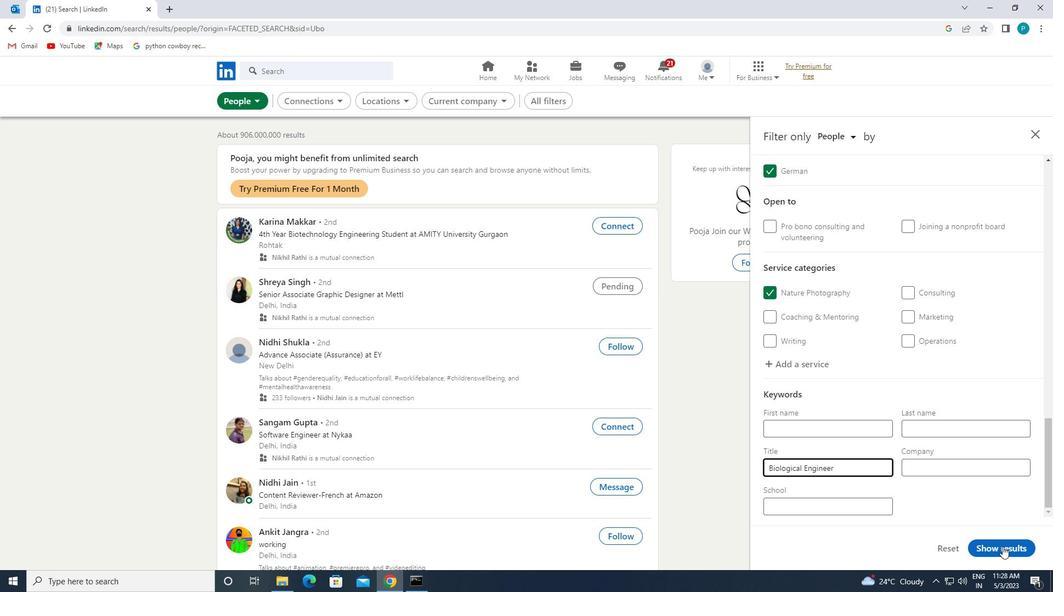 
